 Task: Add Sprouts No Salt Added Cut Green Beans to the cart.
Action: Mouse moved to (23, 70)
Screenshot: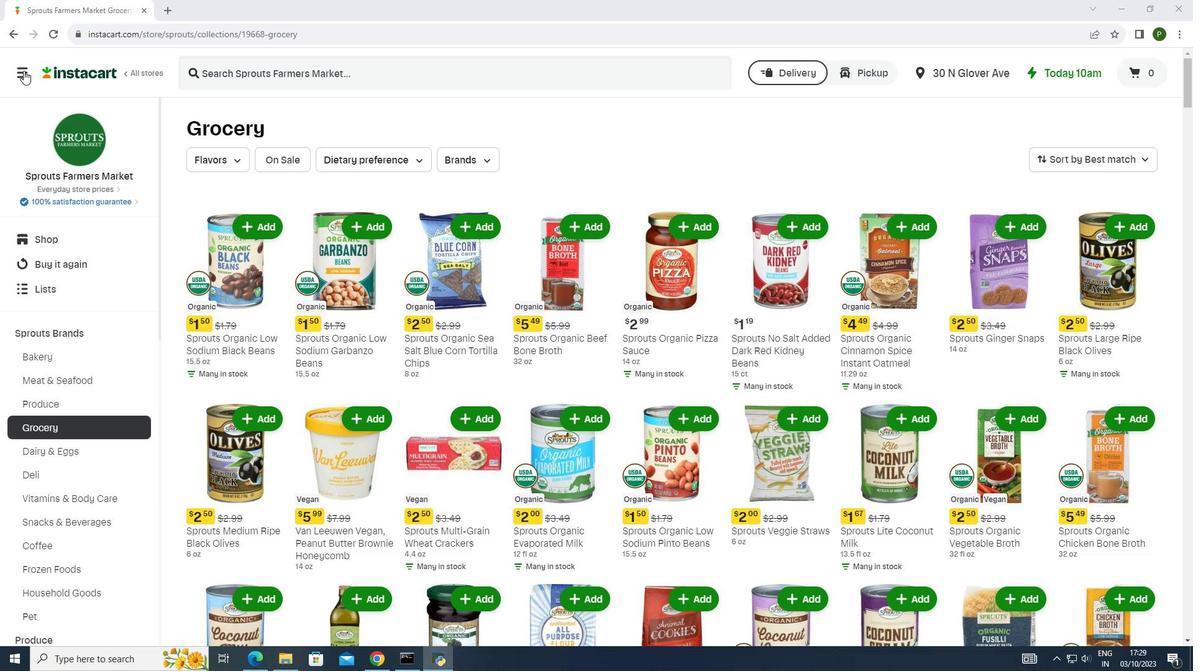 
Action: Mouse pressed left at (23, 70)
Screenshot: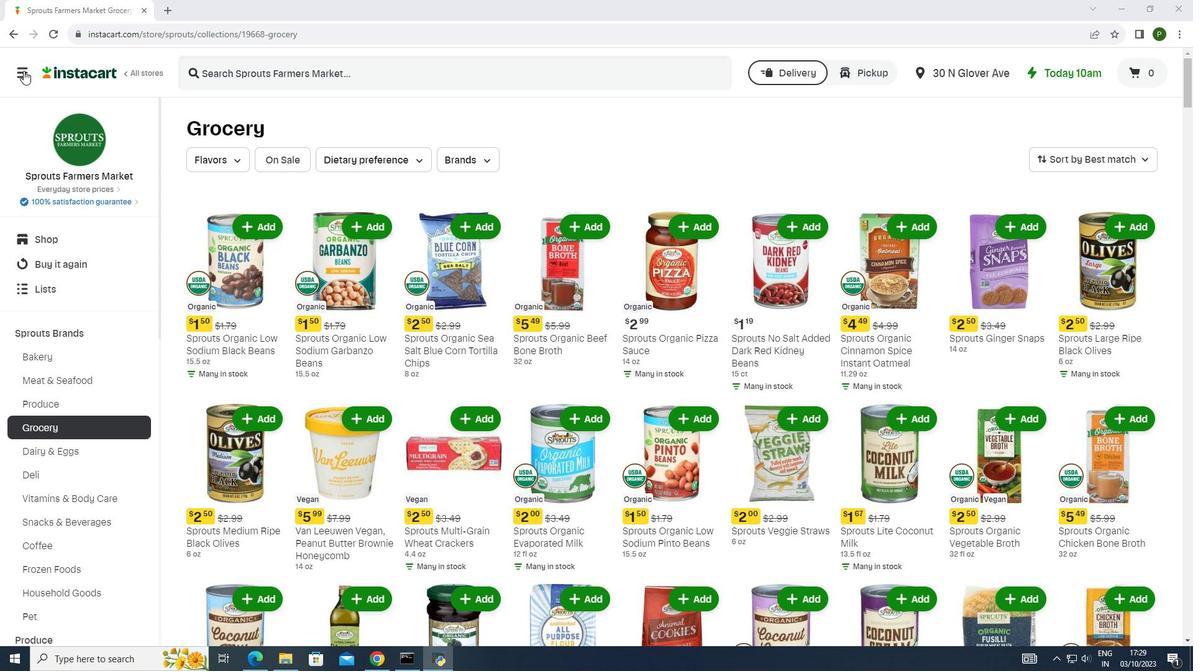 
Action: Mouse moved to (52, 328)
Screenshot: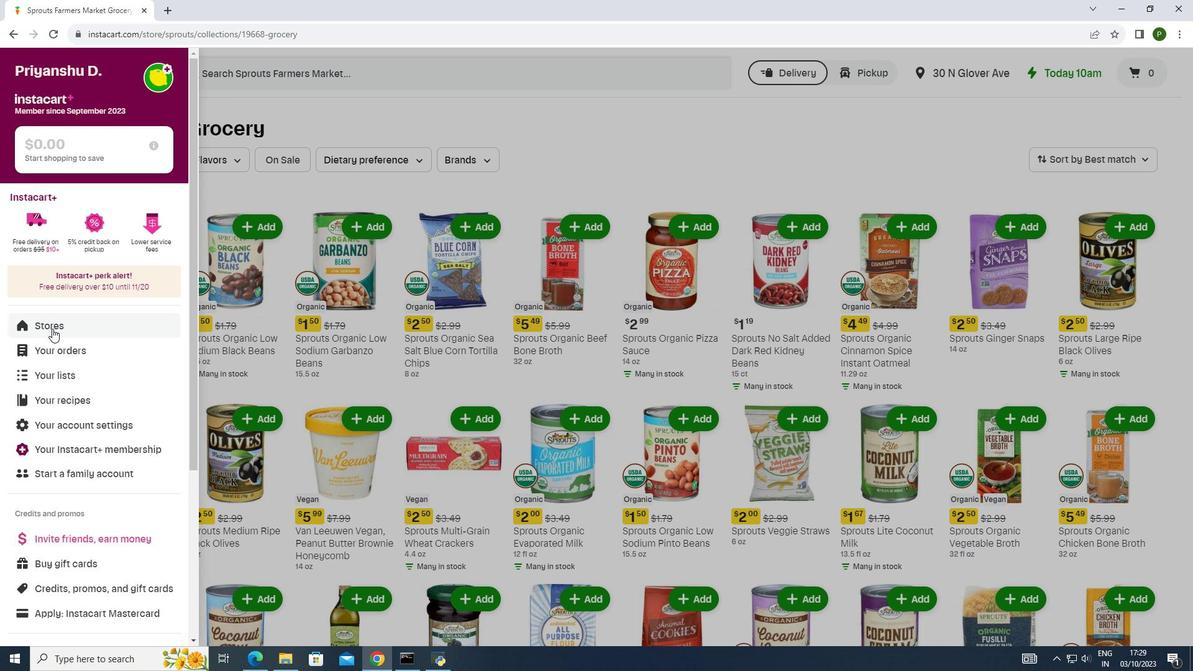 
Action: Mouse pressed left at (52, 328)
Screenshot: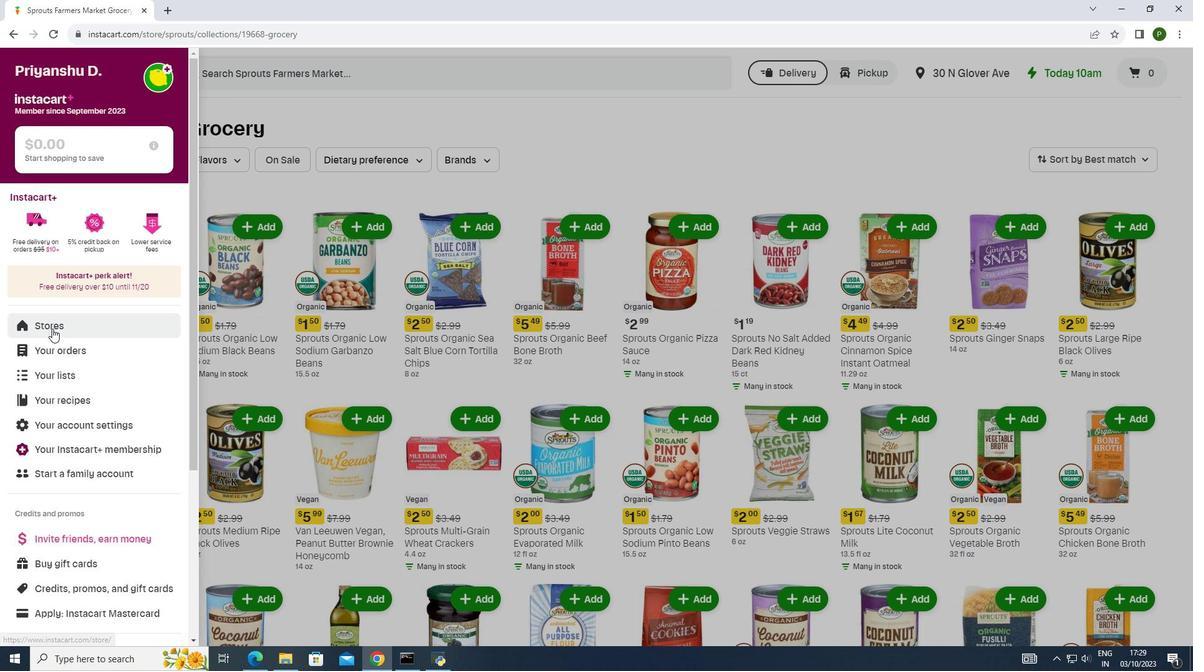
Action: Mouse moved to (289, 124)
Screenshot: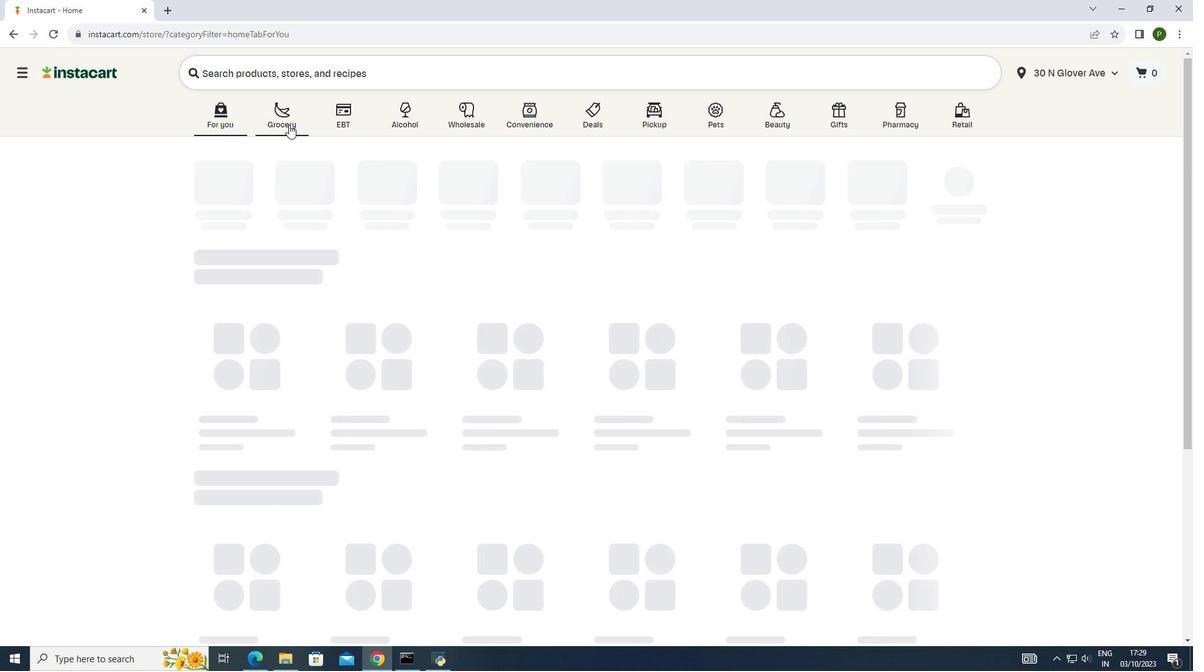 
Action: Mouse pressed left at (289, 124)
Screenshot: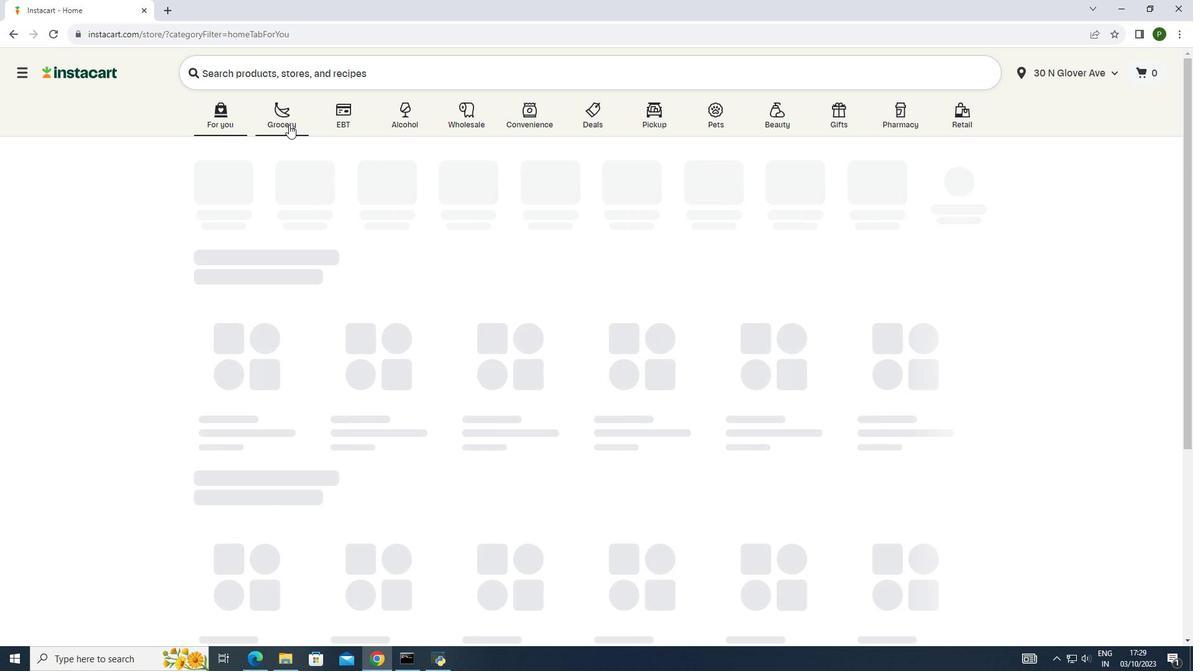 
Action: Mouse moved to (614, 184)
Screenshot: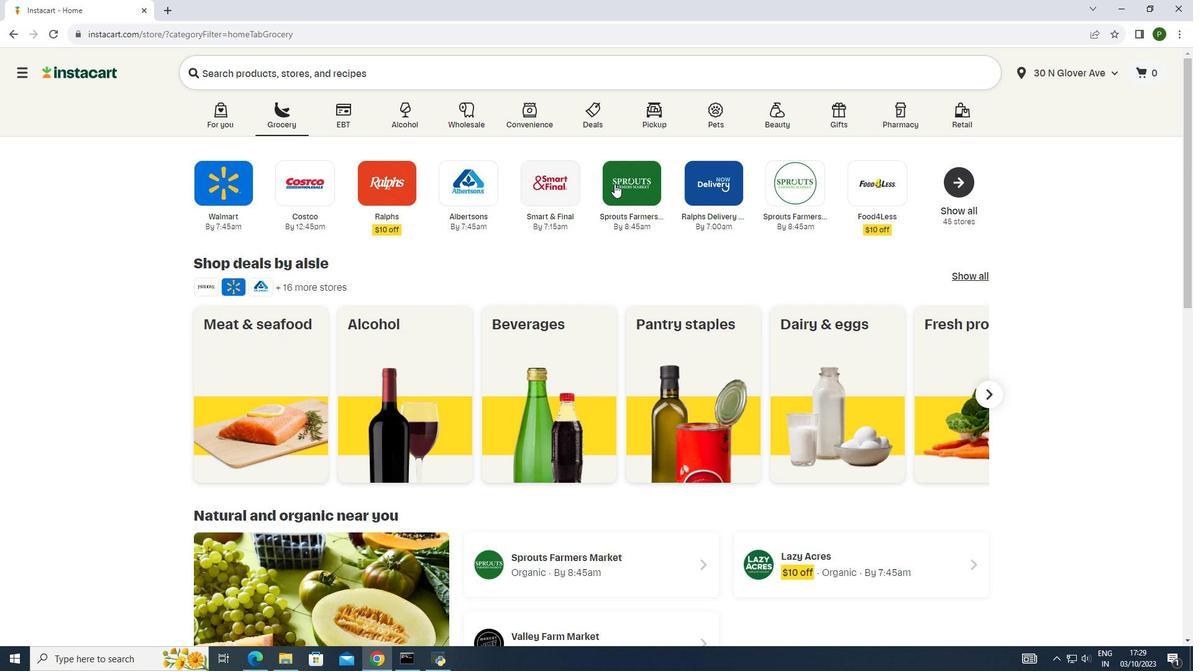 
Action: Mouse pressed left at (614, 184)
Screenshot: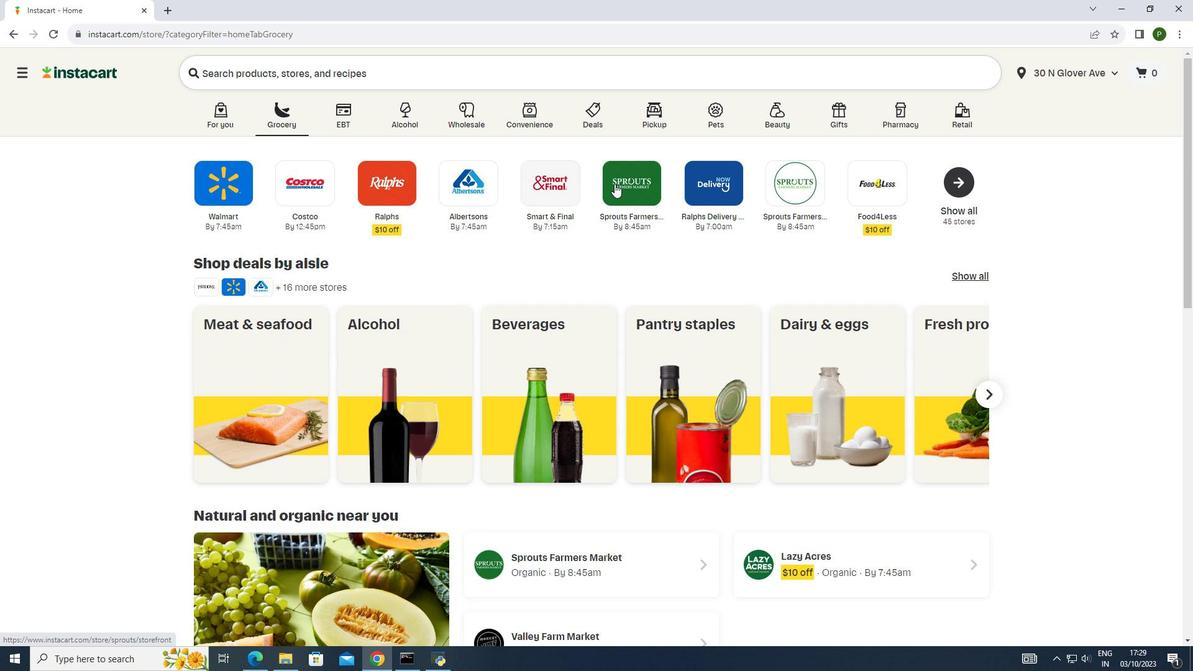 
Action: Mouse moved to (130, 323)
Screenshot: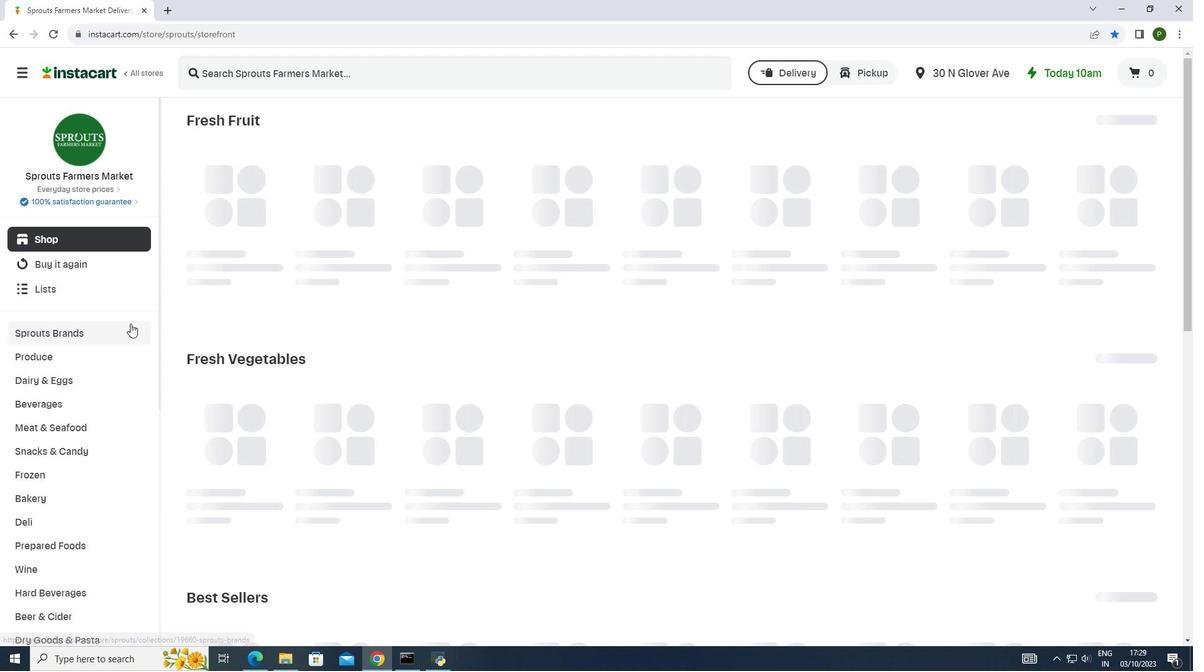 
Action: Mouse pressed left at (130, 323)
Screenshot: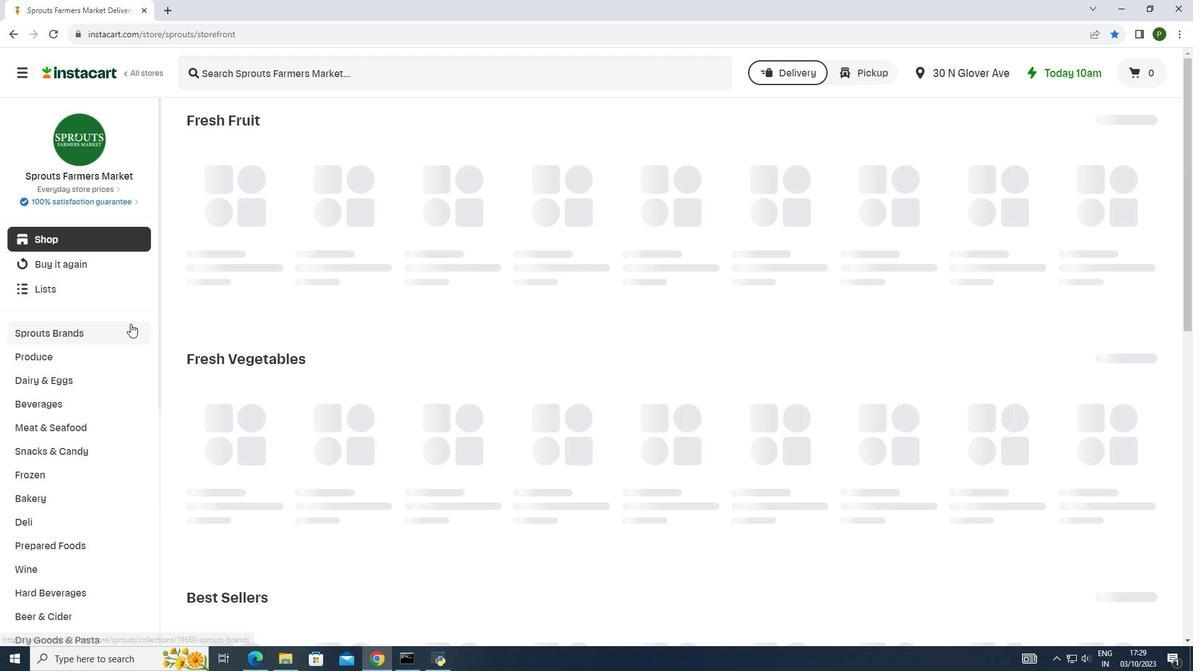 
Action: Mouse moved to (70, 423)
Screenshot: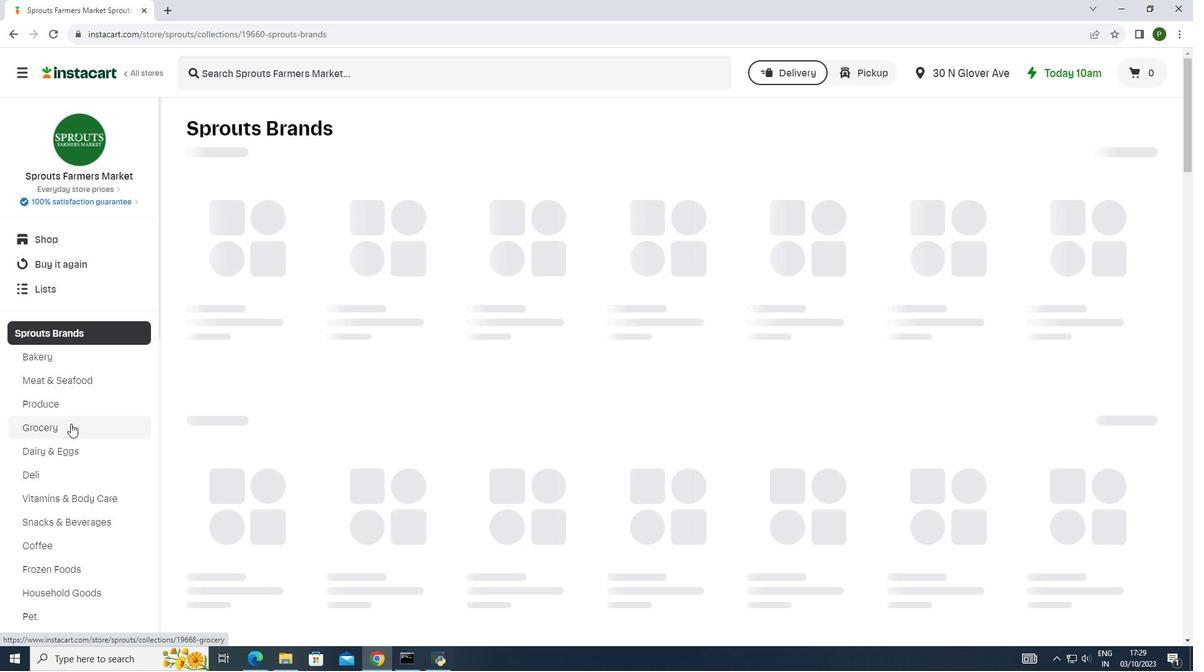 
Action: Mouse pressed left at (70, 423)
Screenshot: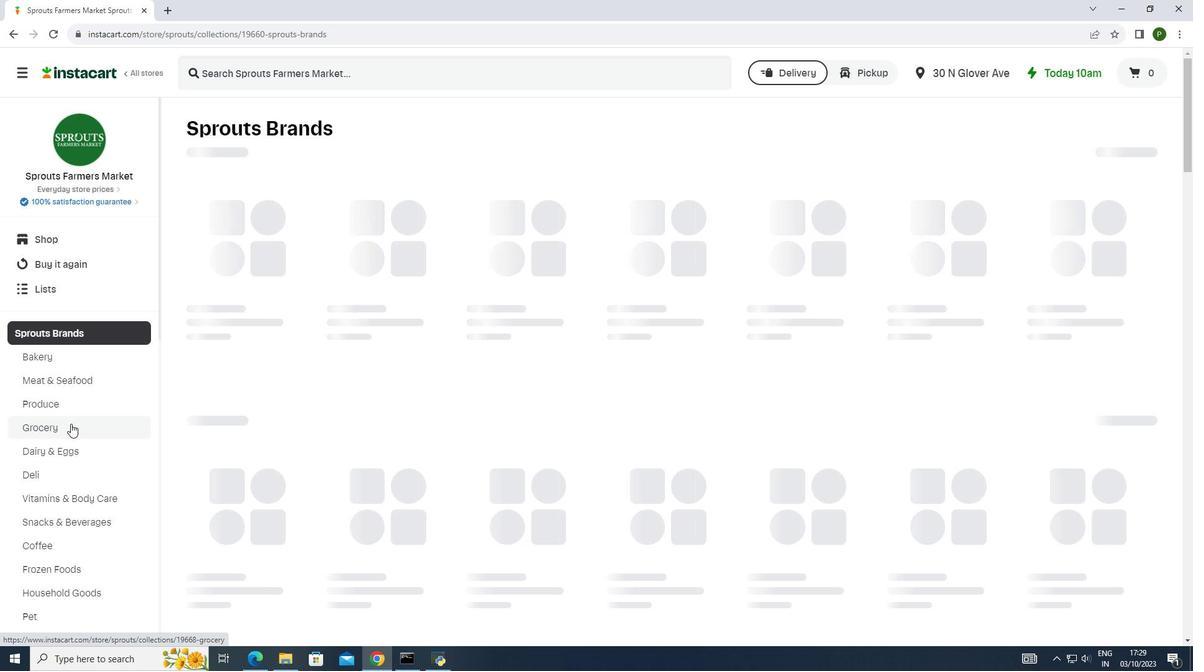 
Action: Mouse moved to (291, 245)
Screenshot: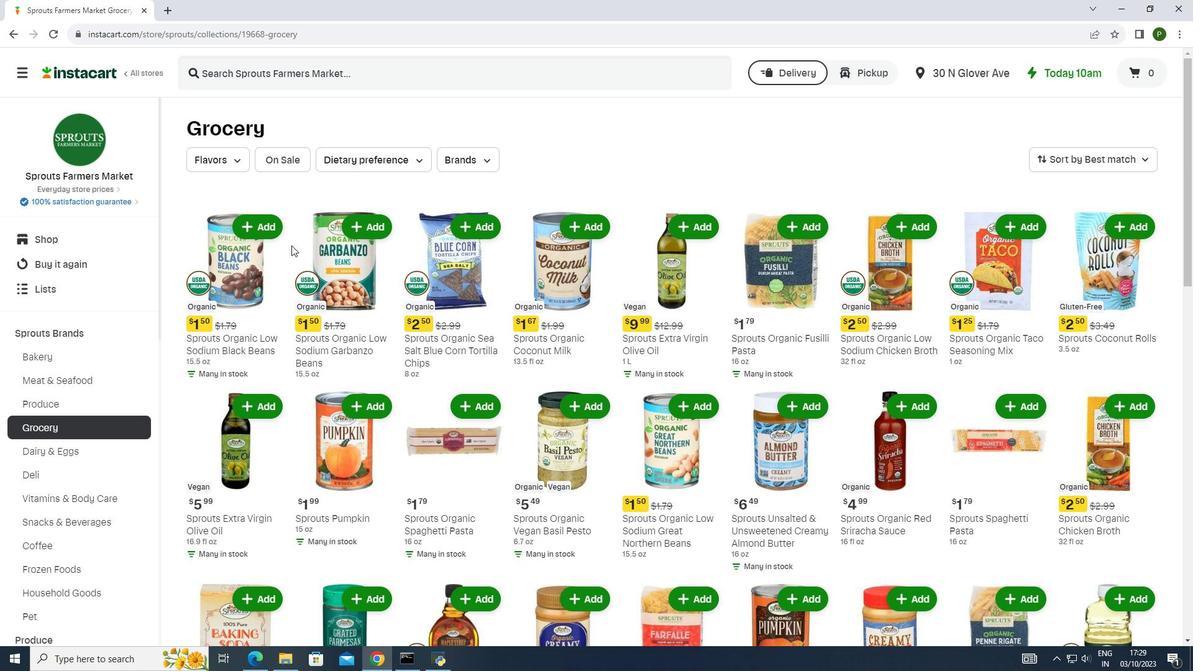 
Action: Mouse scrolled (291, 244) with delta (0, 0)
Screenshot: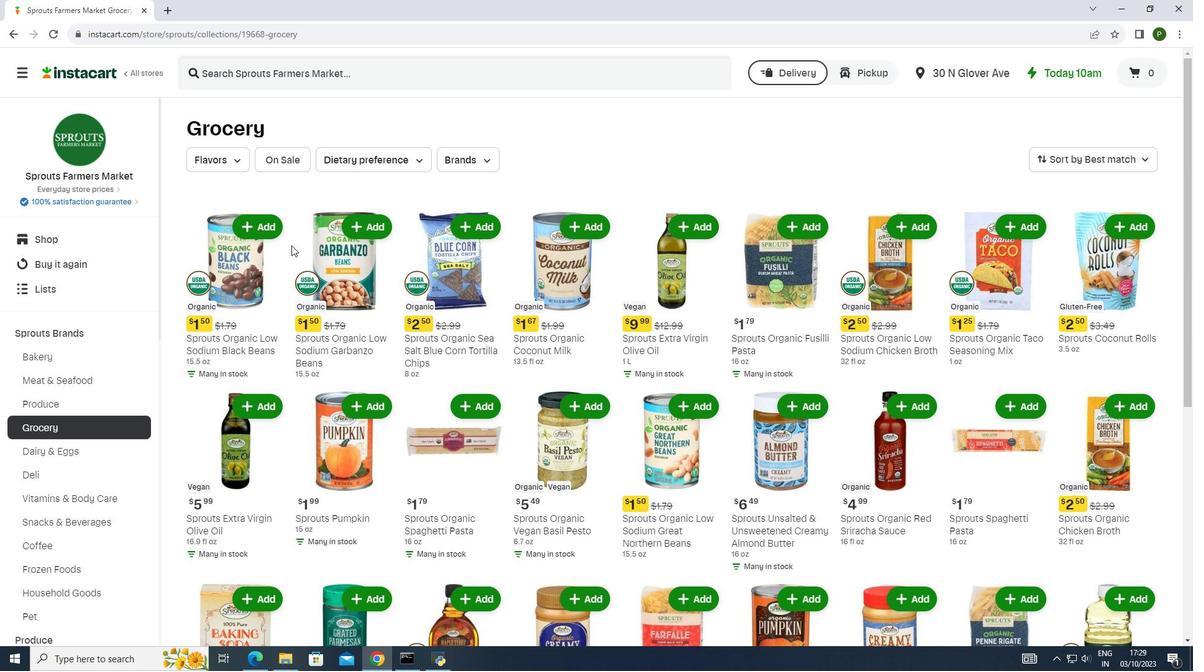 
Action: Mouse scrolled (291, 244) with delta (0, 0)
Screenshot: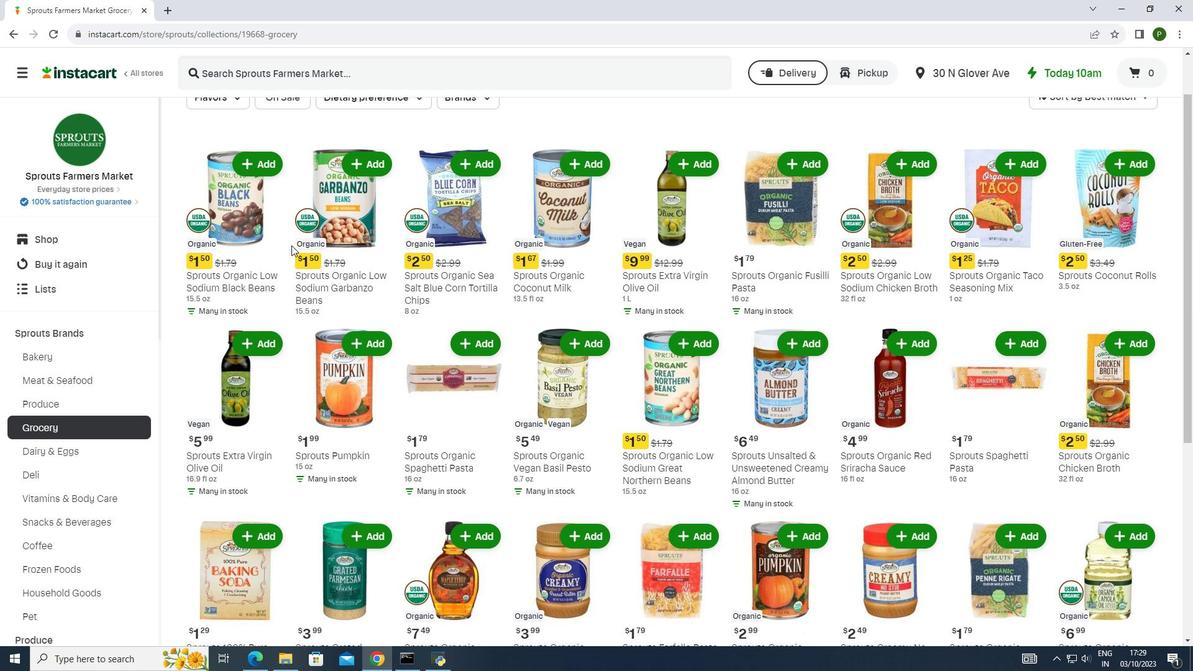 
Action: Mouse scrolled (291, 244) with delta (0, 0)
Screenshot: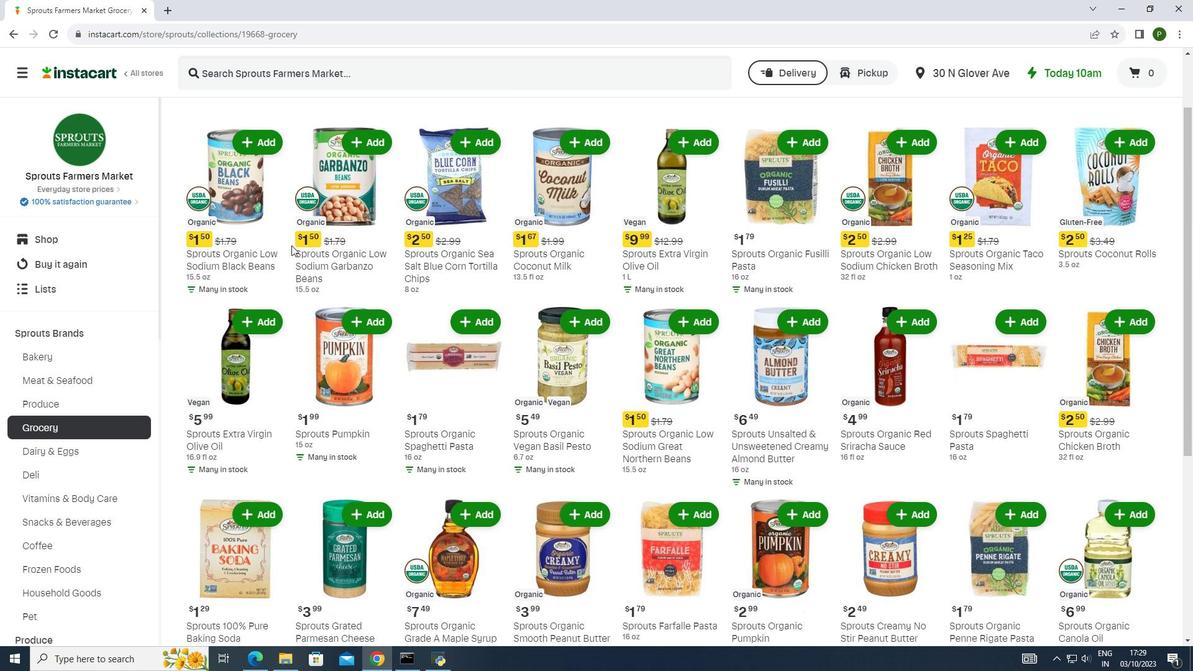 
Action: Mouse scrolled (291, 246) with delta (0, 0)
Screenshot: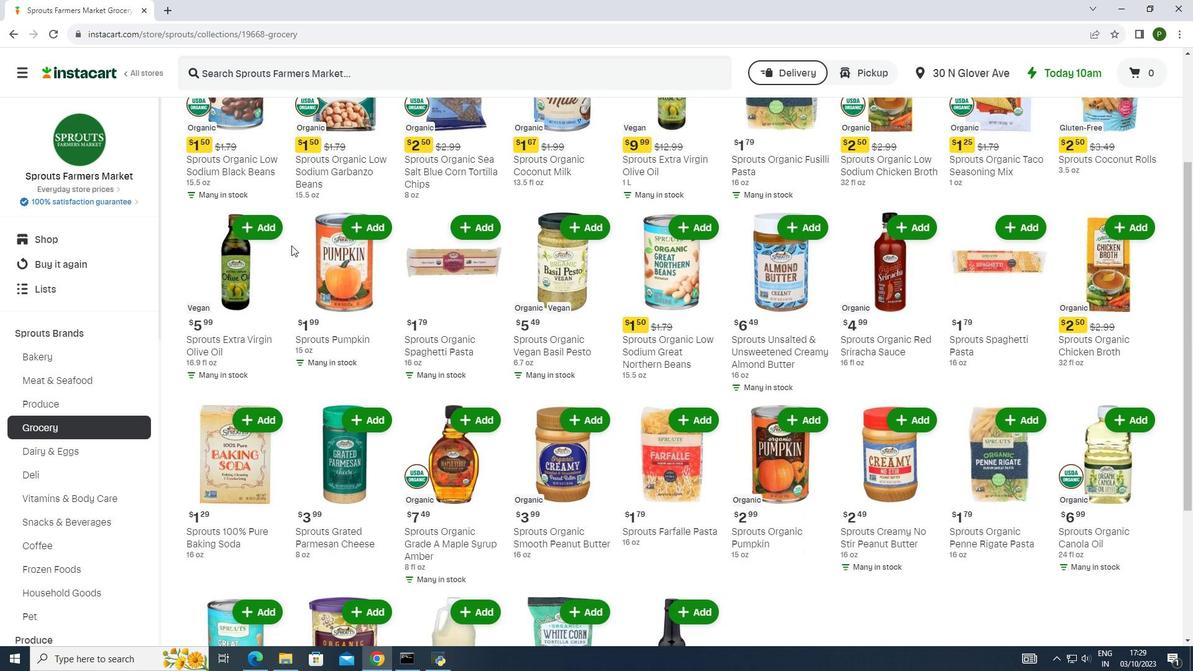 
Action: Mouse scrolled (291, 244) with delta (0, 0)
Screenshot: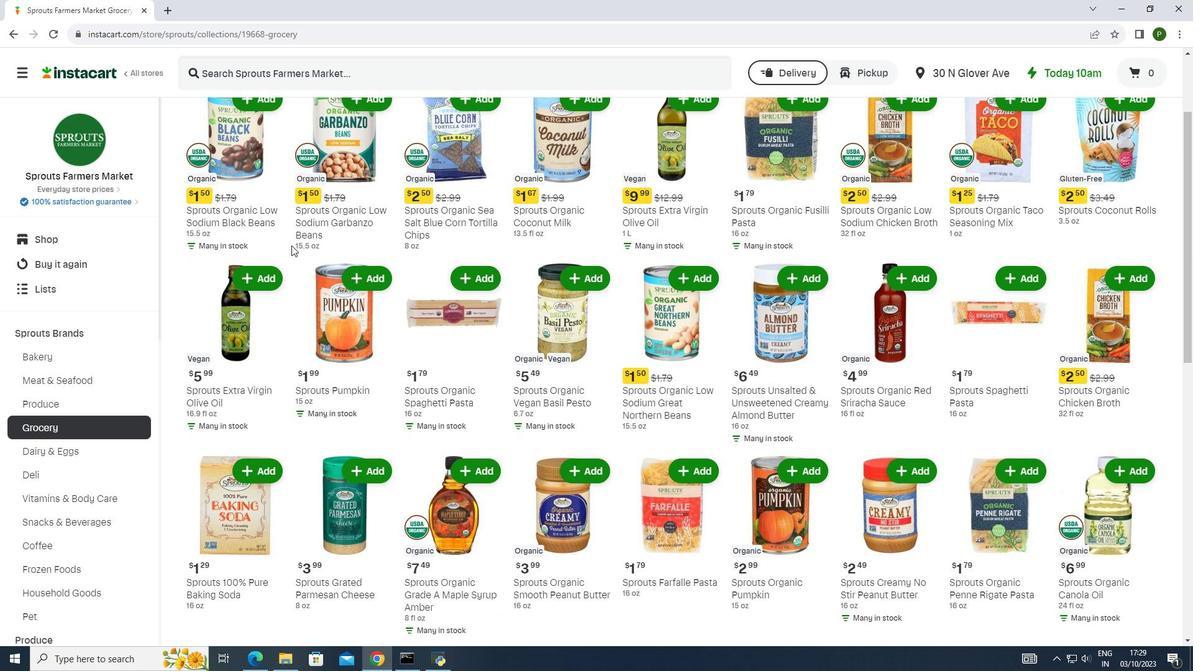 
Action: Mouse scrolled (291, 244) with delta (0, 0)
Screenshot: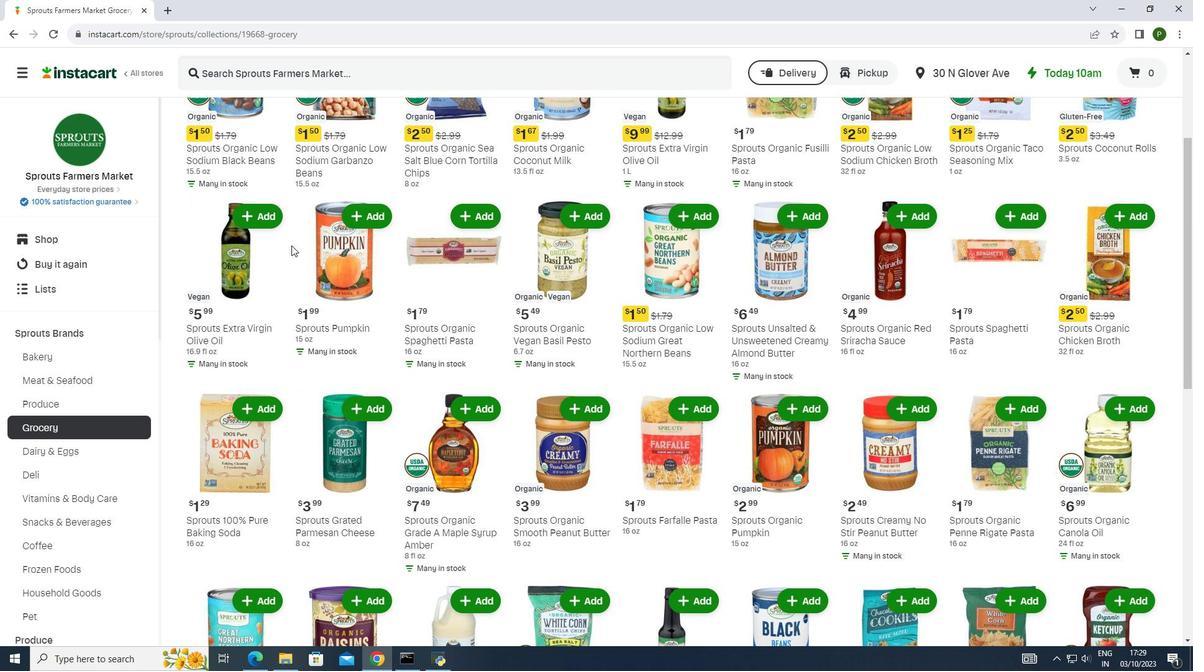 
Action: Mouse scrolled (291, 244) with delta (0, 0)
Screenshot: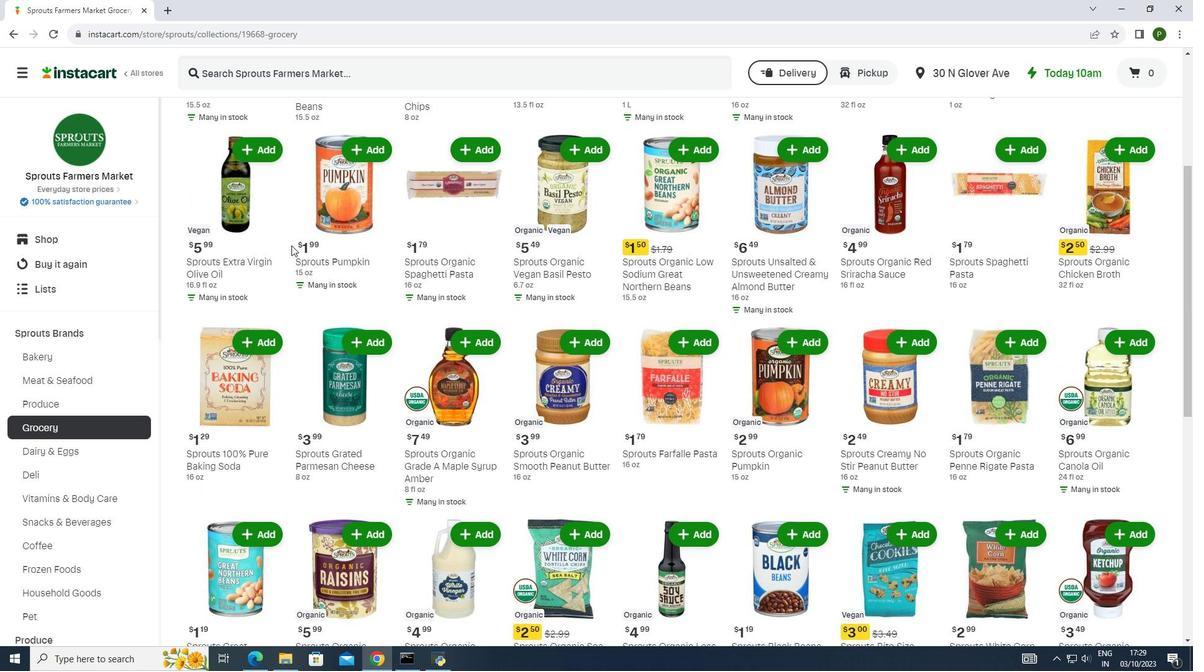 
Action: Mouse scrolled (291, 244) with delta (0, 0)
Screenshot: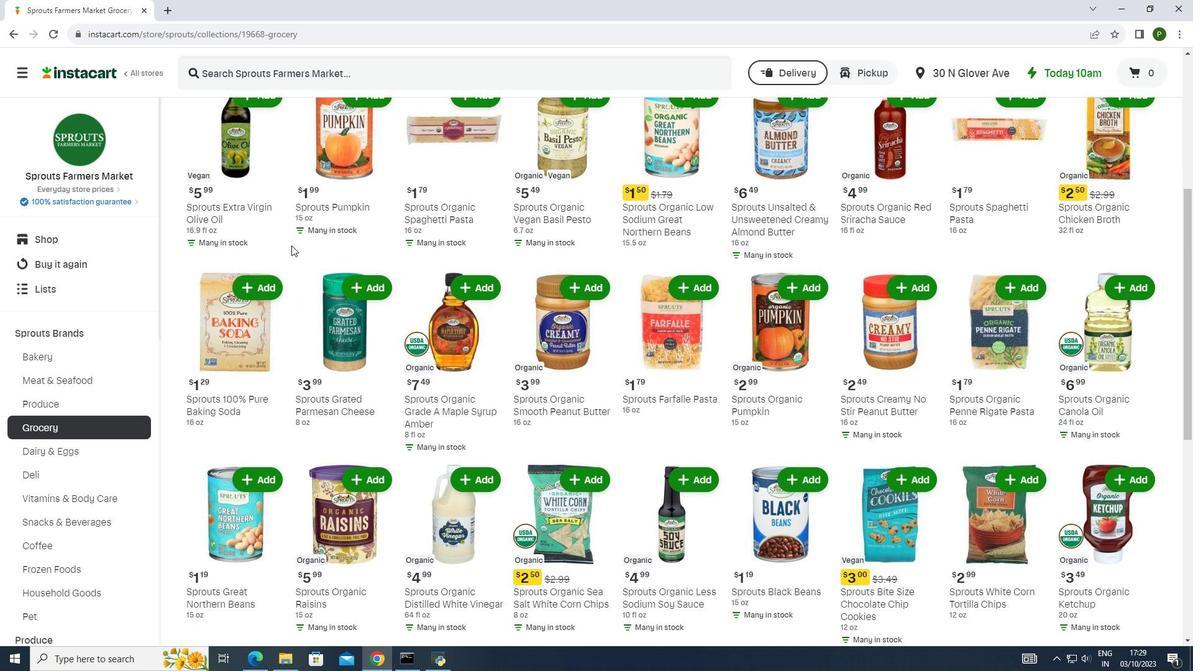 
Action: Mouse scrolled (291, 244) with delta (0, 0)
Screenshot: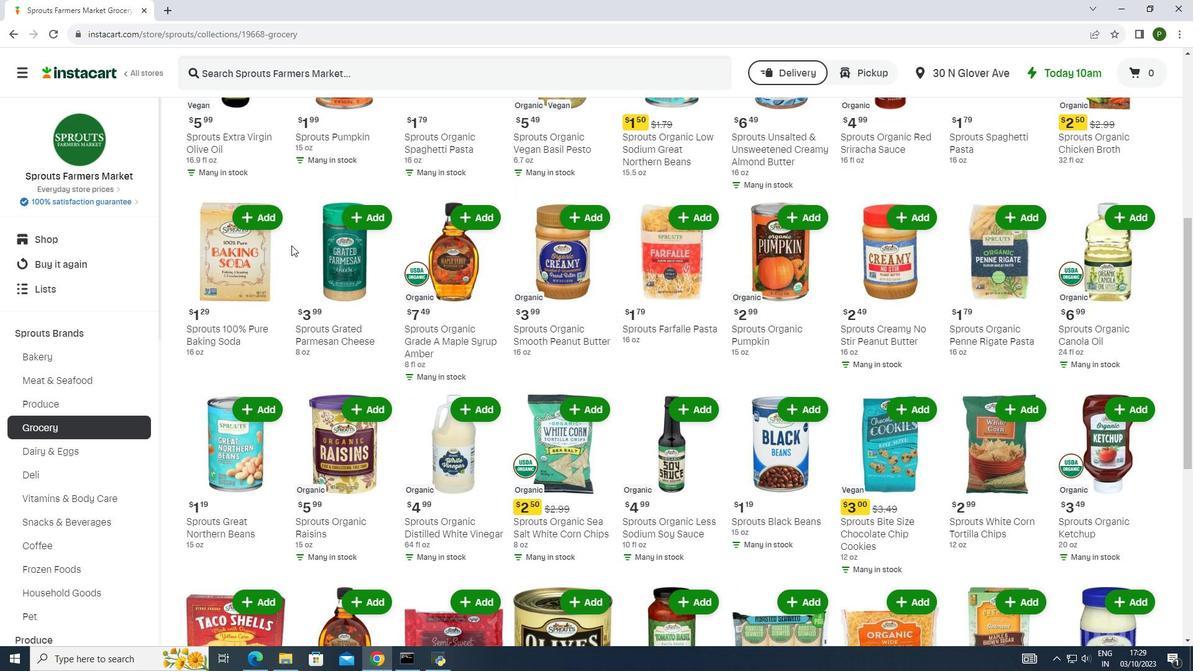 
Action: Mouse scrolled (291, 244) with delta (0, 0)
Screenshot: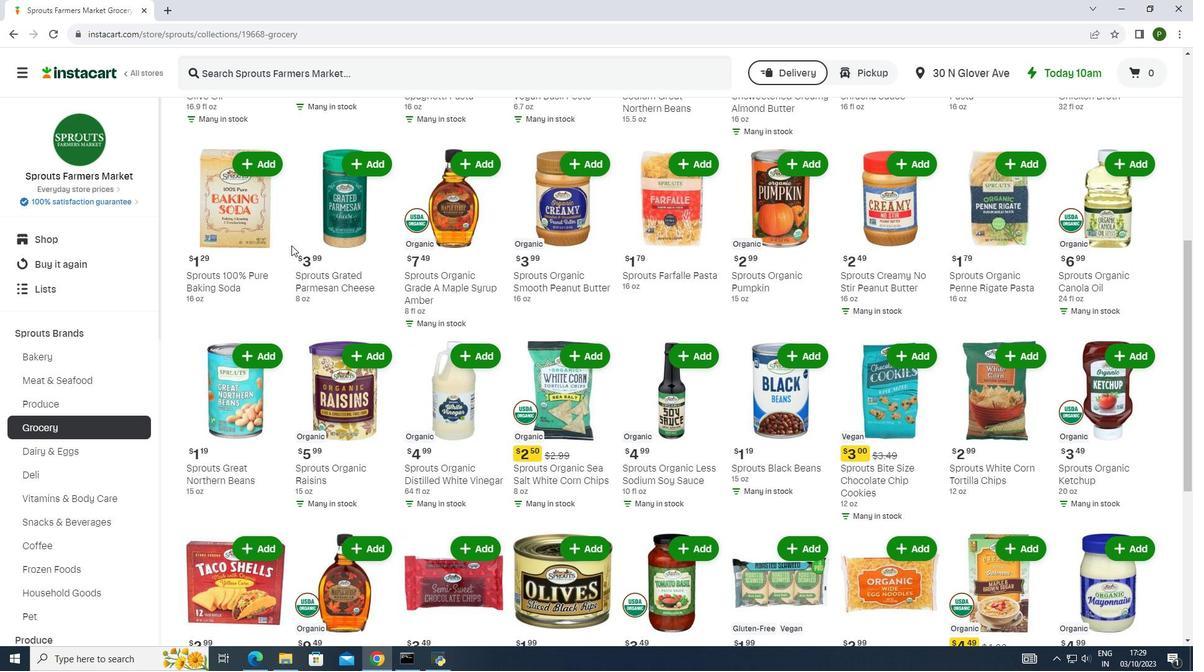 
Action: Mouse scrolled (291, 244) with delta (0, 0)
Screenshot: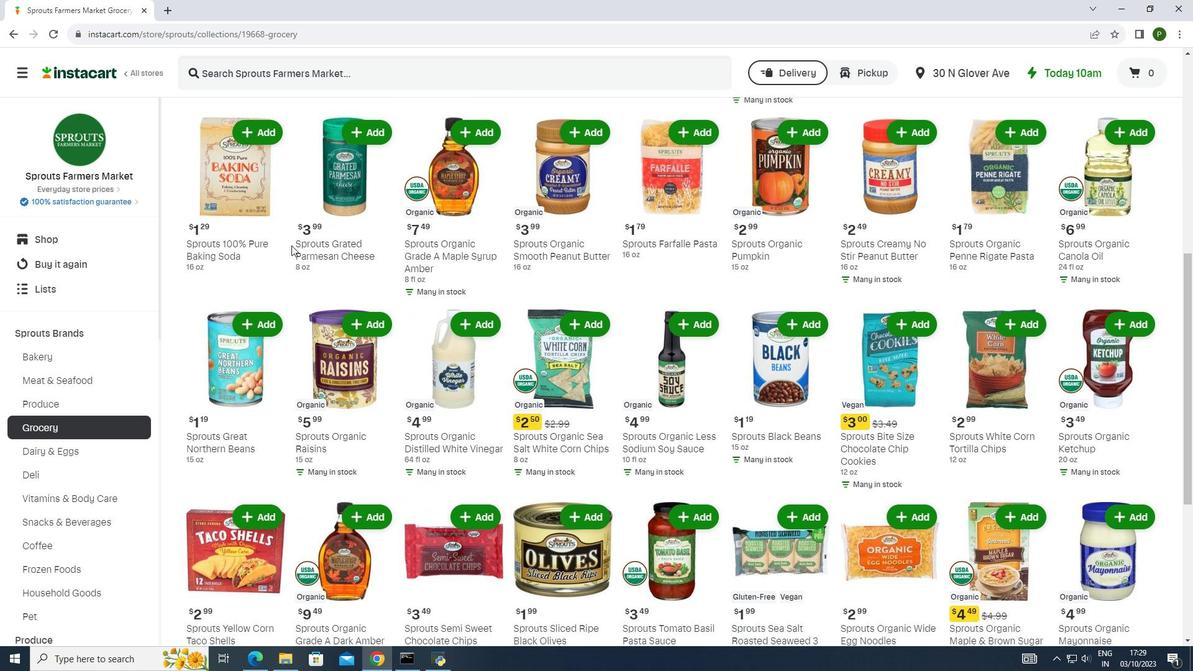 
Action: Mouse scrolled (291, 244) with delta (0, 0)
Screenshot: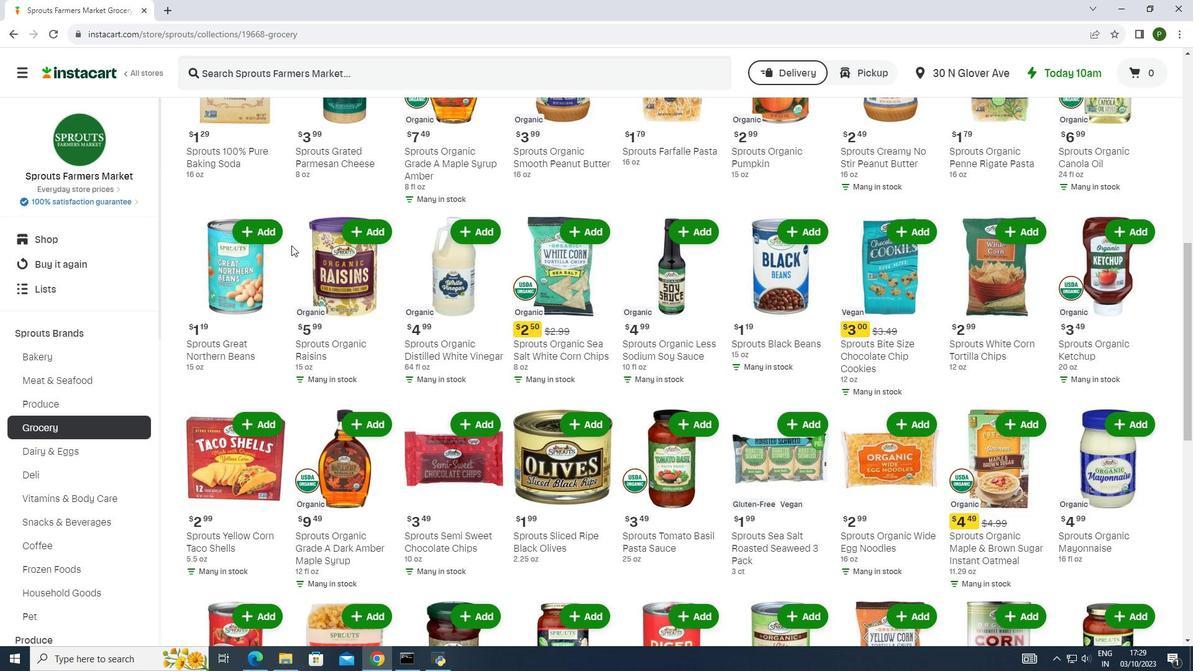 
Action: Mouse scrolled (291, 244) with delta (0, 0)
Screenshot: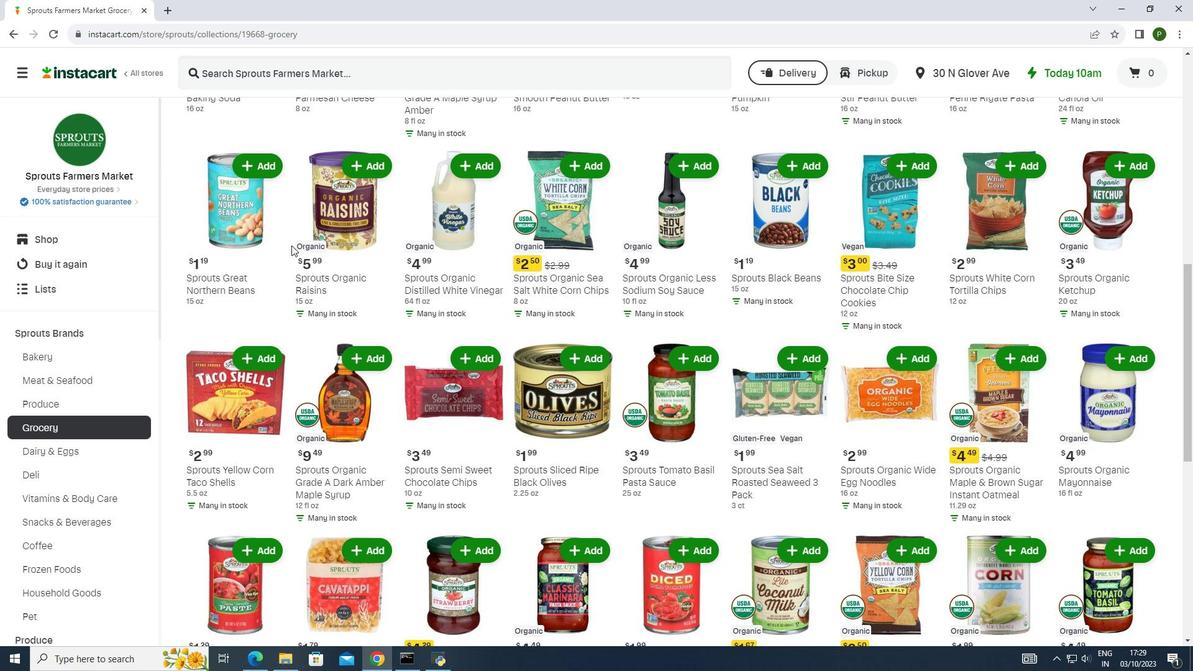 
Action: Mouse moved to (290, 245)
Screenshot: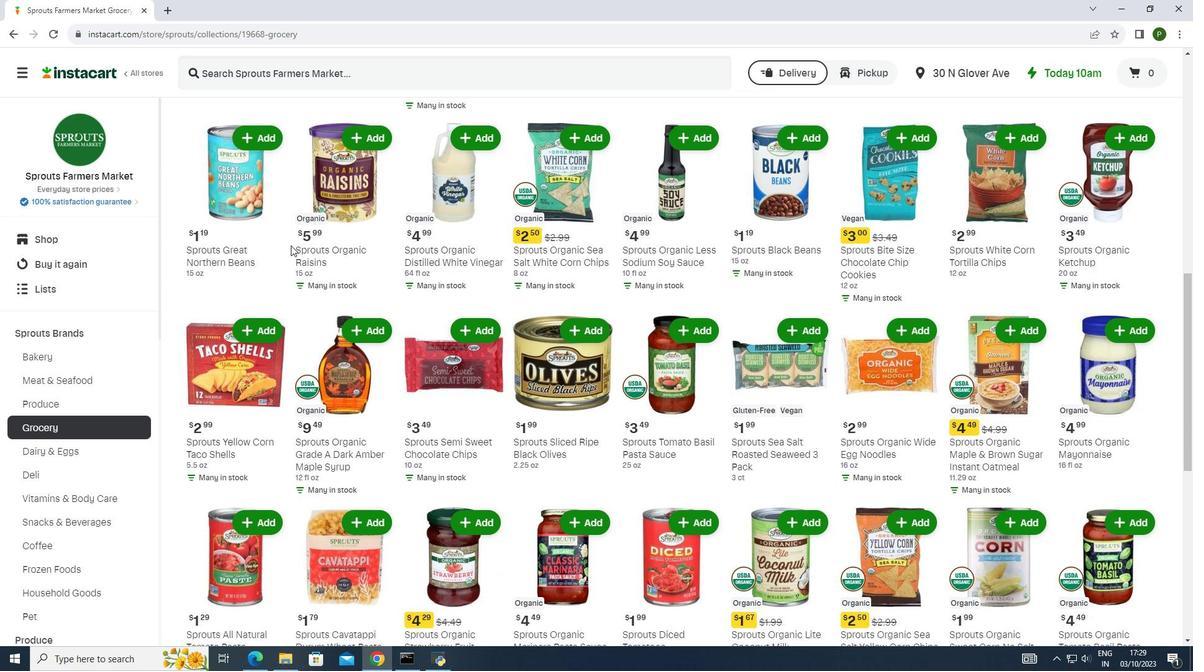 
Action: Mouse scrolled (290, 244) with delta (0, 0)
Screenshot: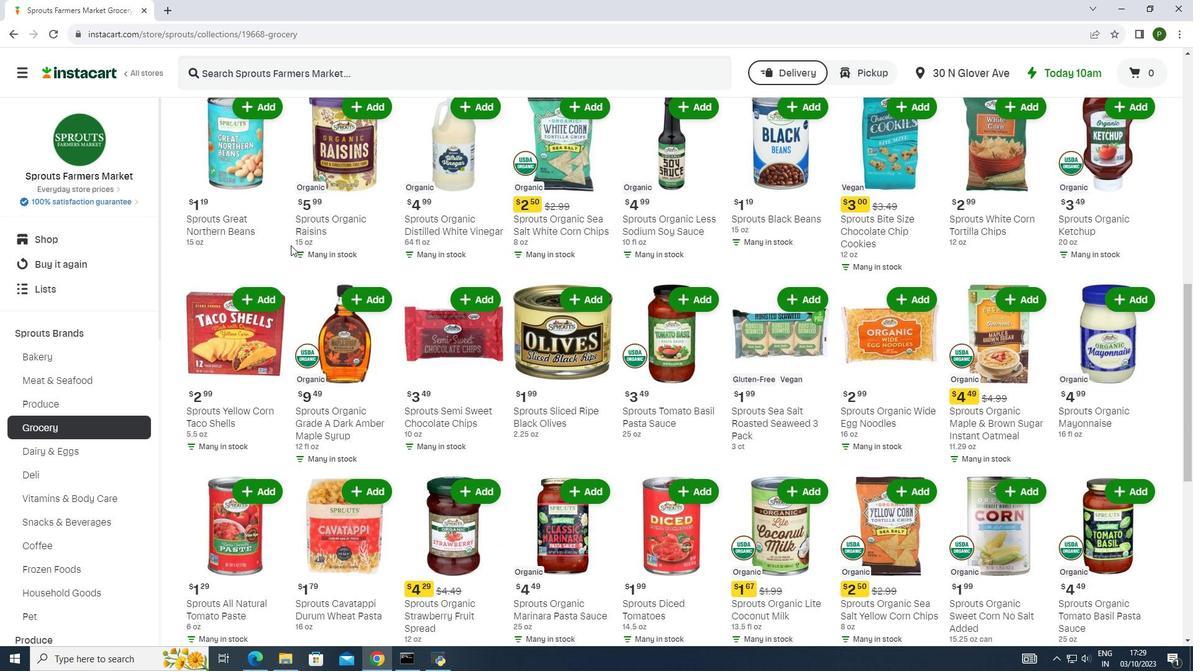 
Action: Mouse scrolled (290, 244) with delta (0, 0)
Screenshot: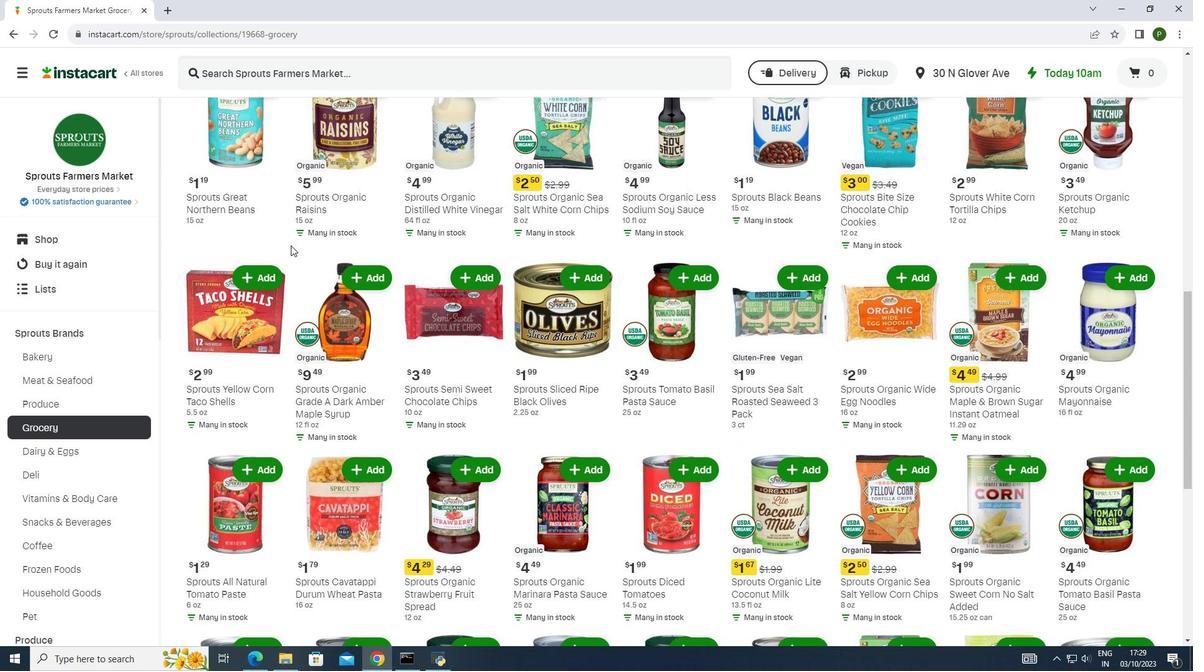 
Action: Mouse scrolled (290, 244) with delta (0, 0)
Screenshot: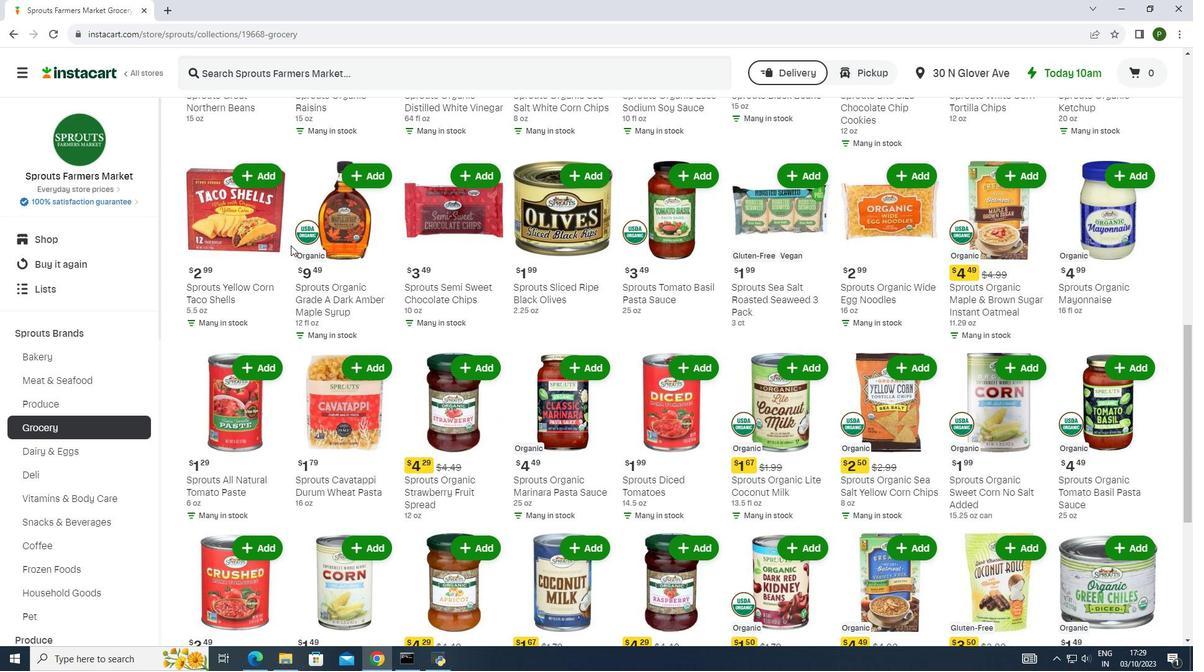 
Action: Mouse scrolled (290, 244) with delta (0, 0)
Screenshot: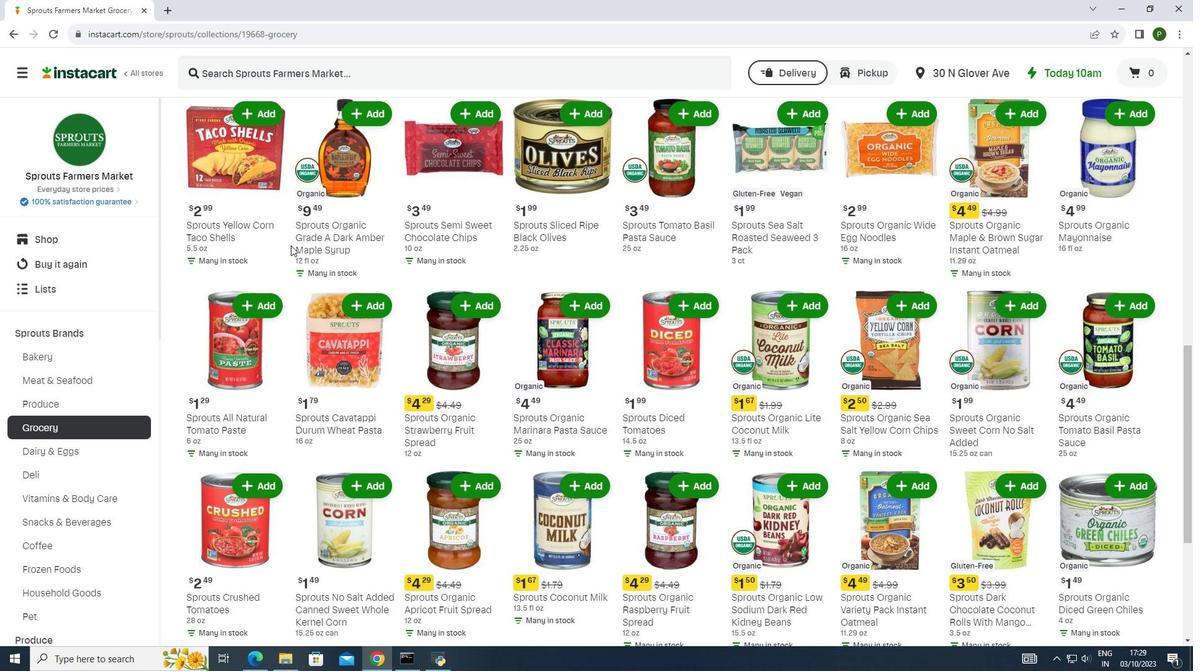 
Action: Mouse scrolled (290, 244) with delta (0, 0)
Screenshot: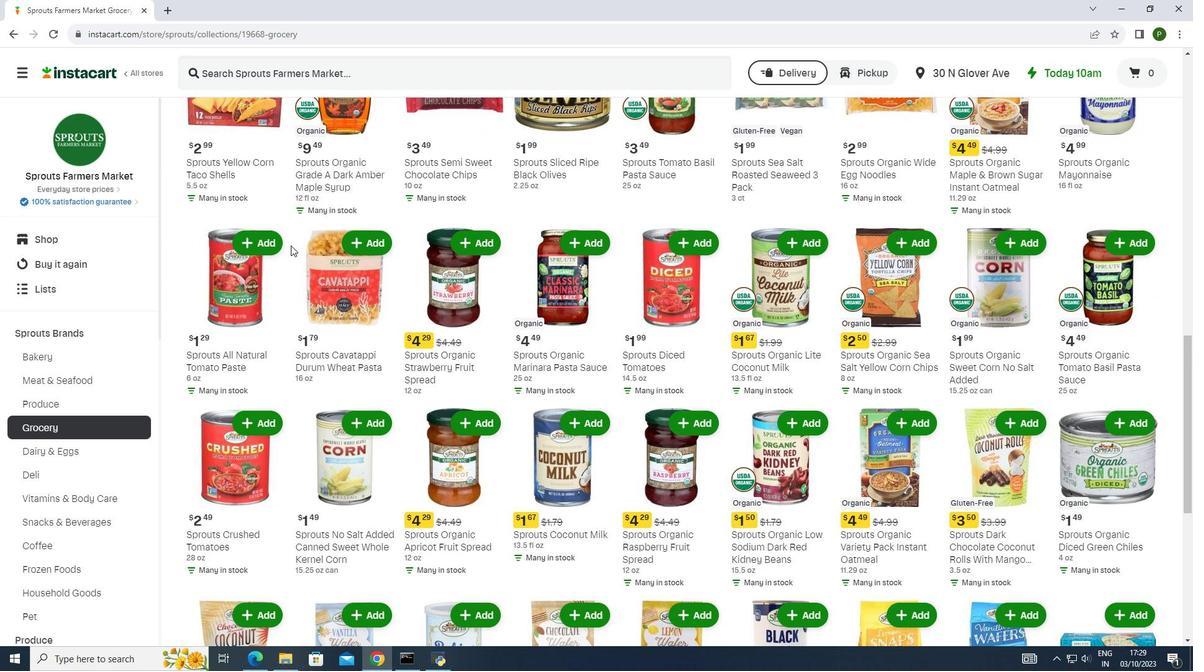 
Action: Mouse scrolled (290, 244) with delta (0, 0)
Screenshot: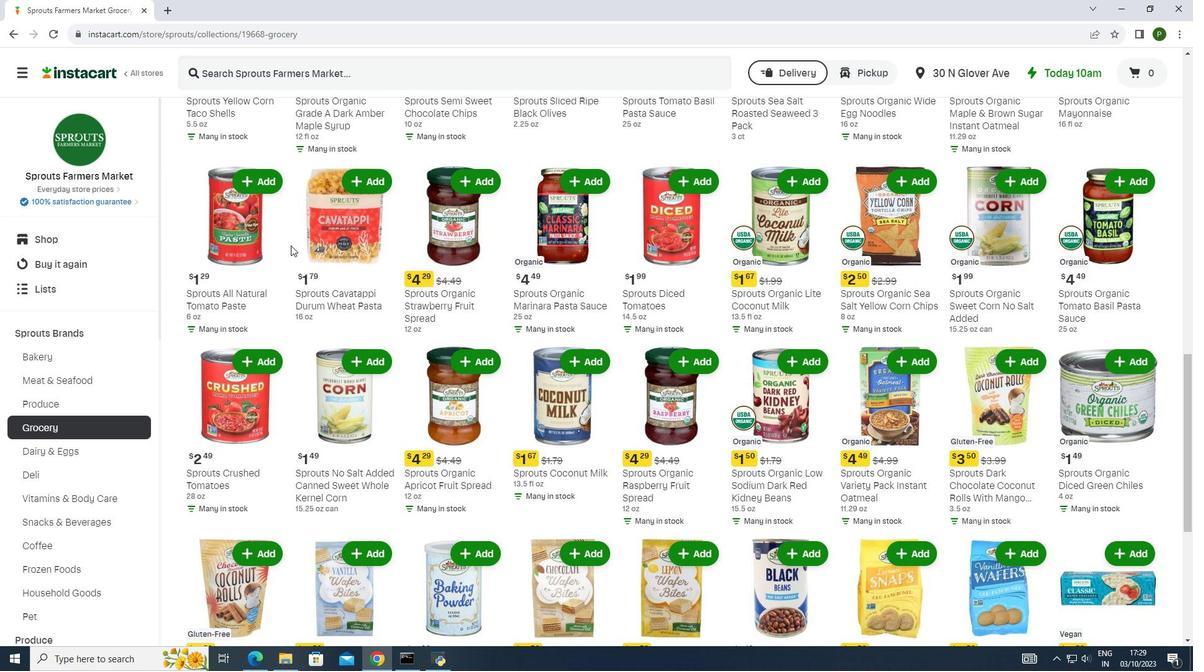 
Action: Mouse scrolled (290, 244) with delta (0, 0)
Screenshot: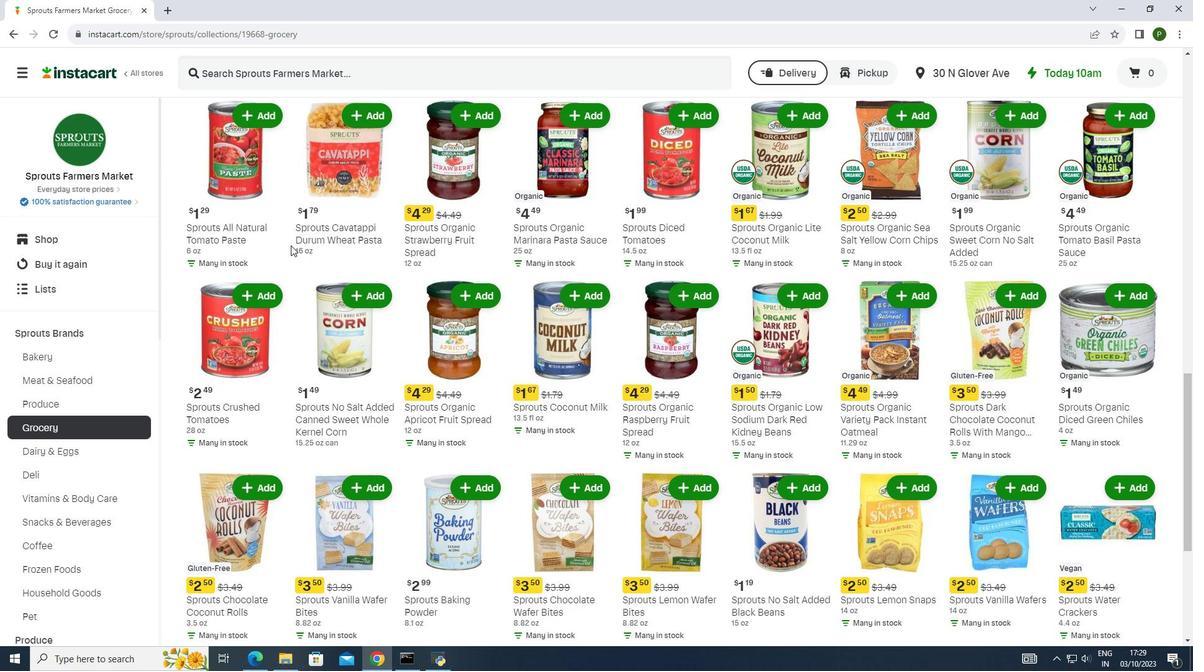 
Action: Mouse scrolled (290, 244) with delta (0, 0)
Screenshot: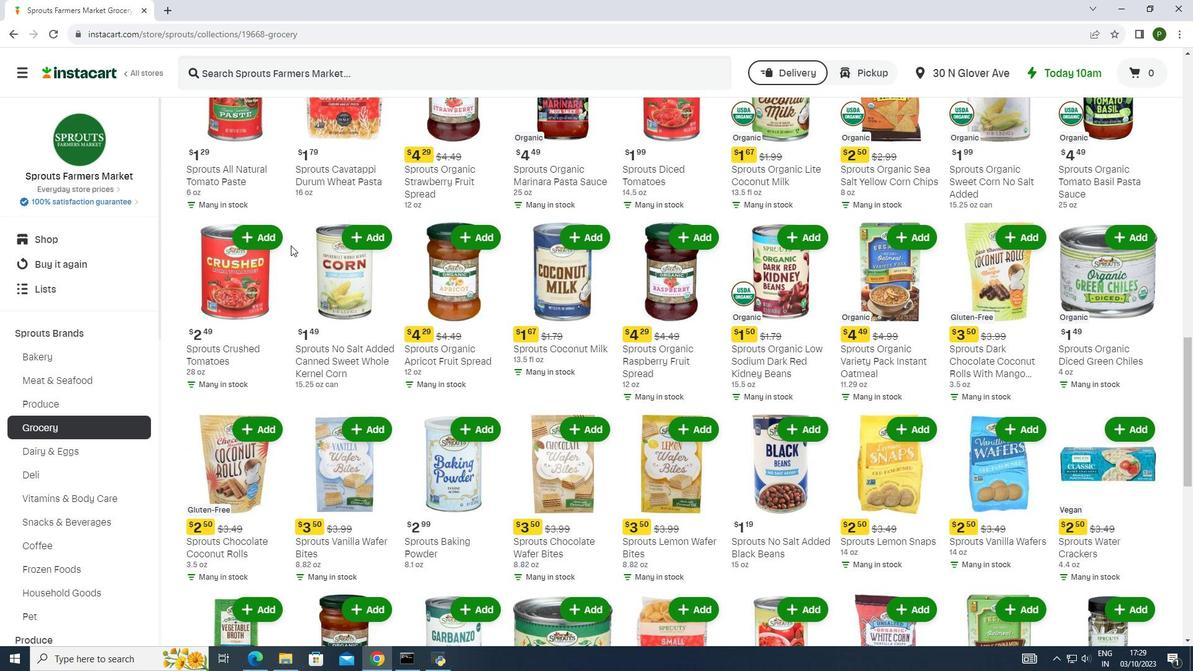 
Action: Mouse scrolled (290, 244) with delta (0, 0)
Screenshot: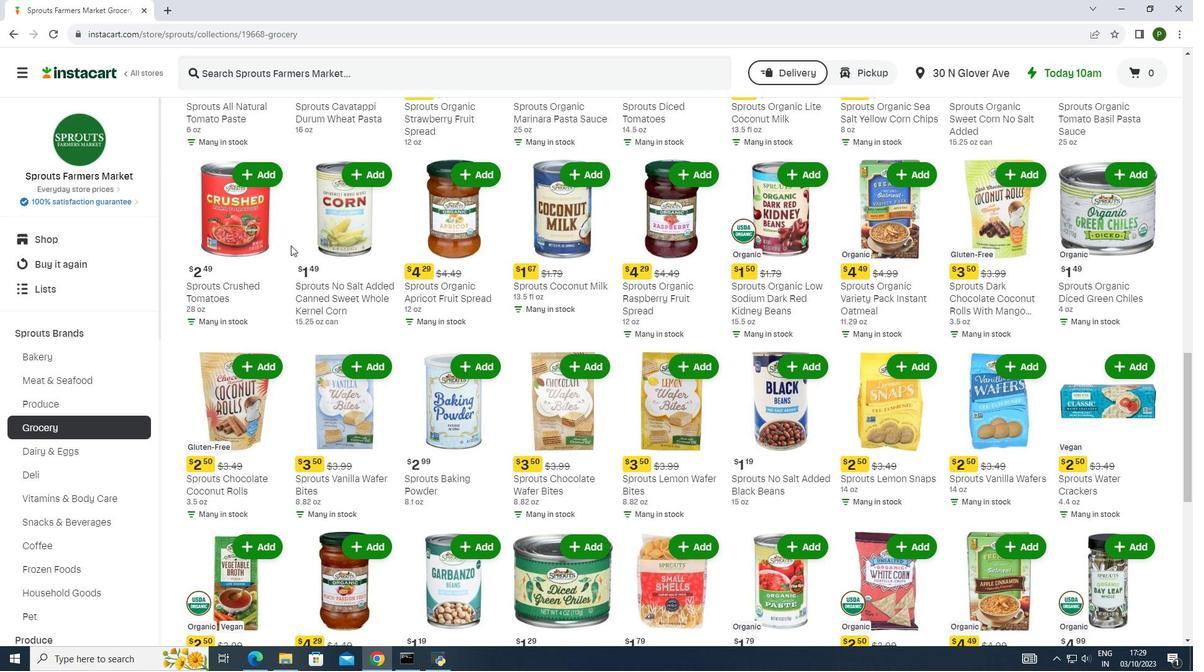 
Action: Mouse scrolled (290, 244) with delta (0, 0)
Screenshot: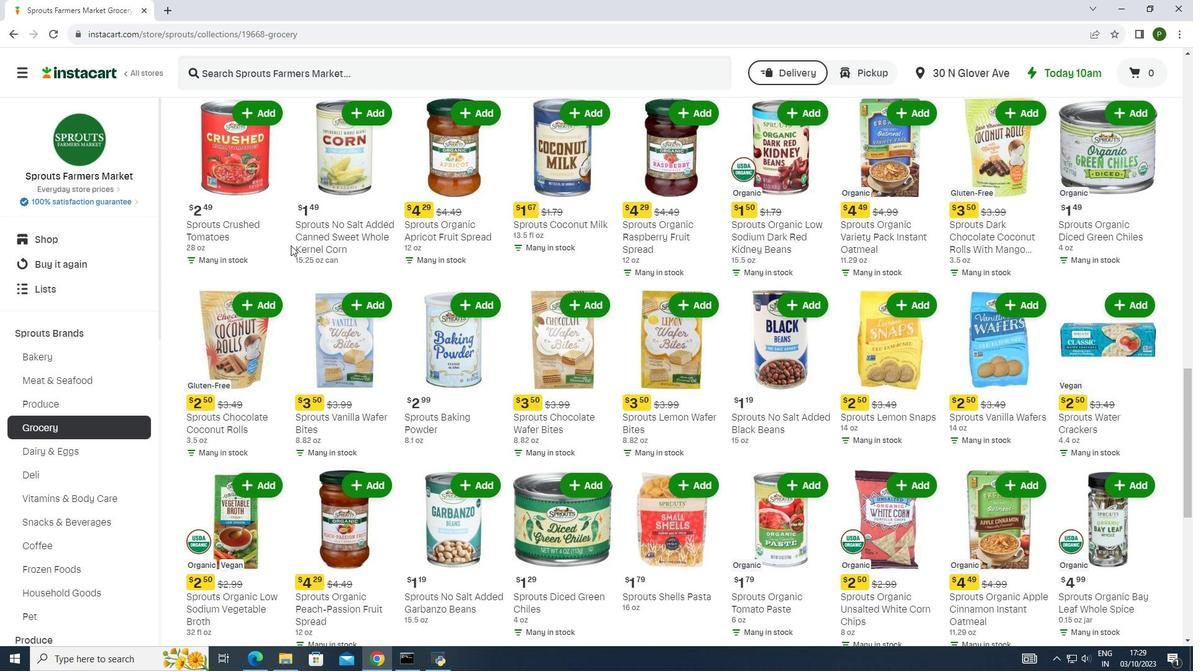 
Action: Mouse scrolled (290, 244) with delta (0, 0)
Screenshot: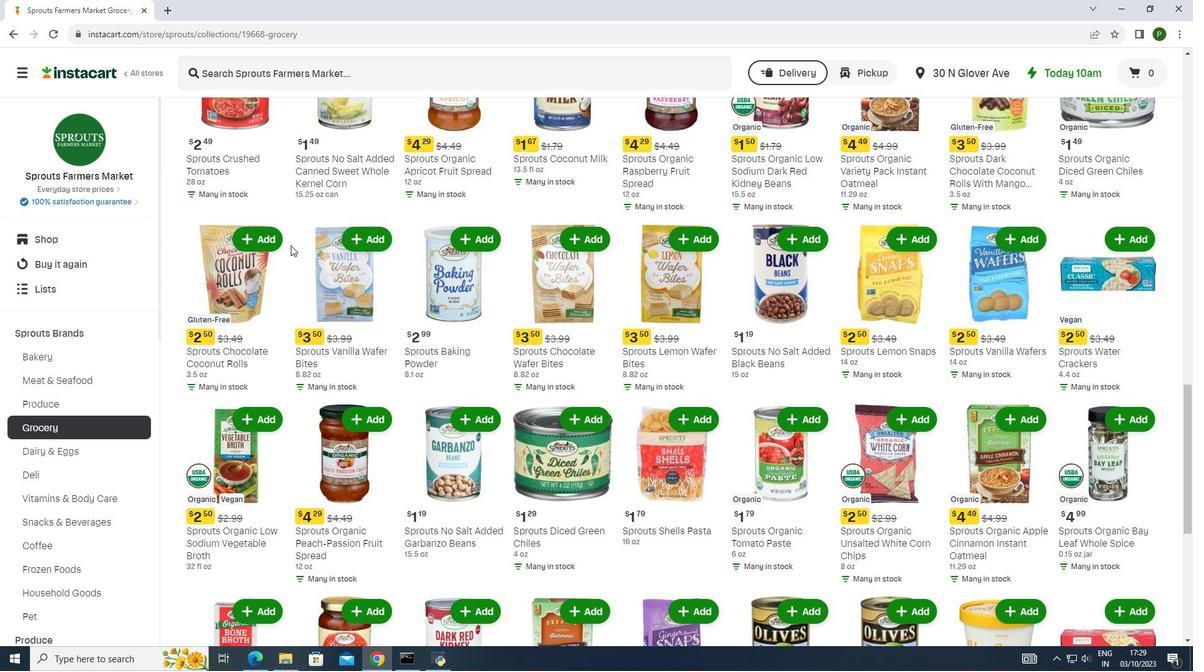 
Action: Mouse scrolled (290, 244) with delta (0, 0)
Screenshot: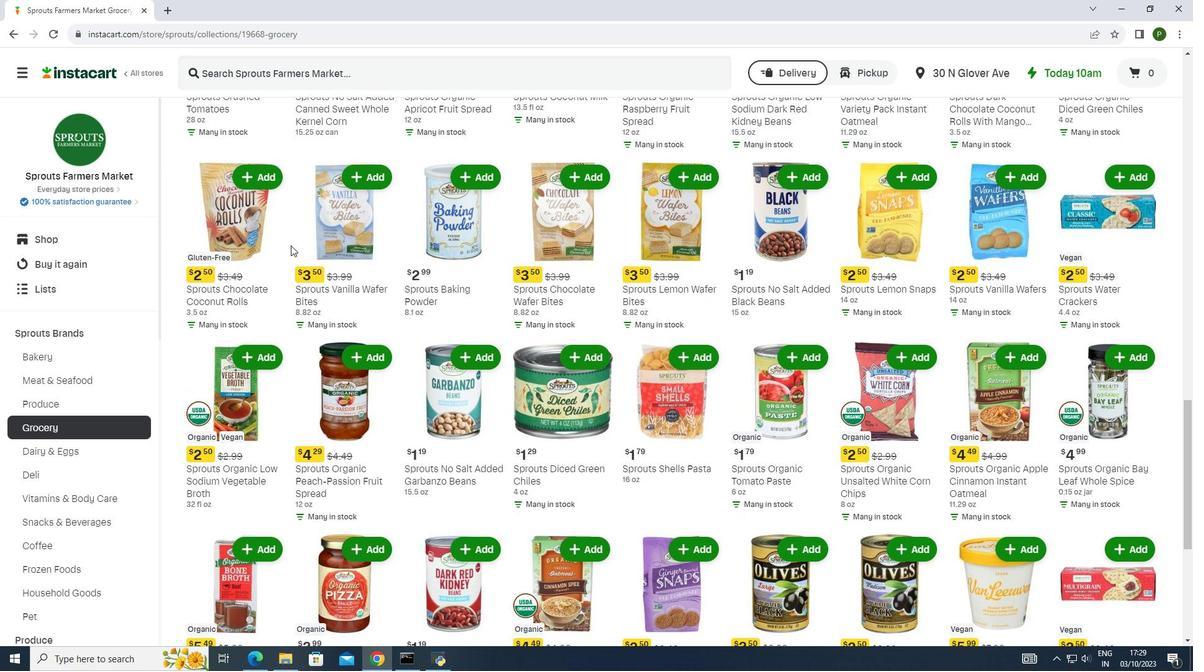 
Action: Mouse scrolled (290, 244) with delta (0, 0)
Screenshot: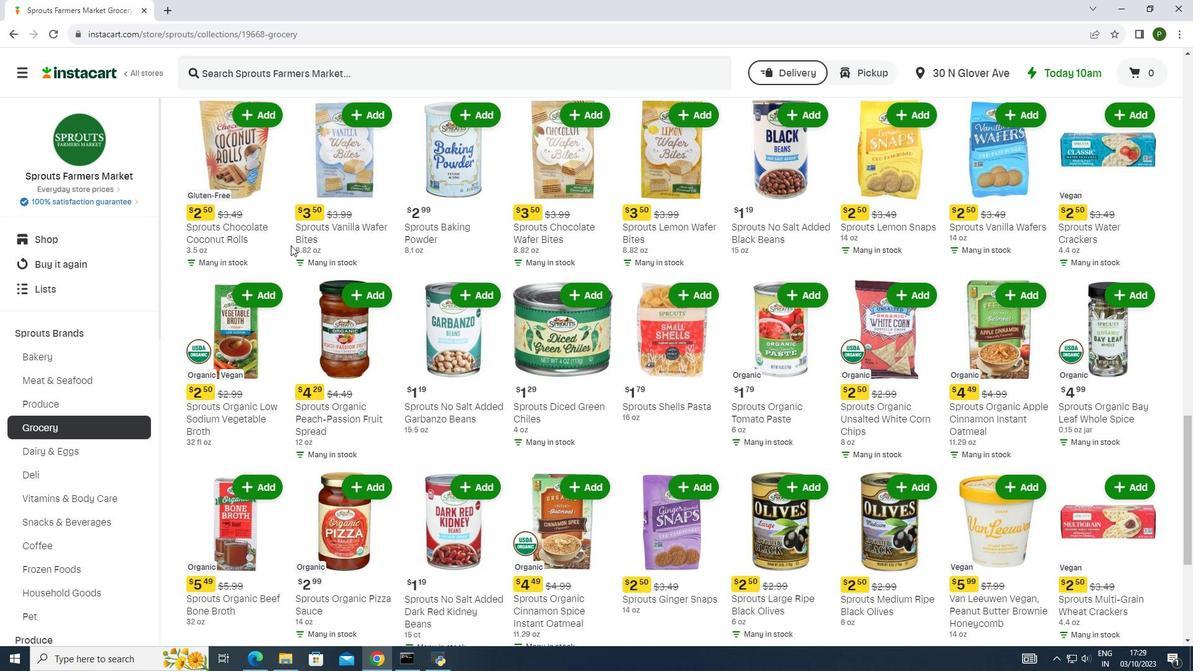 
Action: Mouse scrolled (290, 244) with delta (0, 0)
Screenshot: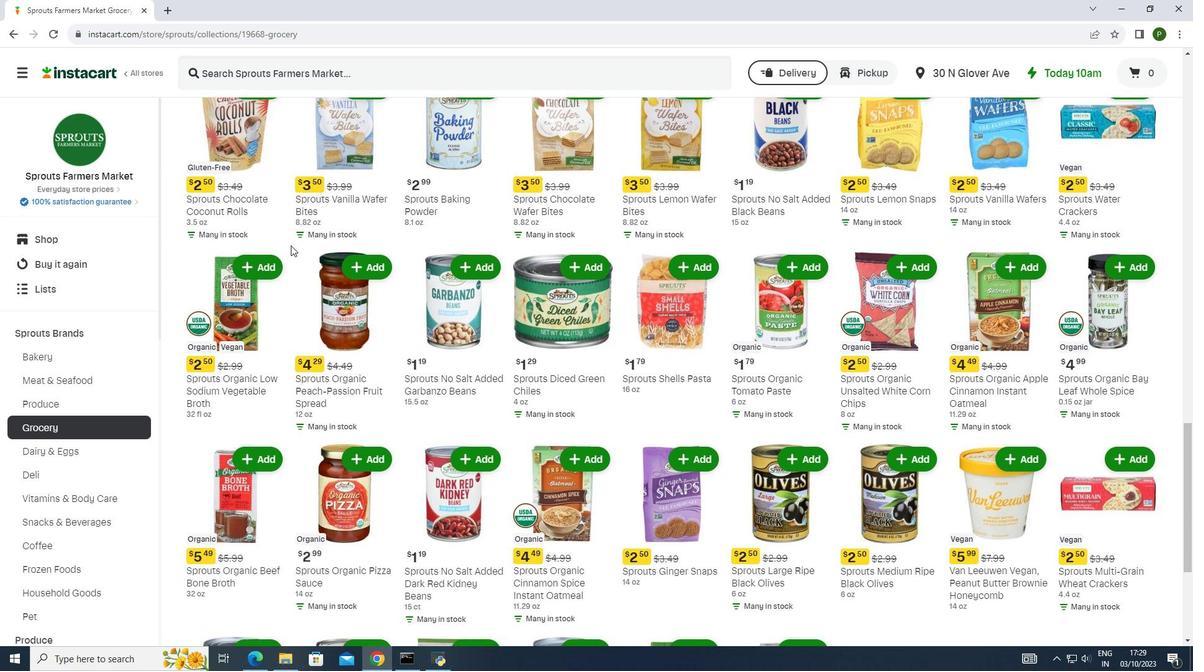 
Action: Mouse scrolled (290, 246) with delta (0, 0)
Screenshot: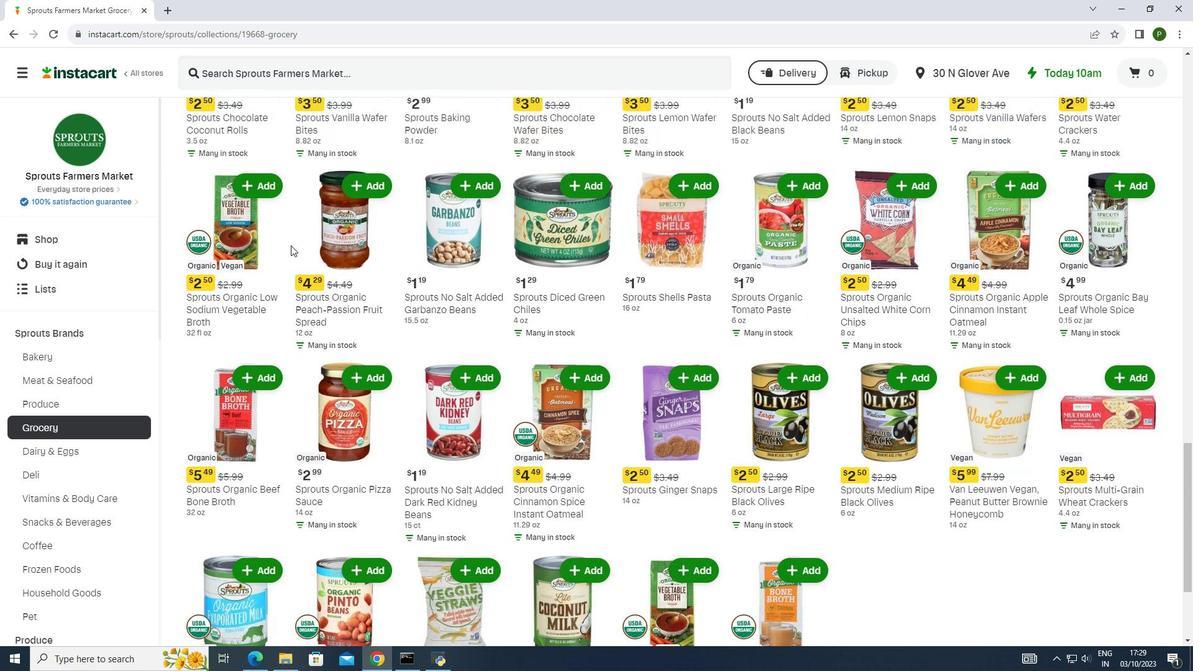 
Action: Mouse scrolled (290, 244) with delta (0, 0)
Screenshot: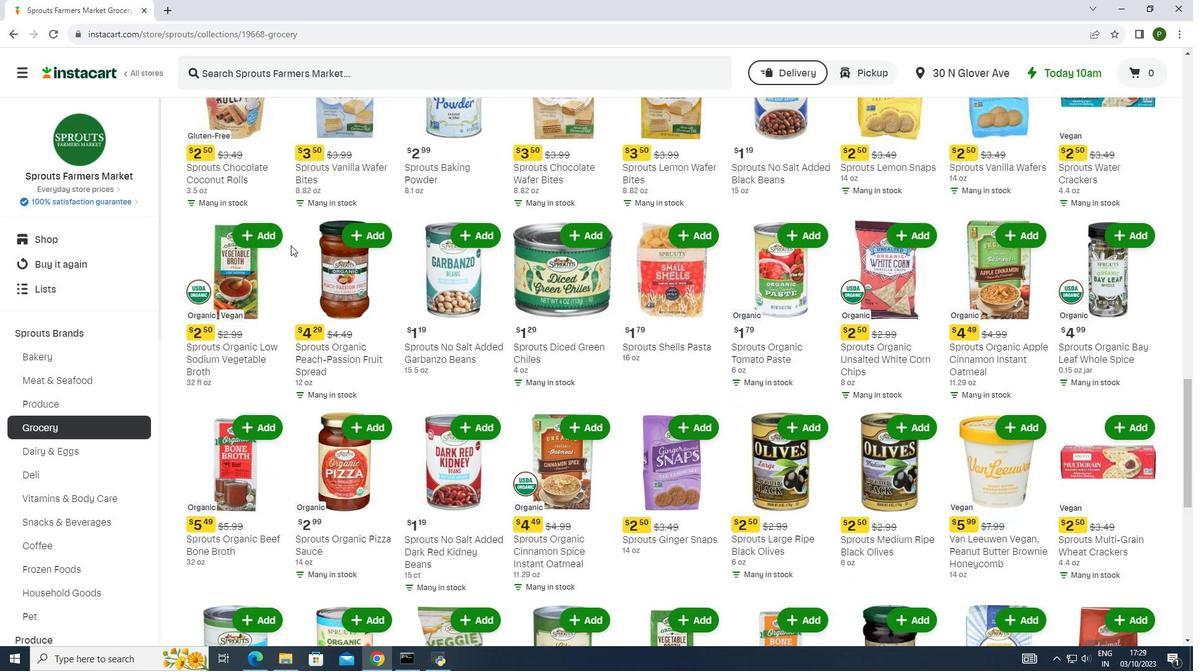 
Action: Mouse scrolled (290, 244) with delta (0, 0)
Screenshot: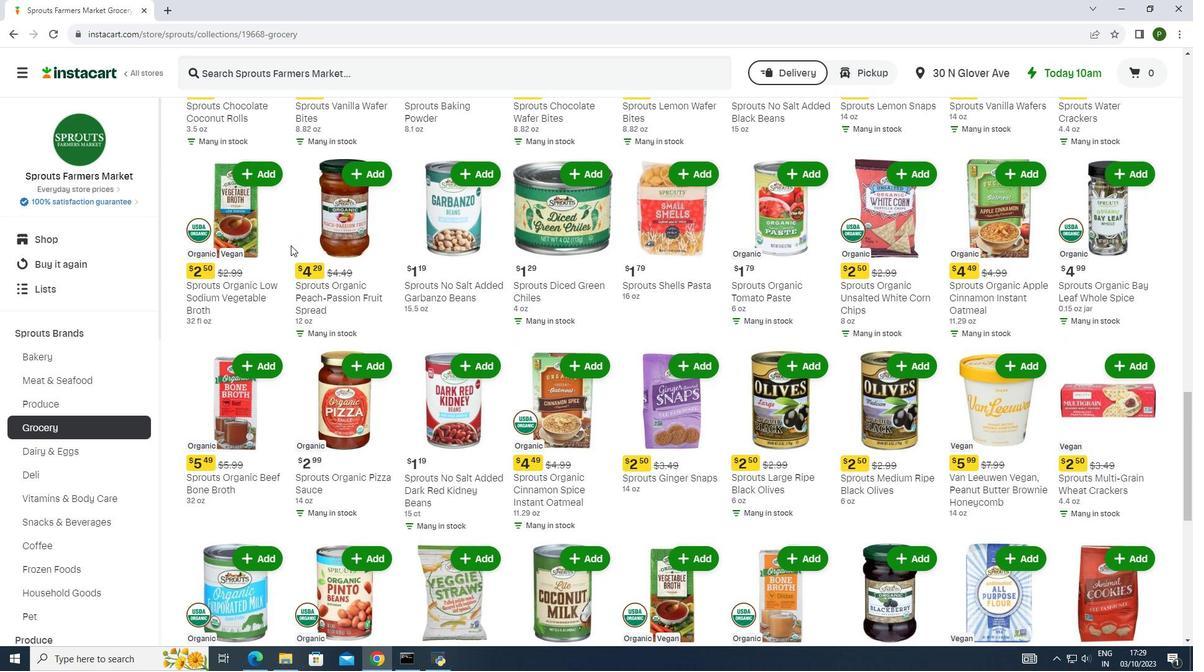 
Action: Mouse scrolled (290, 244) with delta (0, 0)
Screenshot: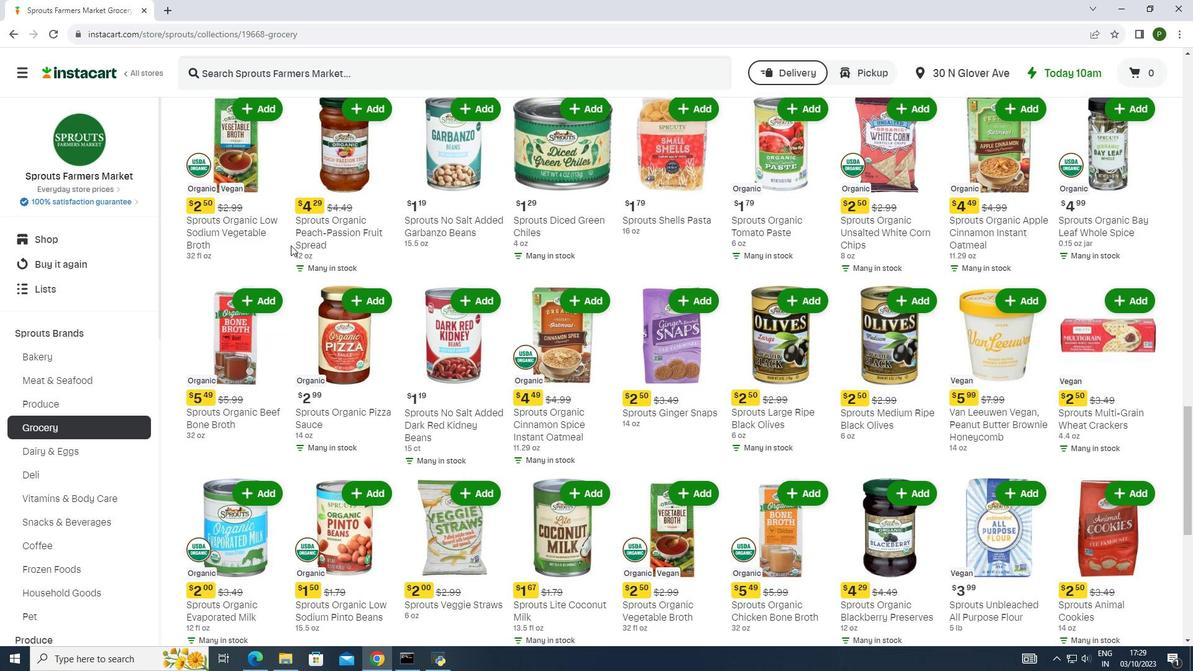 
Action: Mouse scrolled (290, 244) with delta (0, 0)
Screenshot: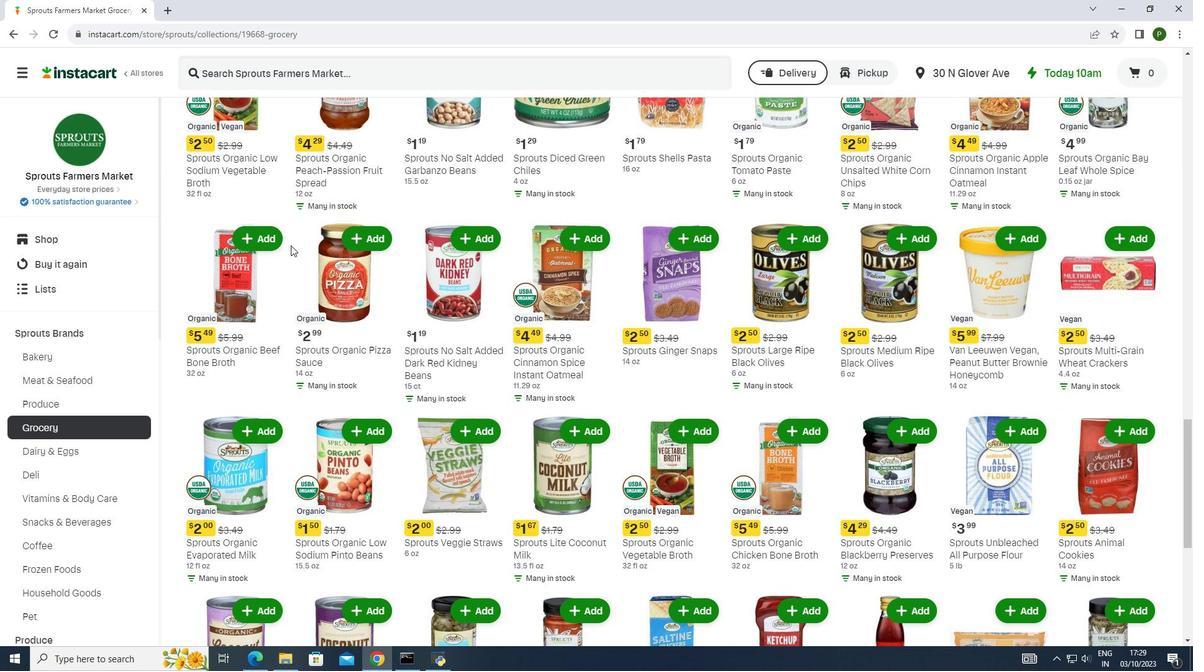 
Action: Mouse scrolled (290, 244) with delta (0, 0)
Screenshot: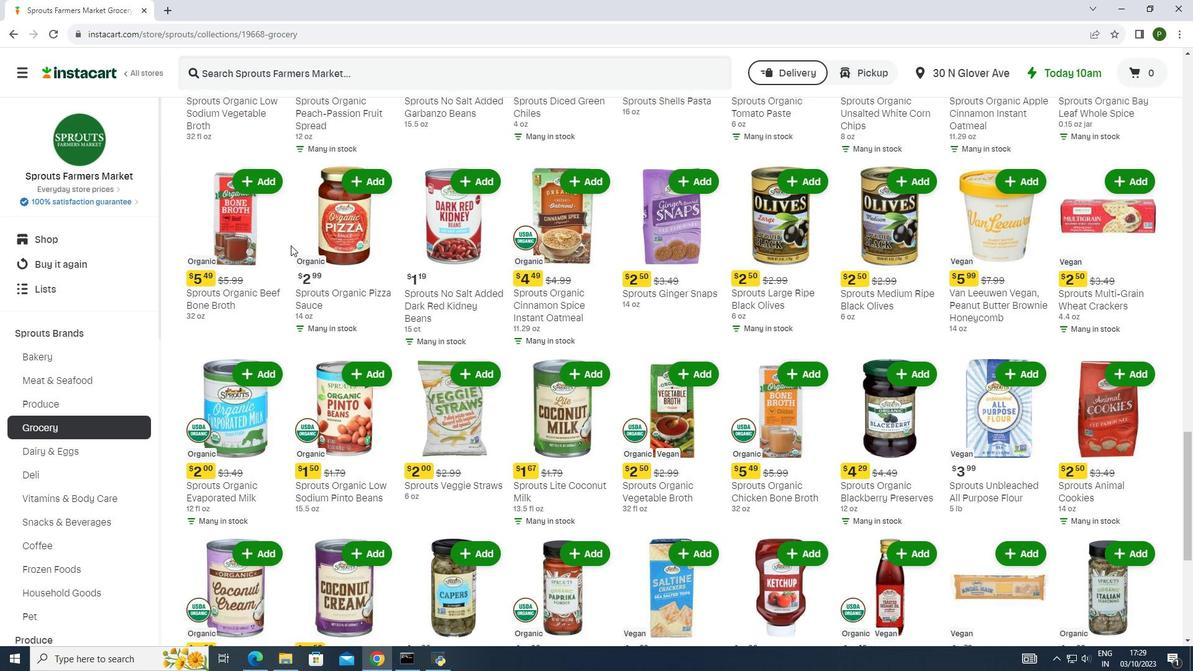 
Action: Mouse scrolled (290, 244) with delta (0, 0)
Screenshot: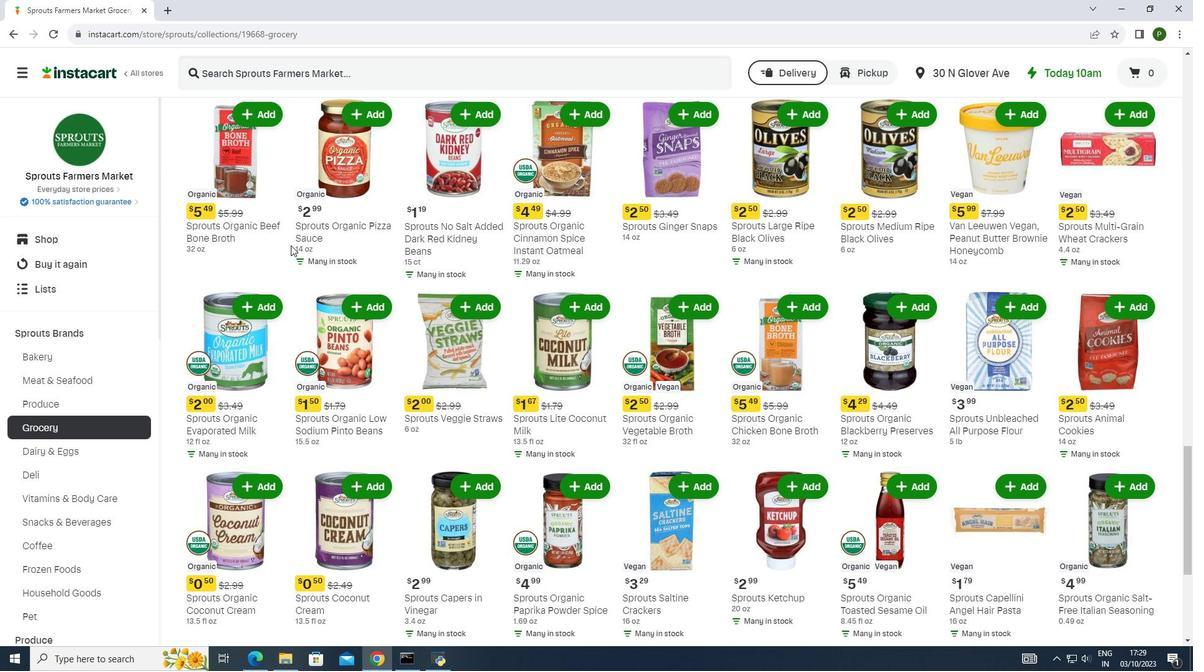 
Action: Mouse scrolled (290, 244) with delta (0, 0)
Screenshot: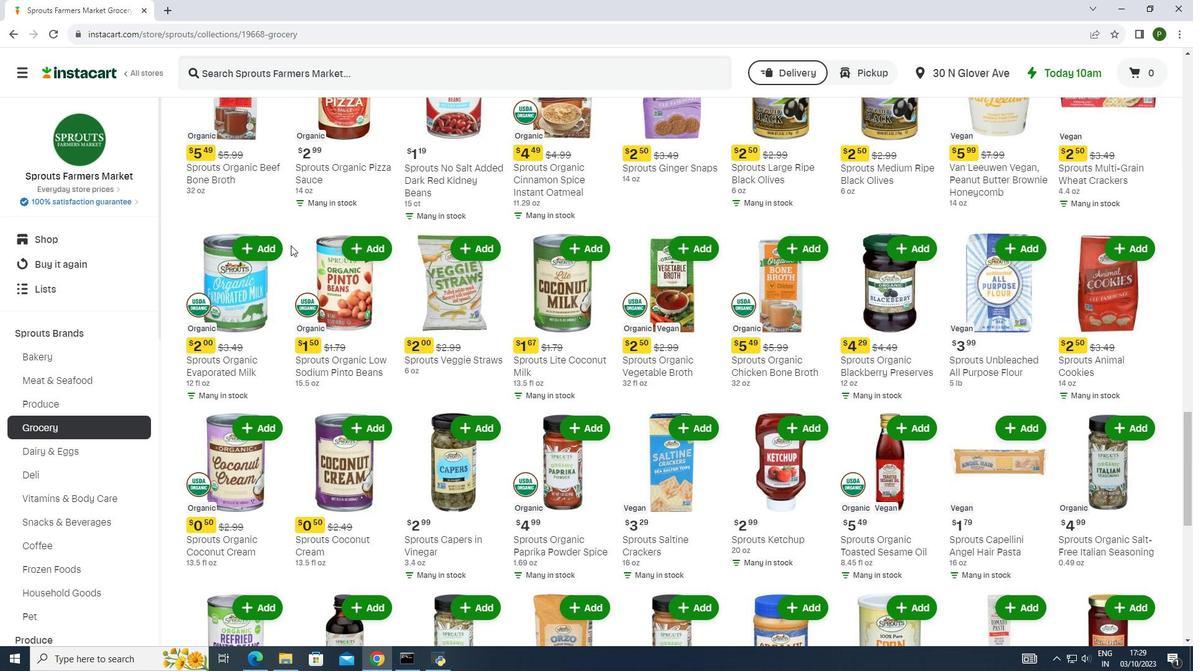 
Action: Mouse scrolled (290, 244) with delta (0, 0)
Screenshot: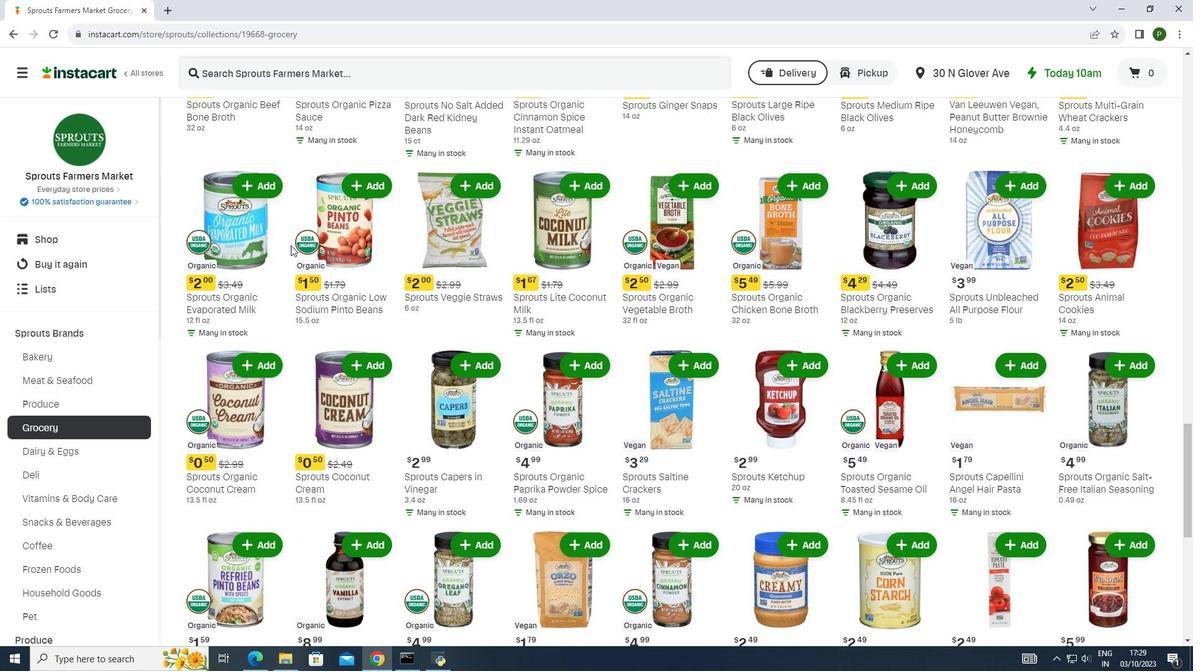 
Action: Mouse scrolled (290, 244) with delta (0, 0)
Screenshot: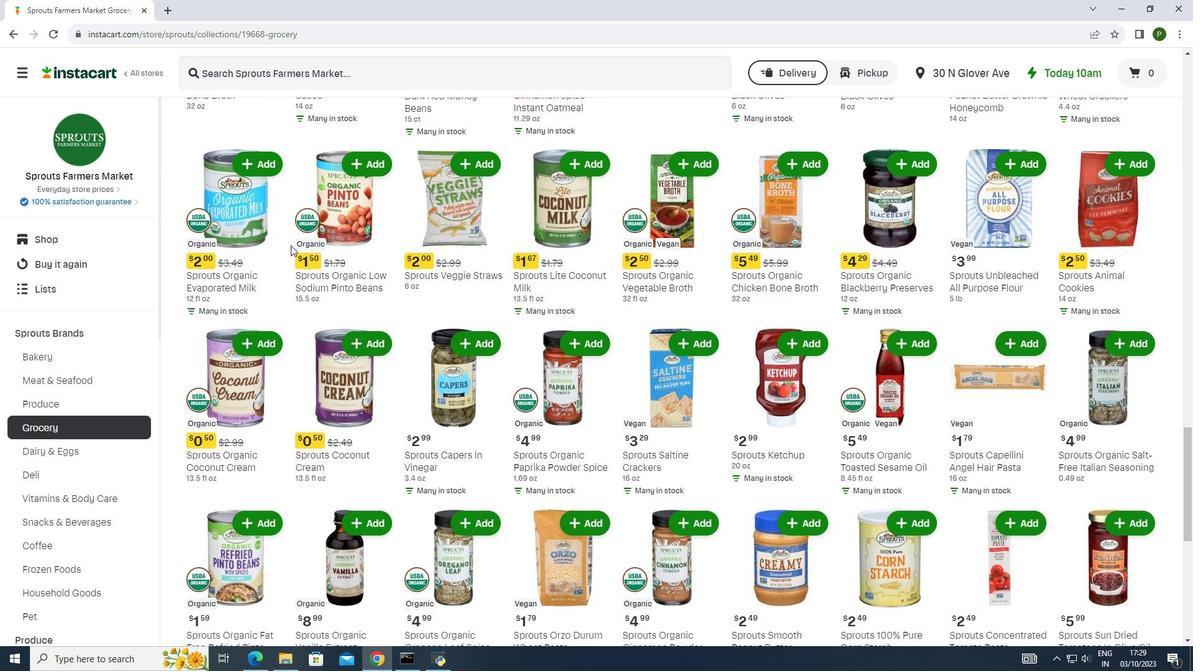 
Action: Mouse scrolled (290, 244) with delta (0, 0)
Screenshot: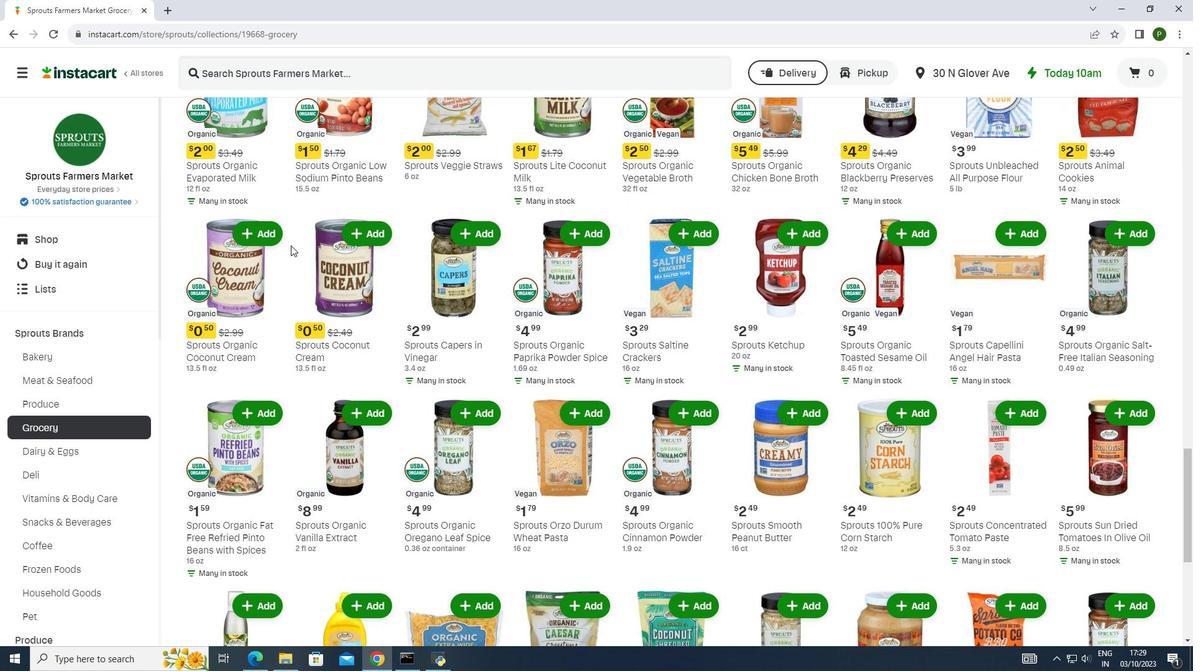 
Action: Mouse scrolled (290, 246) with delta (0, 0)
Screenshot: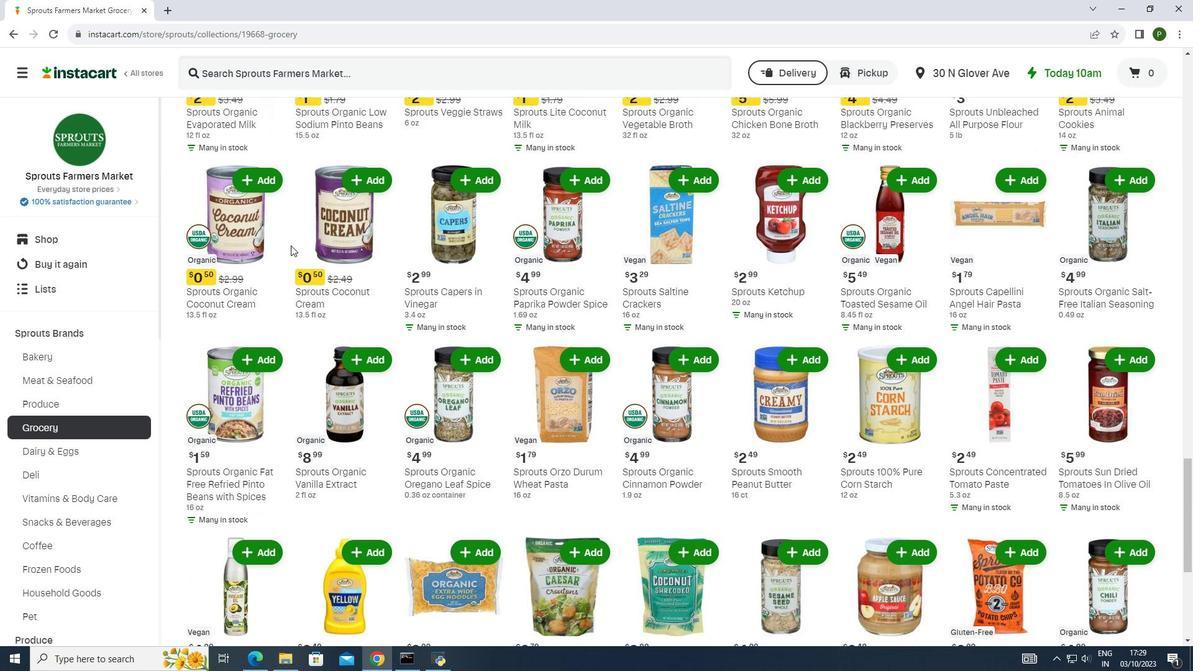 
Action: Mouse scrolled (290, 244) with delta (0, 0)
Screenshot: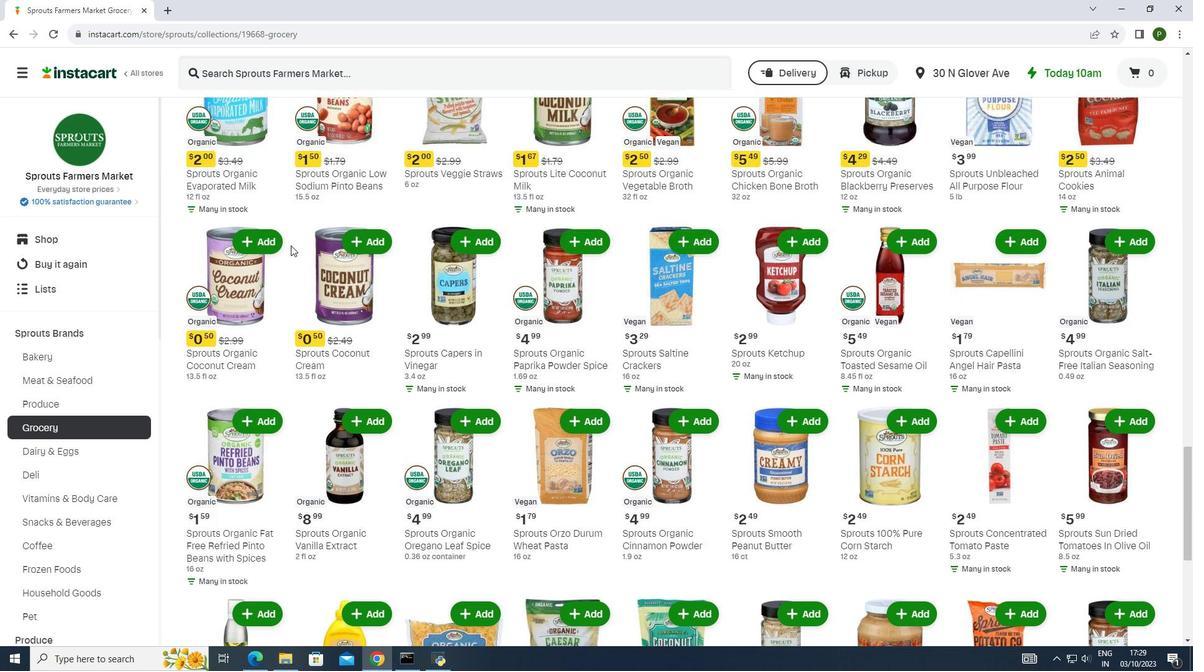 
Action: Mouse scrolled (290, 244) with delta (0, 0)
Screenshot: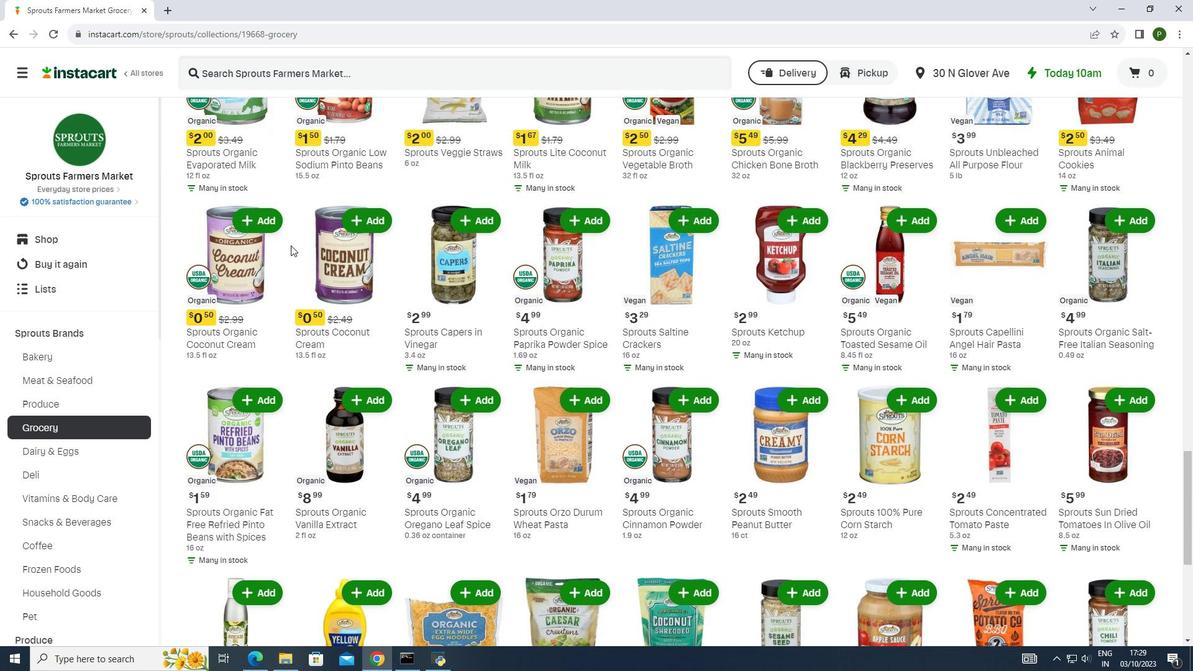 
Action: Mouse scrolled (290, 244) with delta (0, 0)
Screenshot: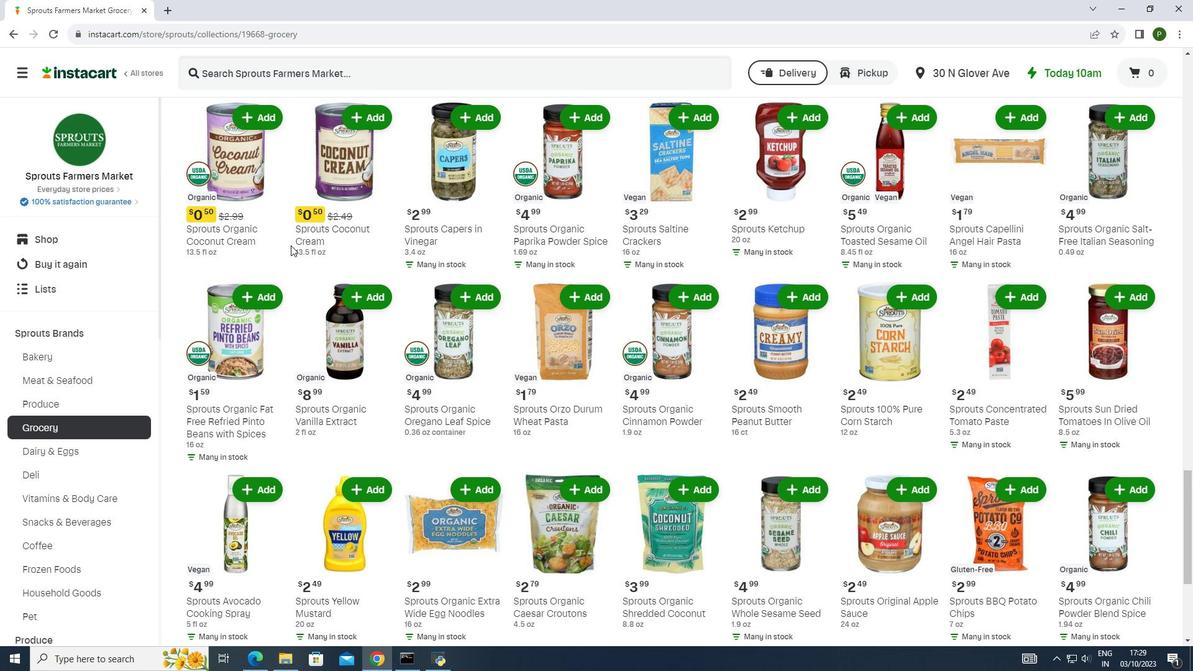 
Action: Mouse scrolled (290, 244) with delta (0, 0)
Screenshot: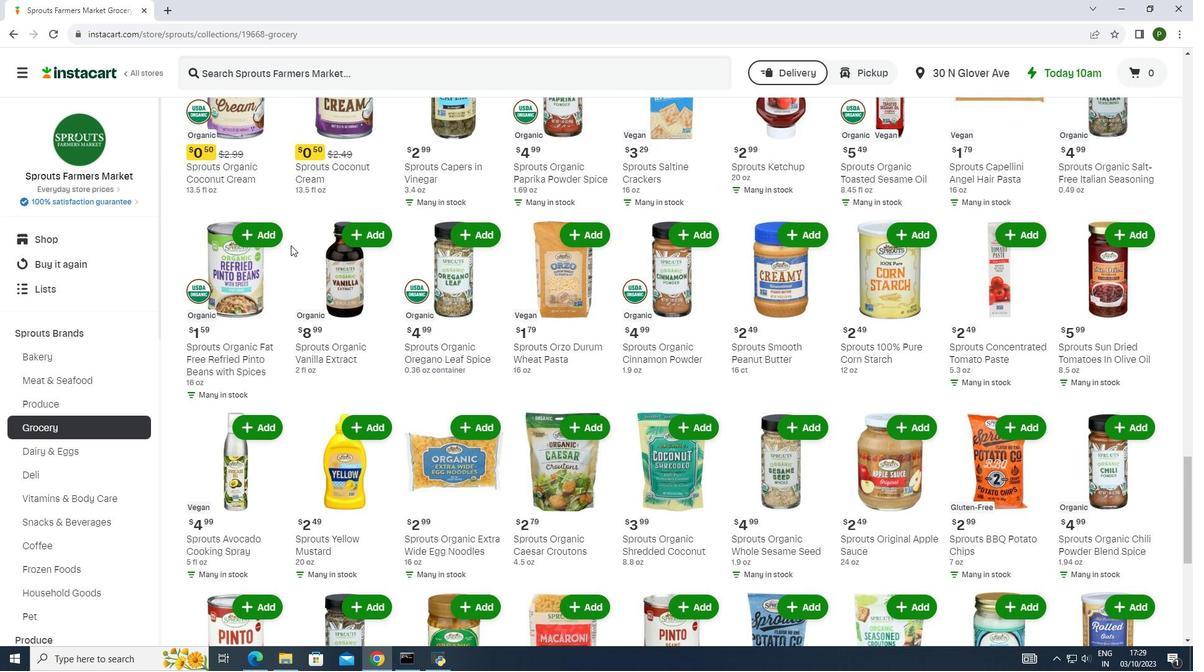 
Action: Mouse scrolled (290, 244) with delta (0, 0)
Screenshot: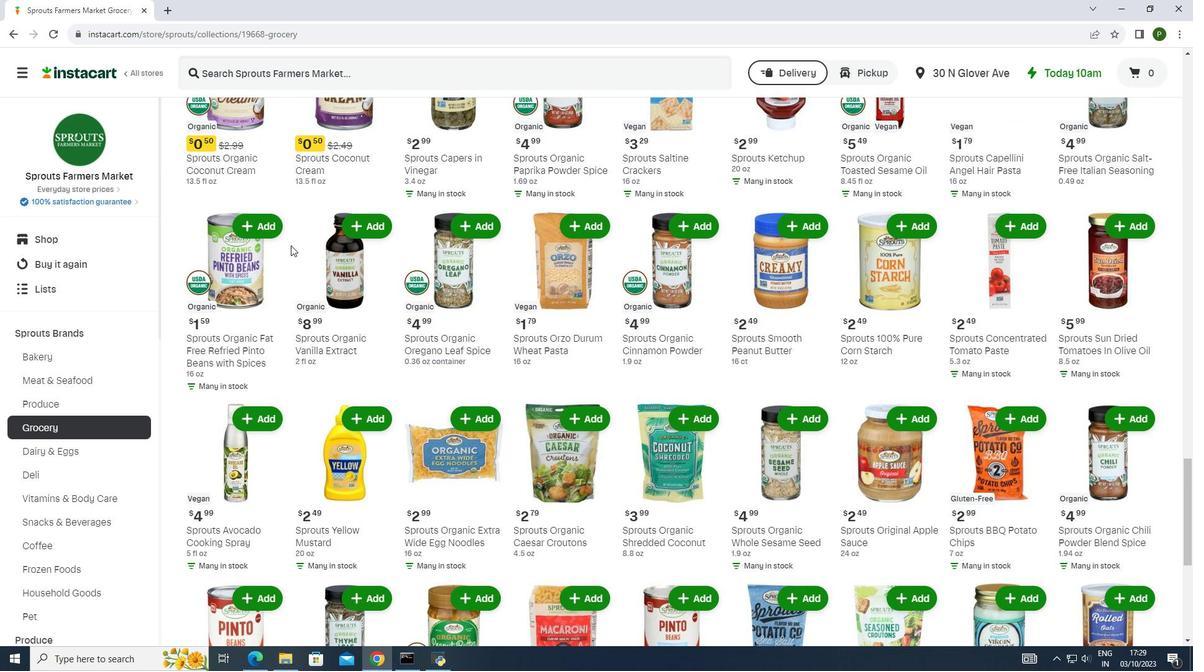 
Action: Mouse scrolled (290, 244) with delta (0, 0)
Screenshot: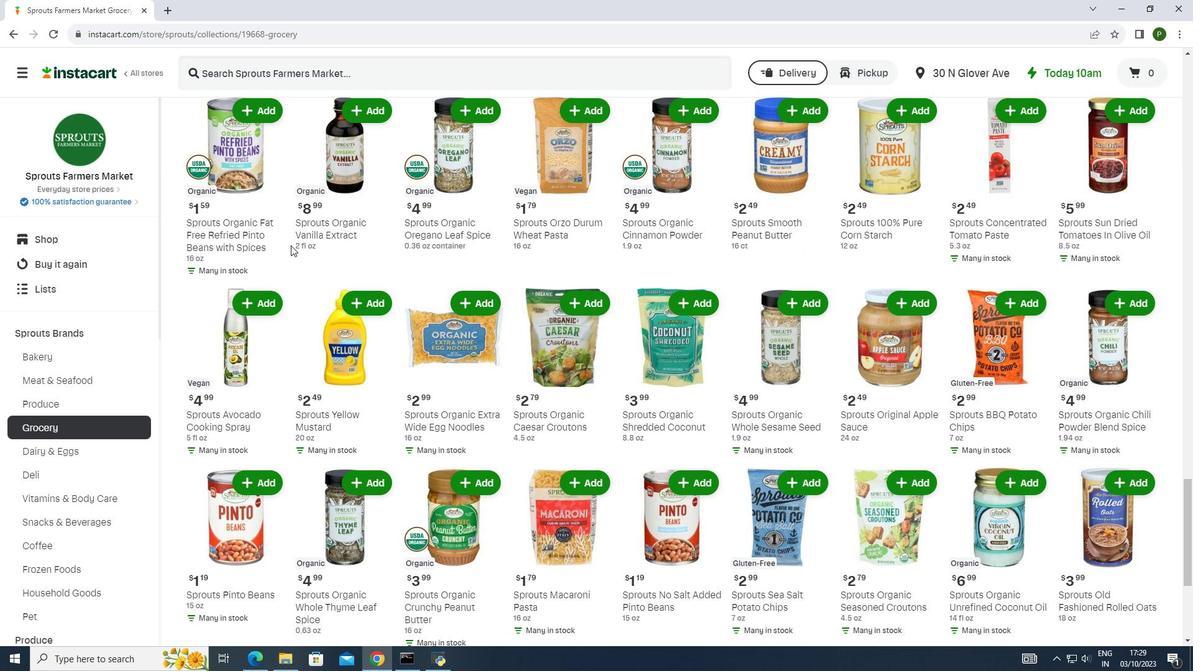 
Action: Mouse scrolled (290, 244) with delta (0, 0)
Screenshot: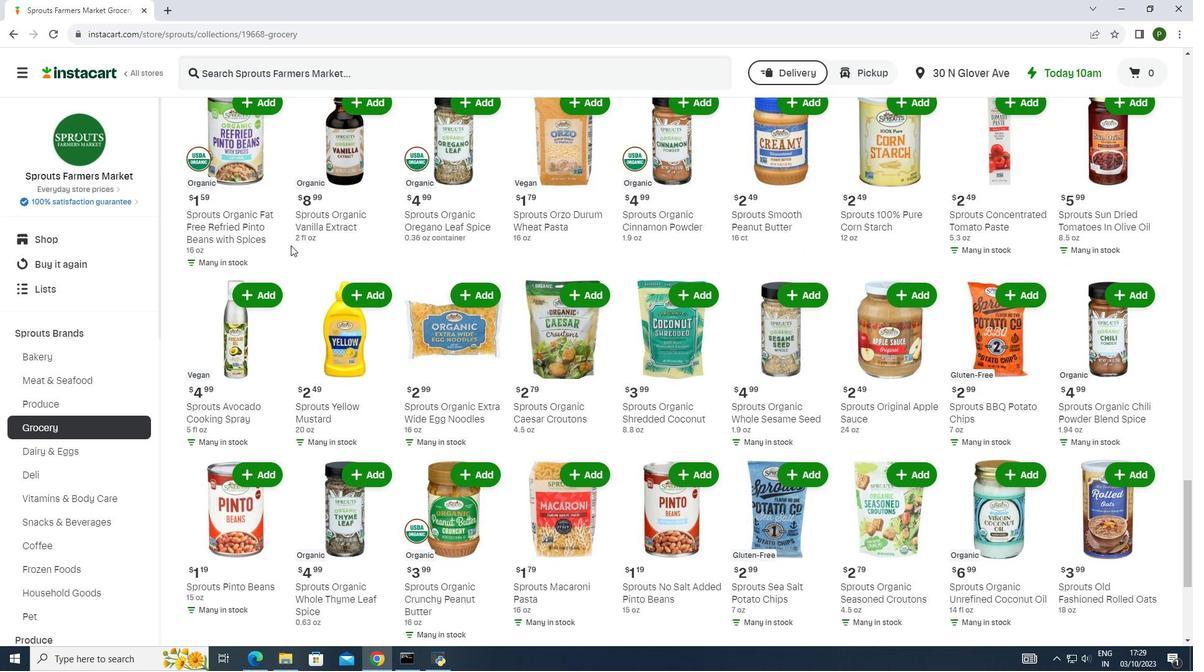 
Action: Mouse scrolled (290, 244) with delta (0, 0)
Screenshot: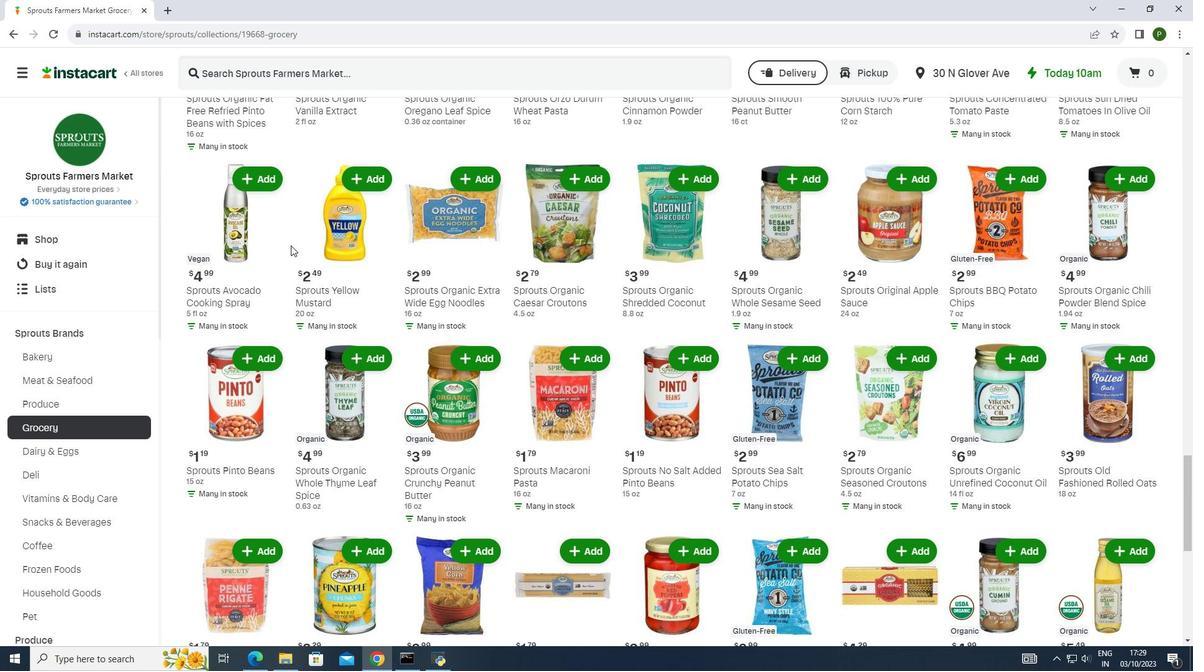 
Action: Mouse scrolled (290, 244) with delta (0, 0)
Screenshot: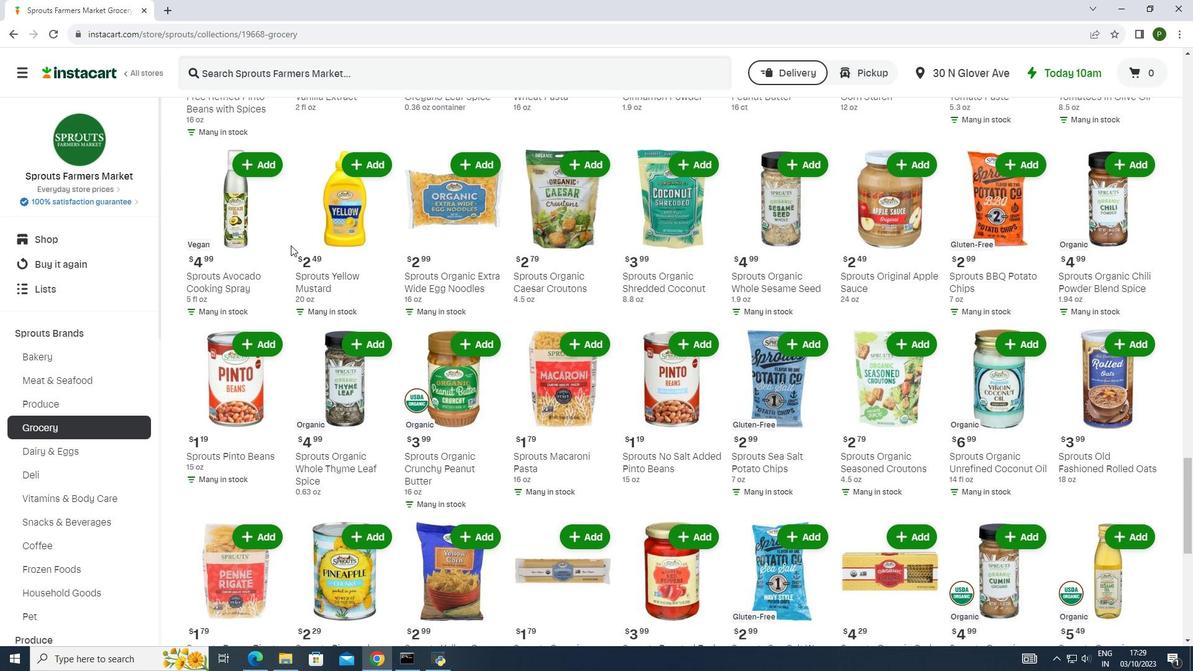 
Action: Mouse scrolled (290, 244) with delta (0, 0)
Screenshot: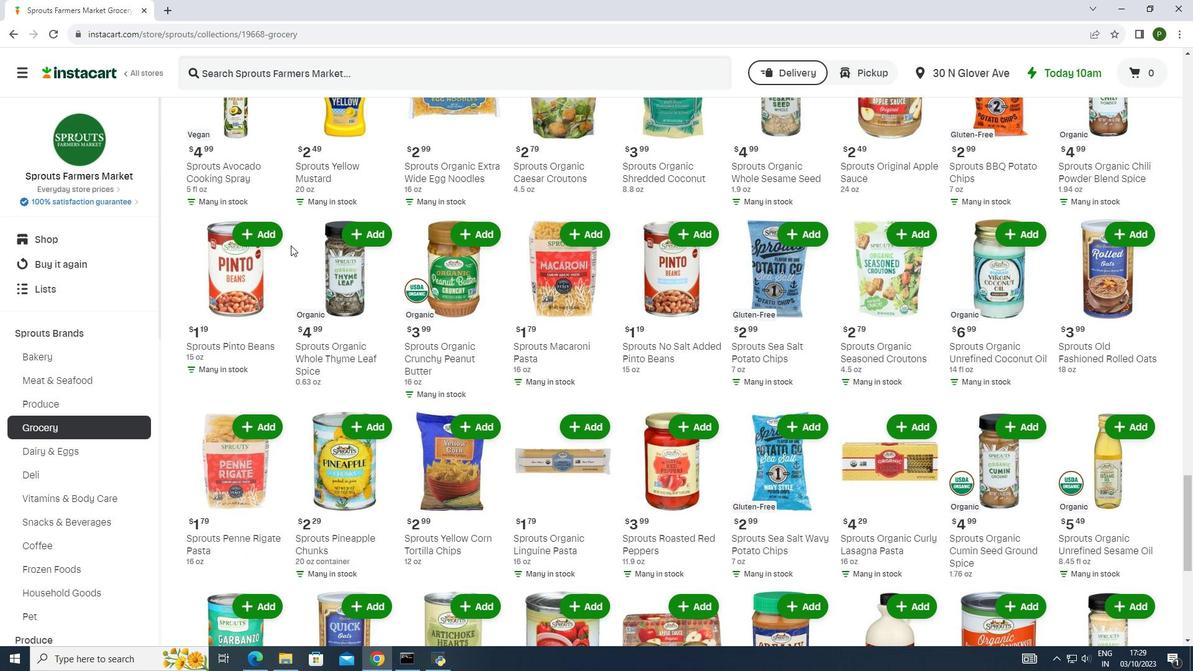 
Action: Mouse scrolled (290, 244) with delta (0, 0)
Screenshot: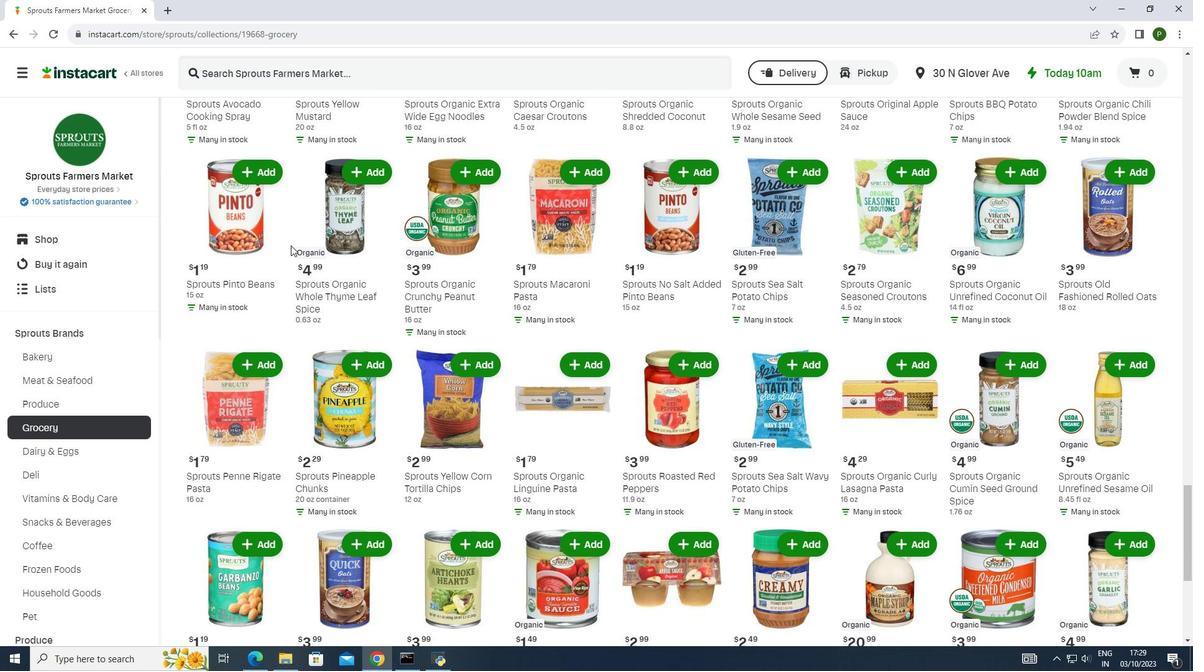 
Action: Mouse scrolled (290, 244) with delta (0, 0)
Screenshot: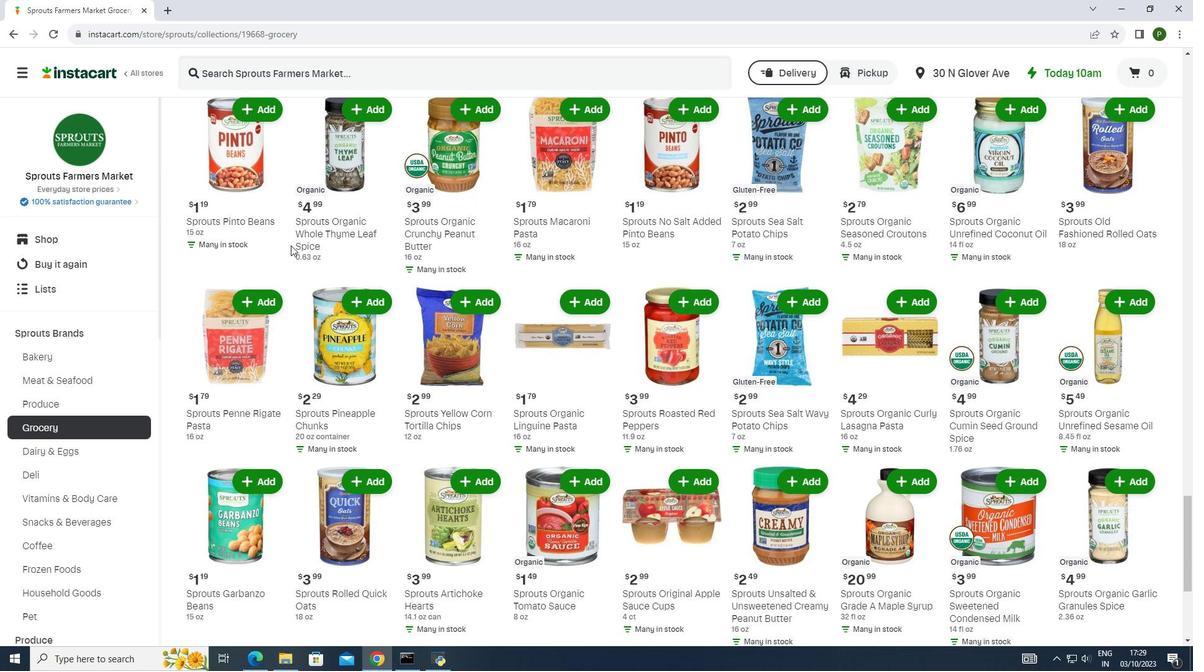
Action: Mouse scrolled (290, 244) with delta (0, 0)
Screenshot: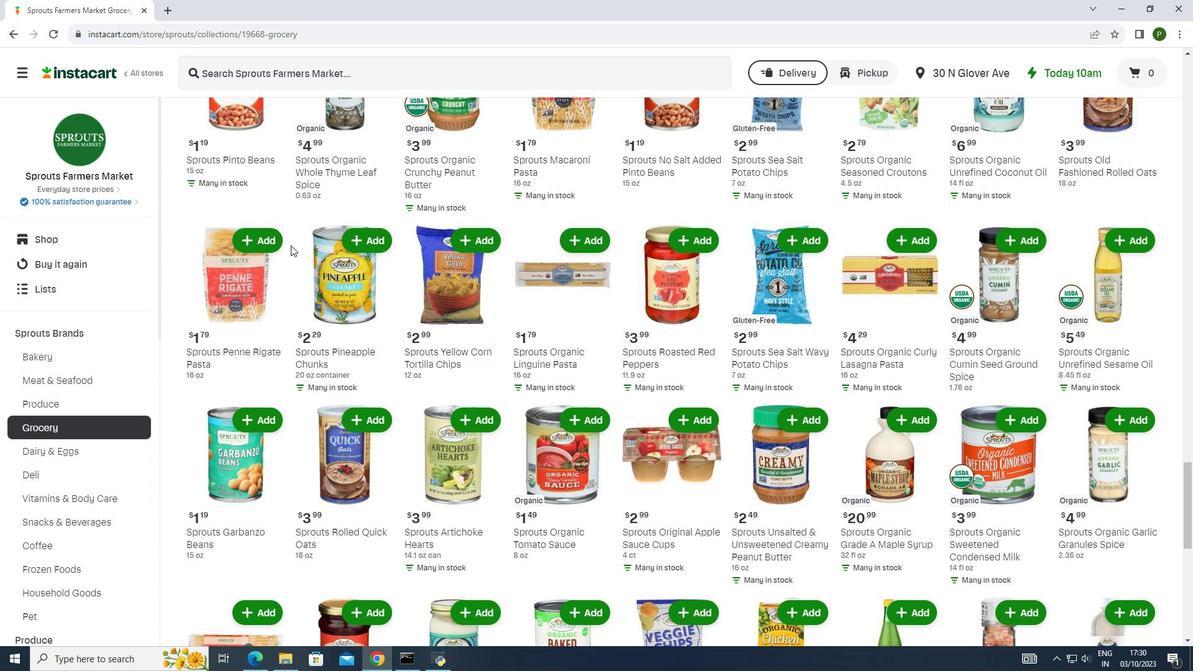 
Action: Mouse scrolled (290, 244) with delta (0, 0)
Screenshot: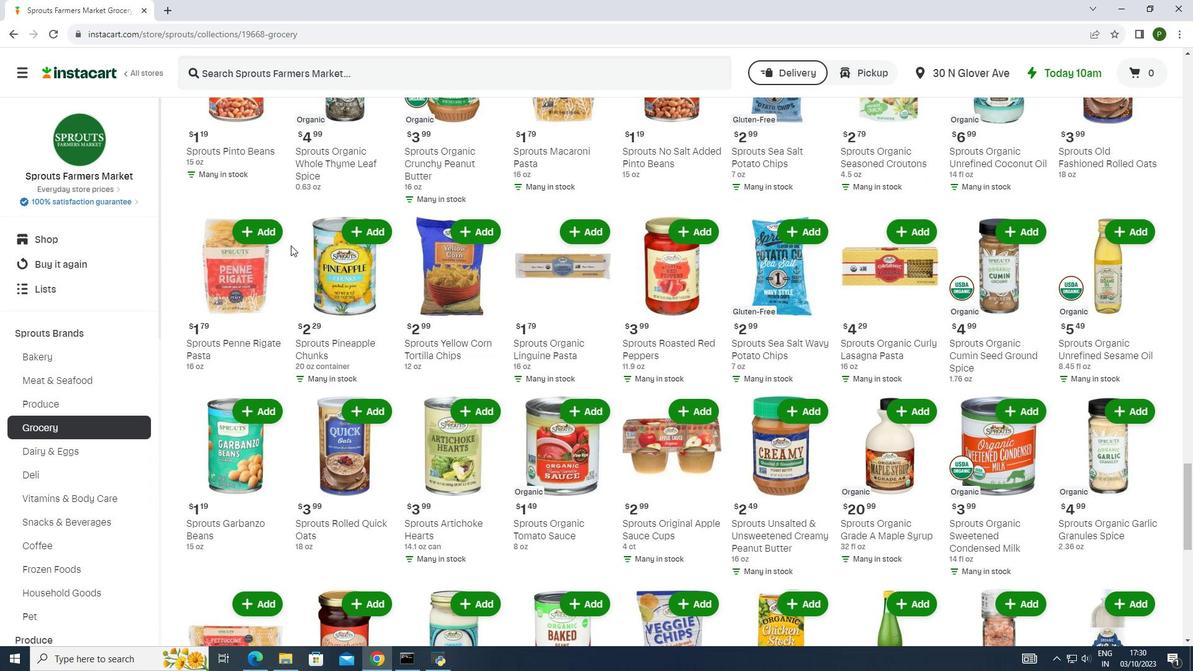 
Action: Mouse scrolled (290, 246) with delta (0, 0)
Screenshot: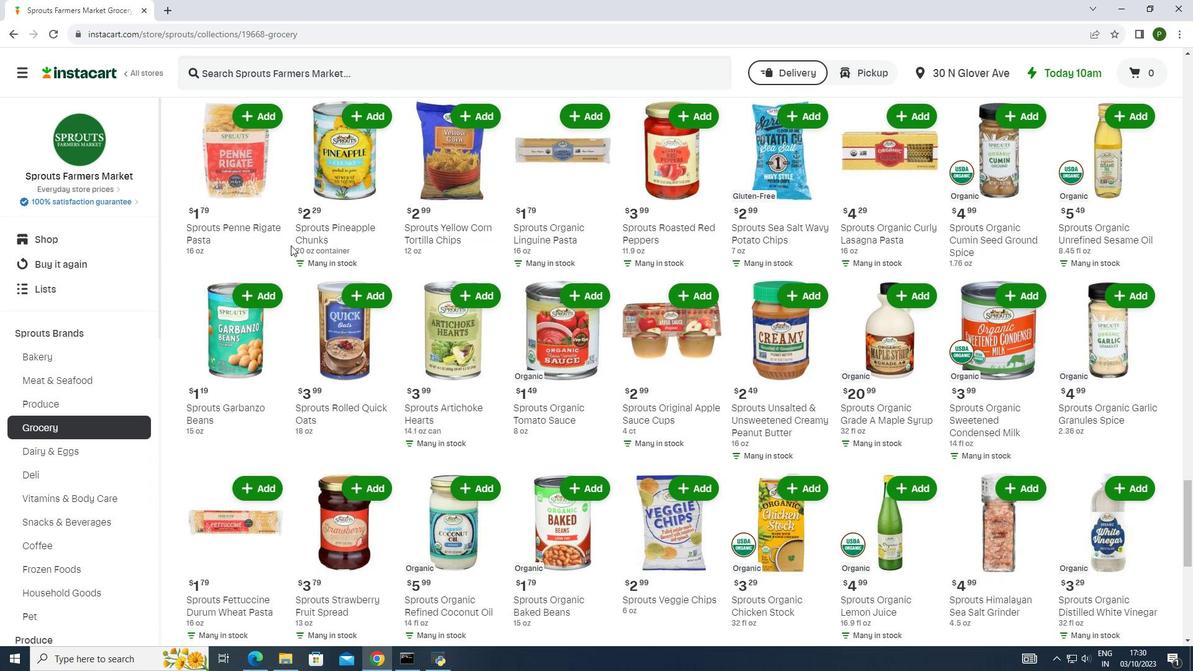
Action: Mouse scrolled (290, 244) with delta (0, 0)
Screenshot: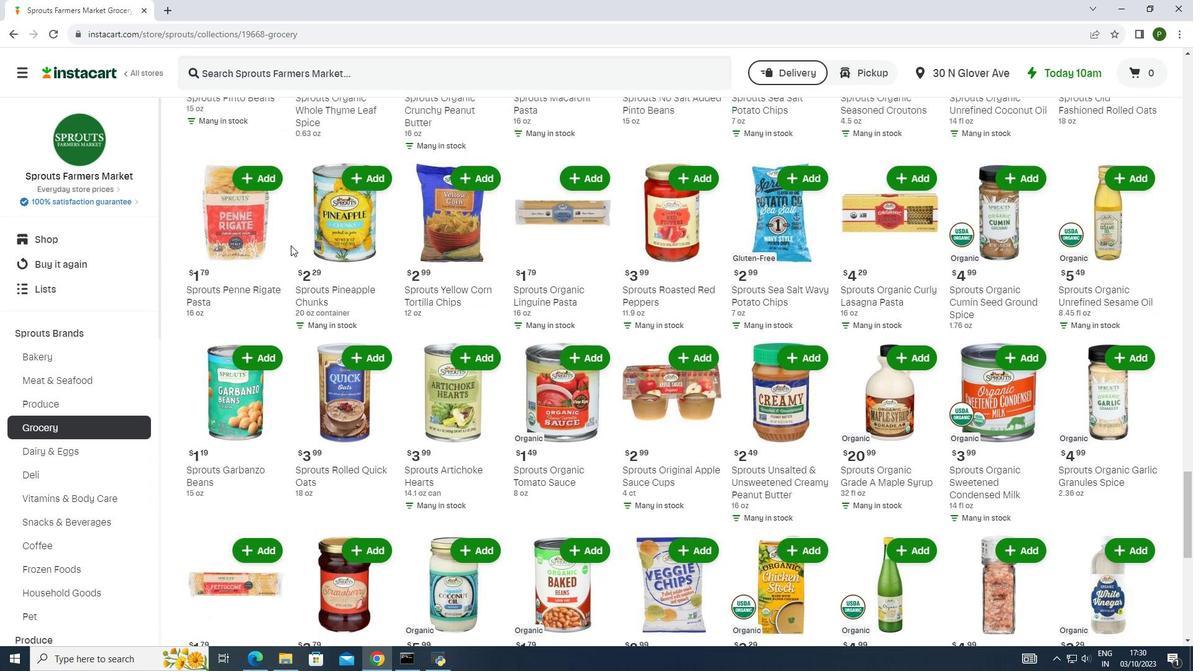 
Action: Mouse scrolled (290, 244) with delta (0, 0)
Screenshot: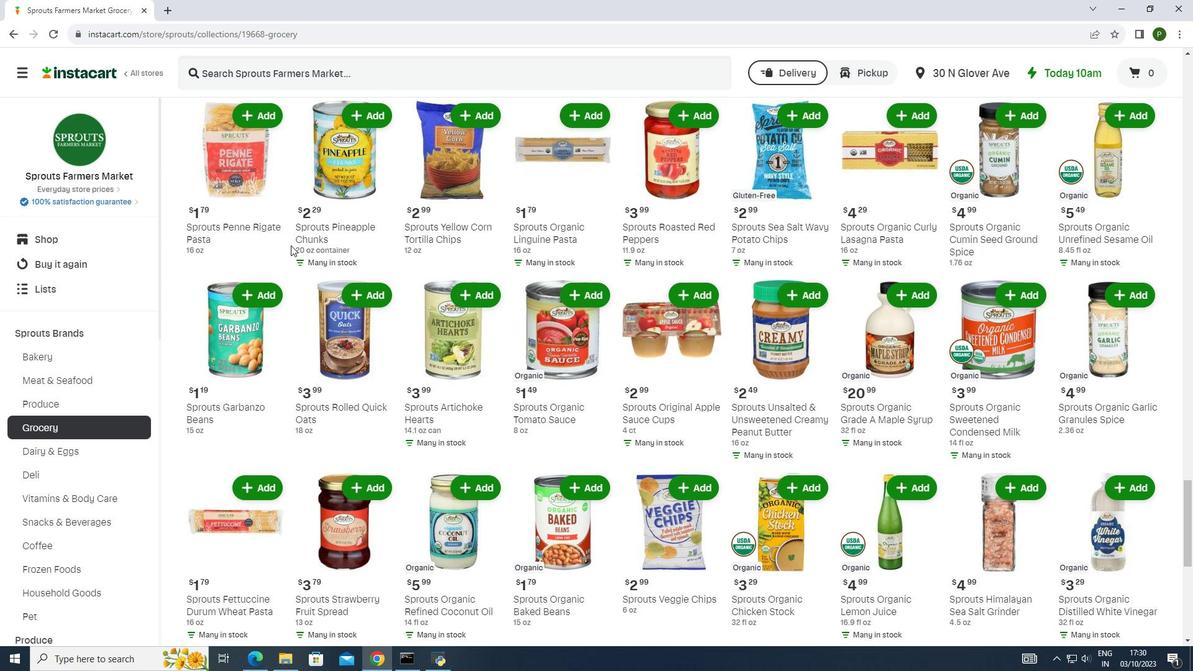 
Action: Mouse scrolled (290, 244) with delta (0, 0)
Screenshot: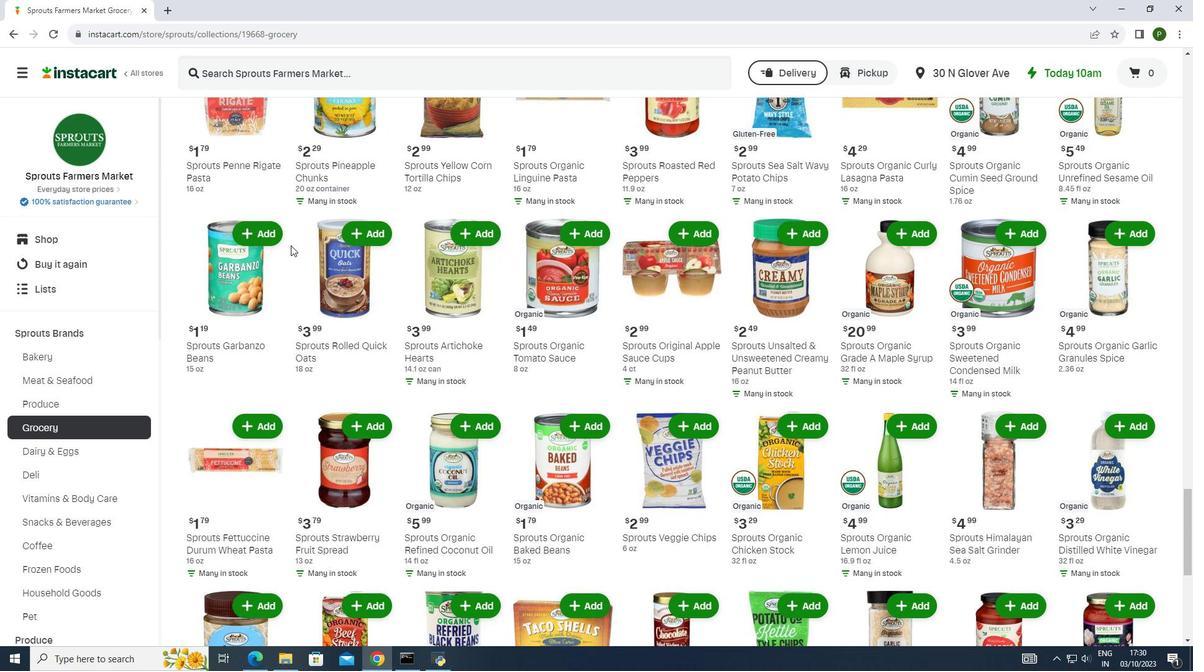 
Action: Mouse scrolled (290, 244) with delta (0, 0)
Screenshot: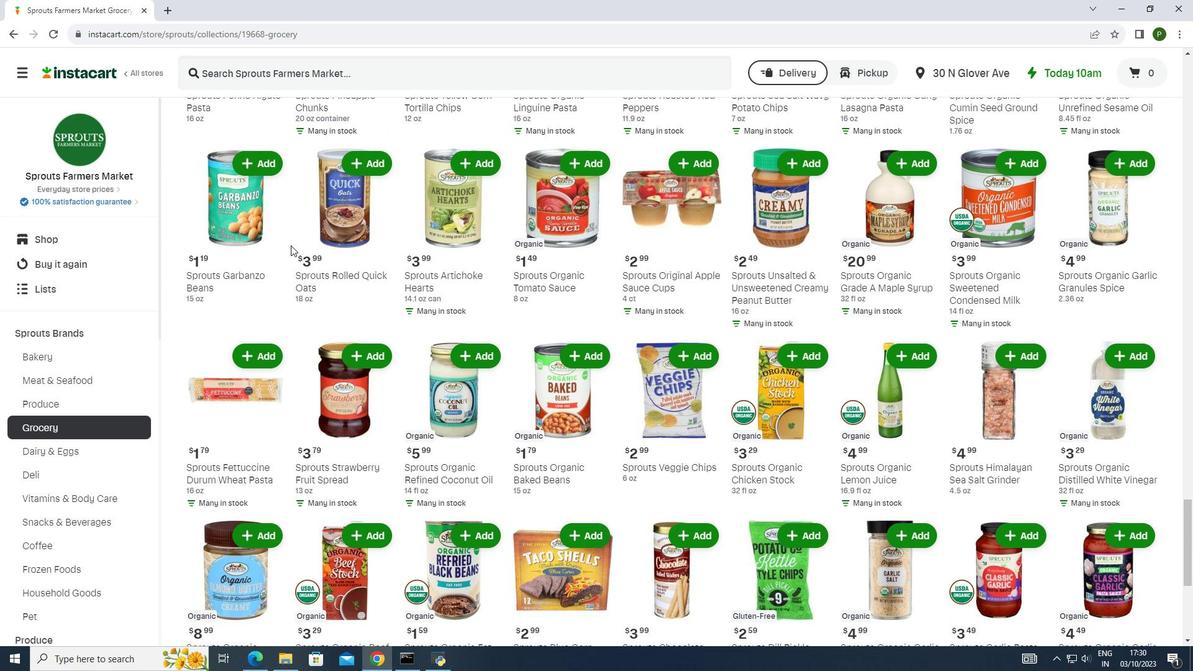 
Action: Mouse scrolled (290, 244) with delta (0, 0)
Screenshot: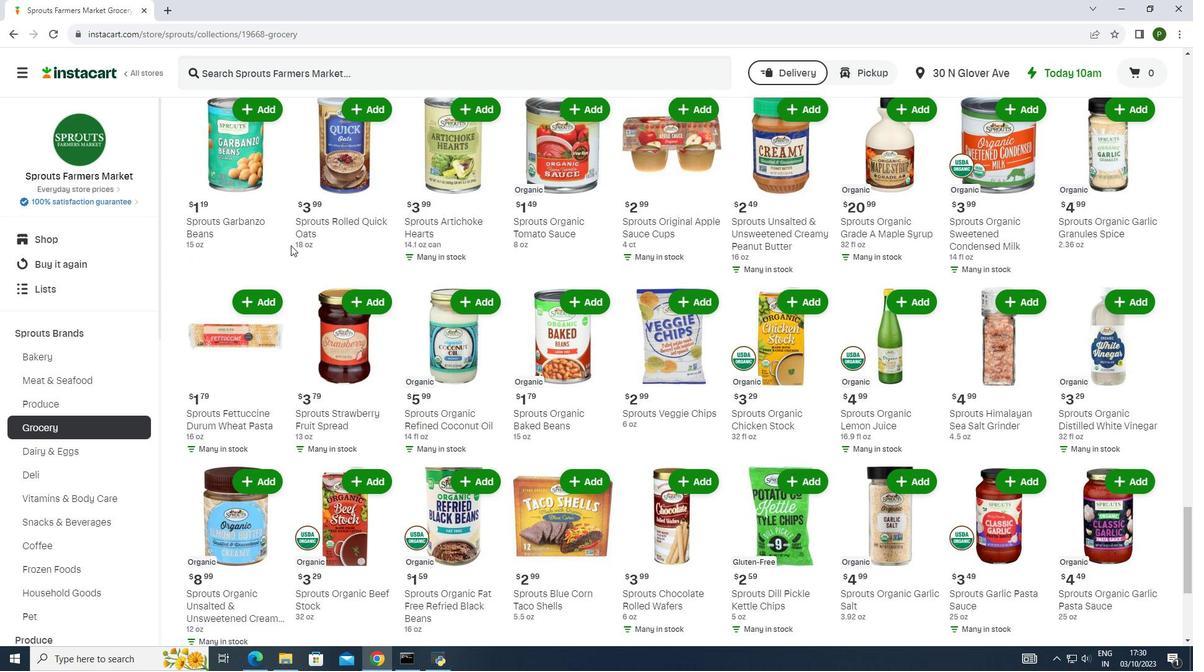 
Action: Mouse scrolled (290, 244) with delta (0, 0)
Screenshot: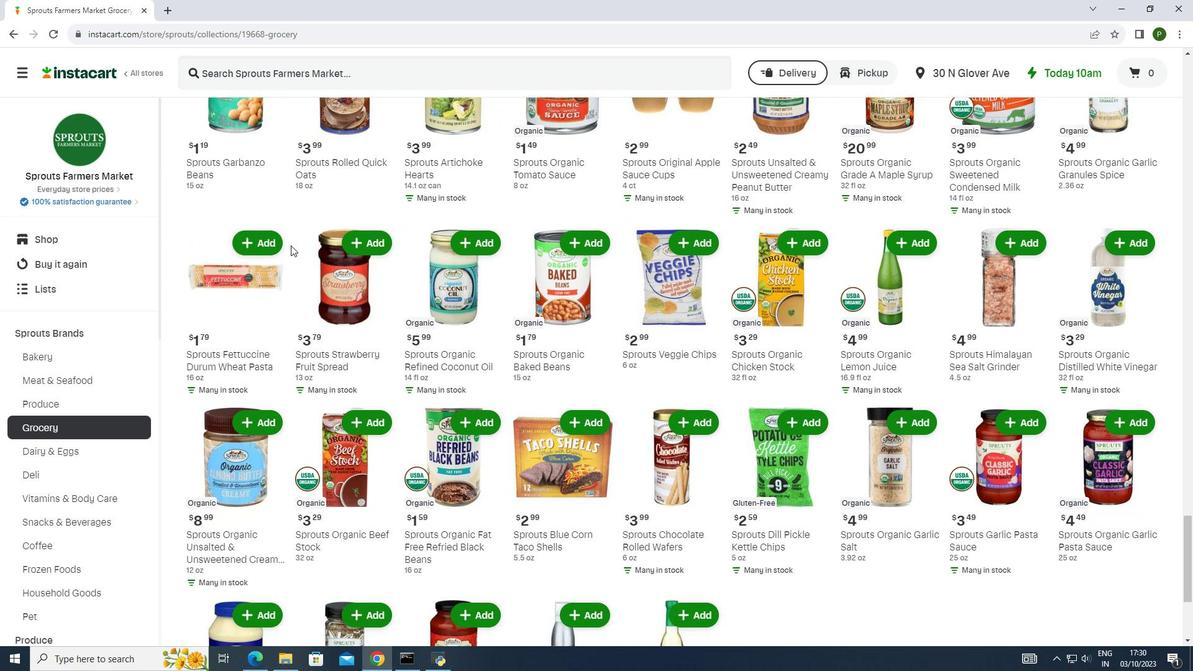 
Action: Mouse scrolled (290, 244) with delta (0, 0)
Screenshot: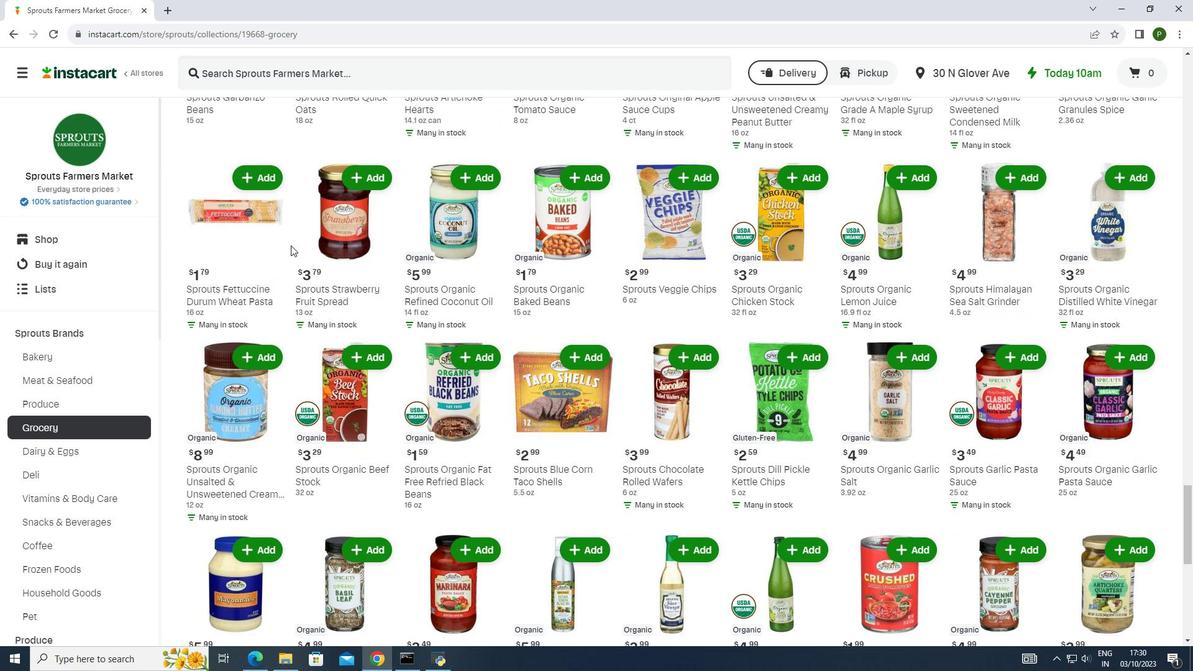 
Action: Mouse scrolled (290, 246) with delta (0, 0)
Screenshot: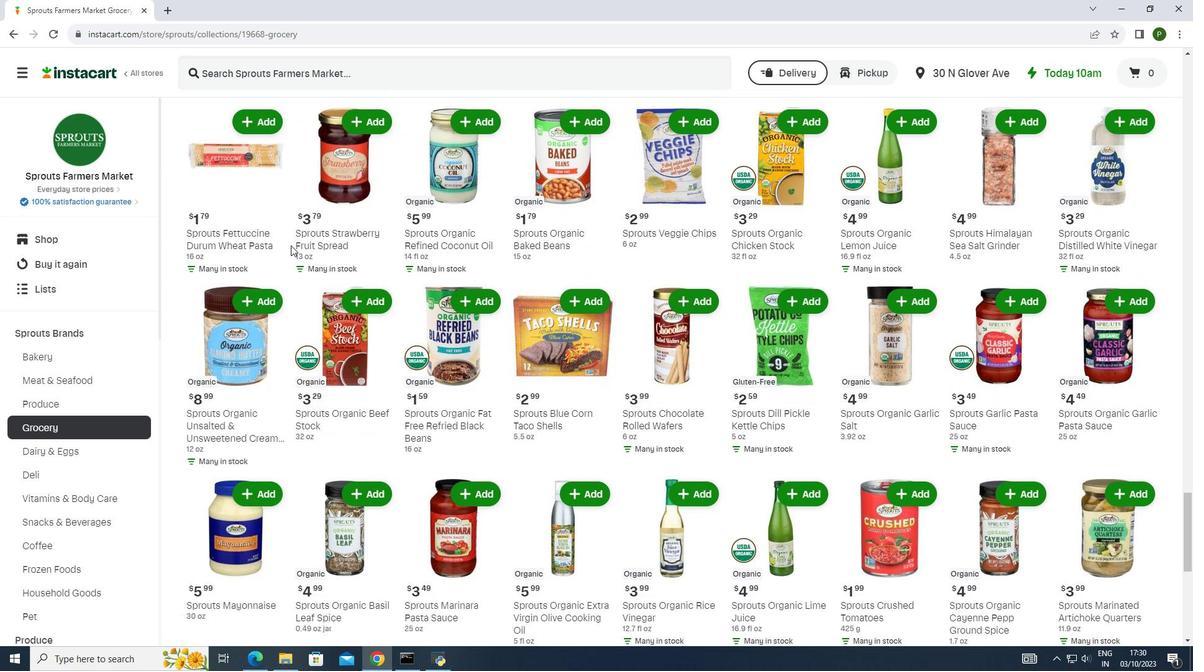
Action: Mouse scrolled (290, 244) with delta (0, 0)
Screenshot: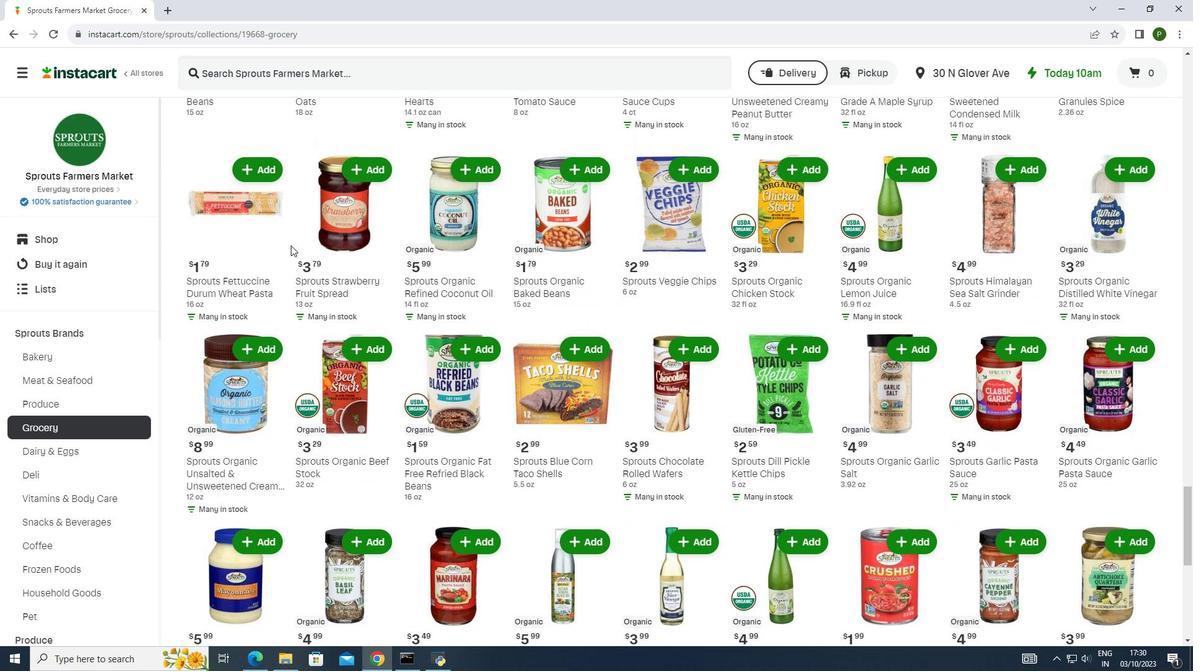 
Action: Mouse scrolled (290, 244) with delta (0, 0)
Screenshot: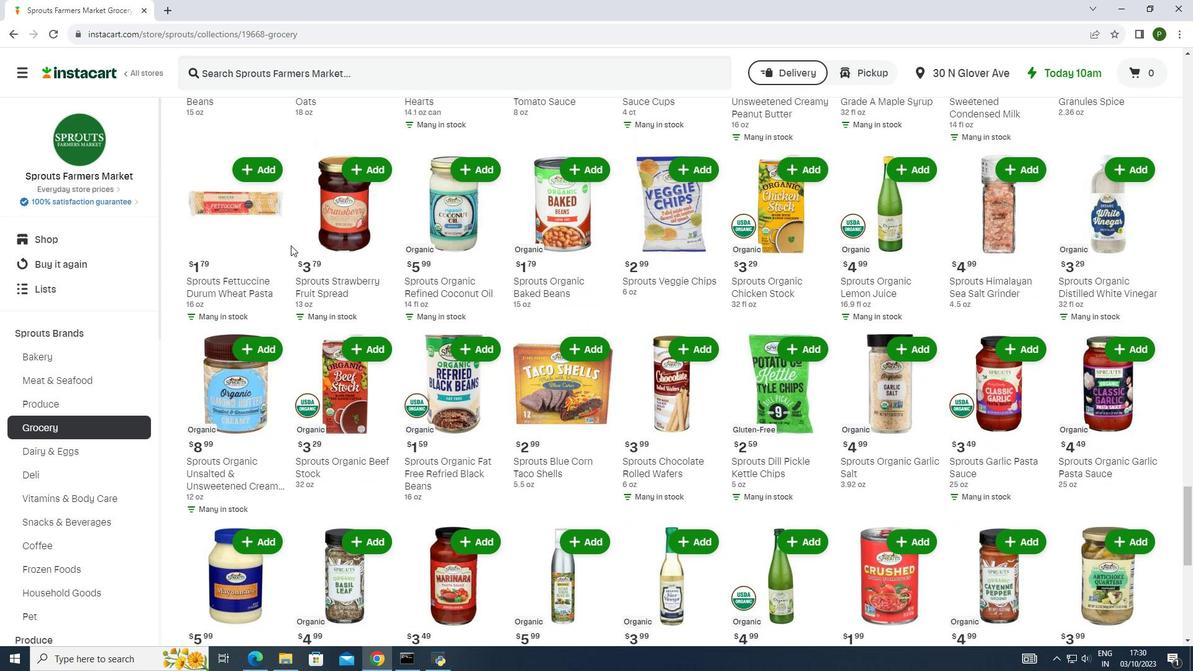 
Action: Mouse scrolled (290, 244) with delta (0, 0)
Screenshot: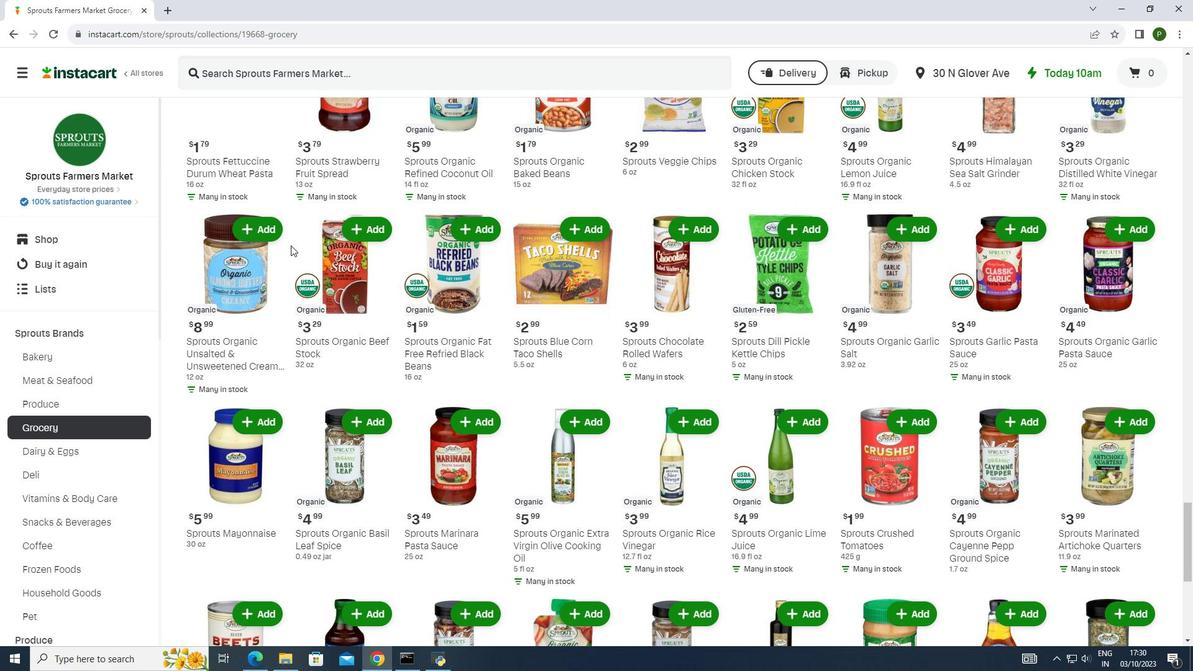 
Action: Mouse scrolled (290, 244) with delta (0, 0)
Screenshot: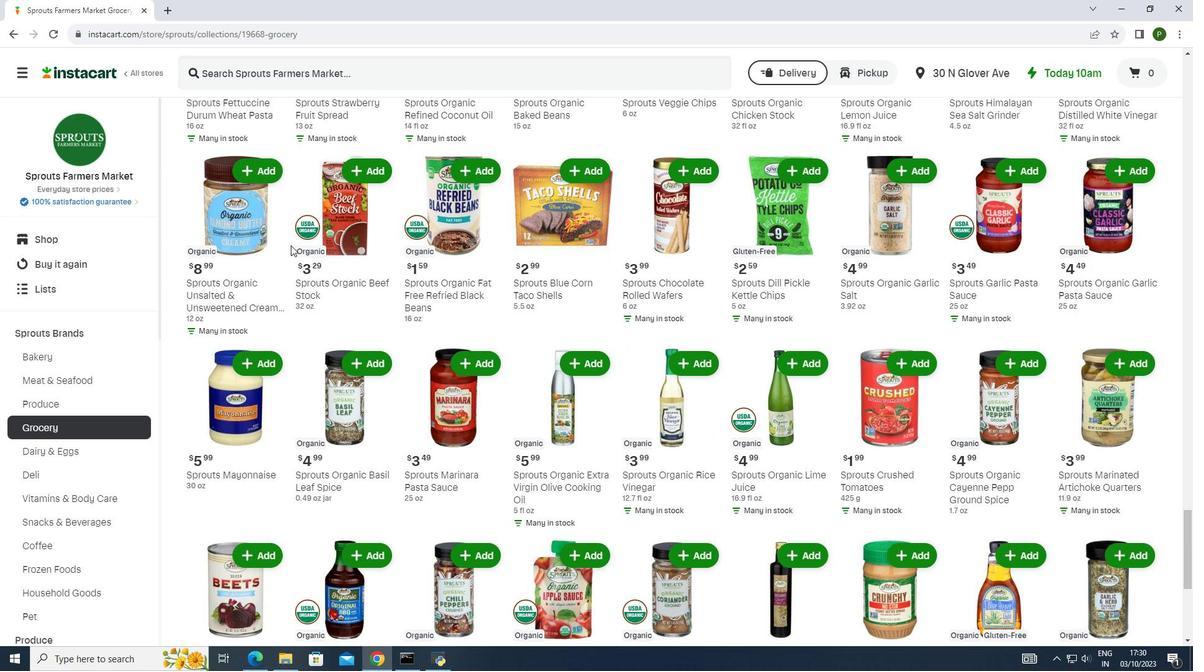 
Action: Mouse scrolled (290, 244) with delta (0, 0)
Screenshot: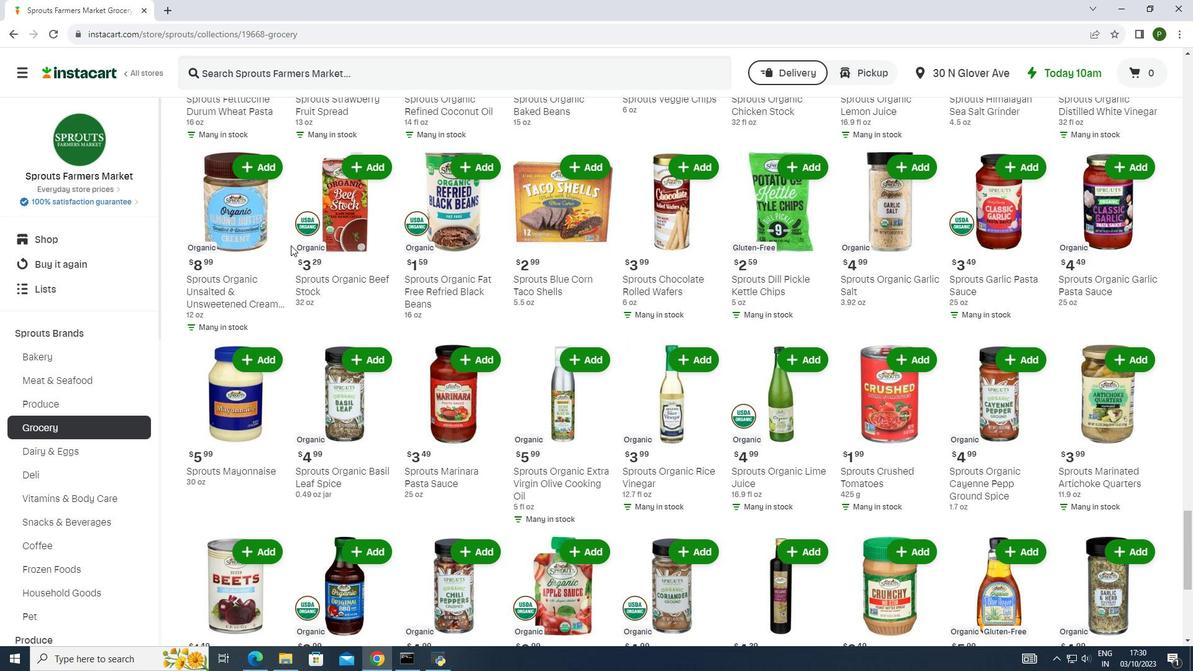
Action: Mouse scrolled (290, 244) with delta (0, 0)
Screenshot: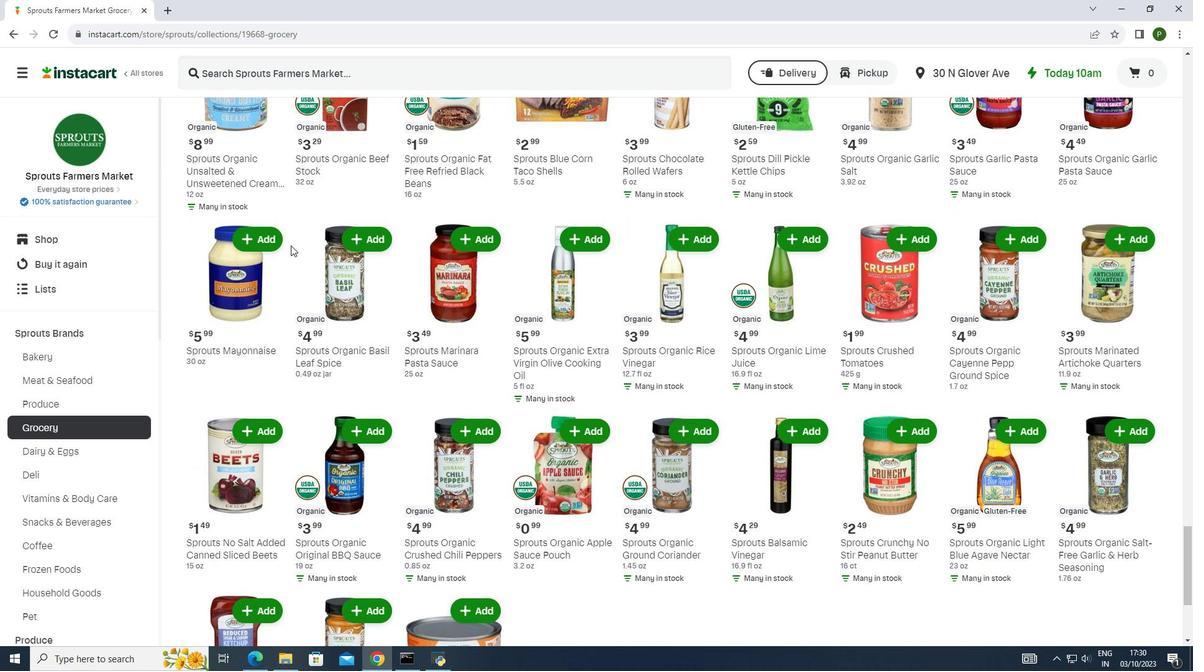 
Action: Mouse scrolled (290, 244) with delta (0, 0)
Screenshot: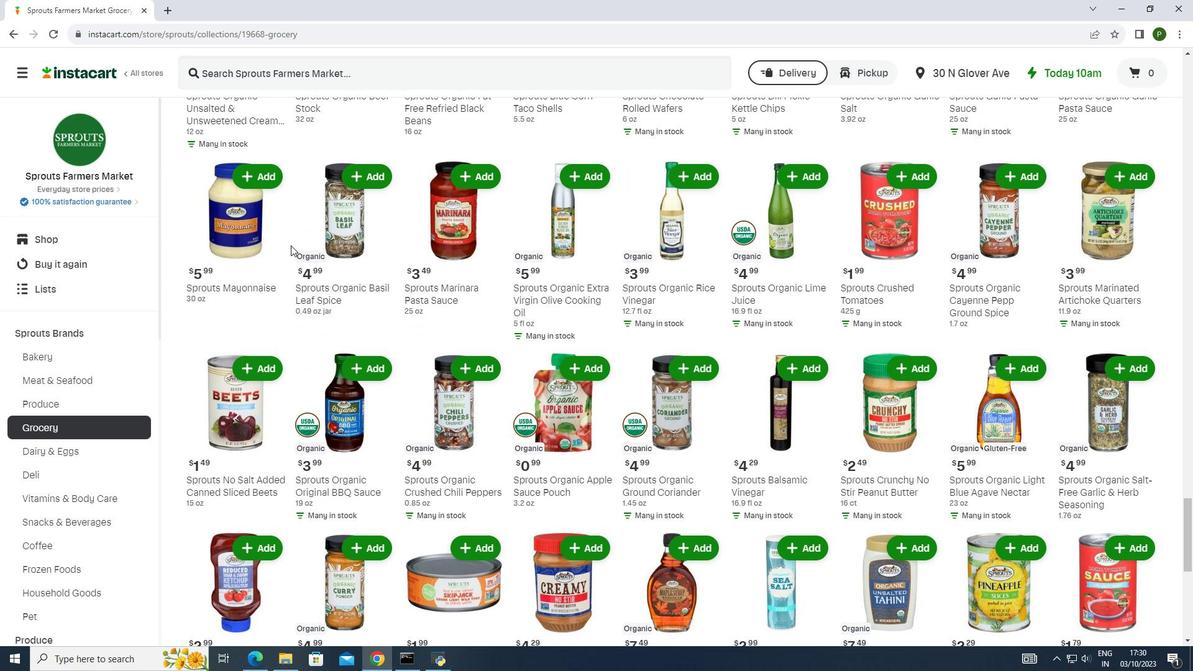 
Action: Mouse scrolled (290, 244) with delta (0, 0)
Screenshot: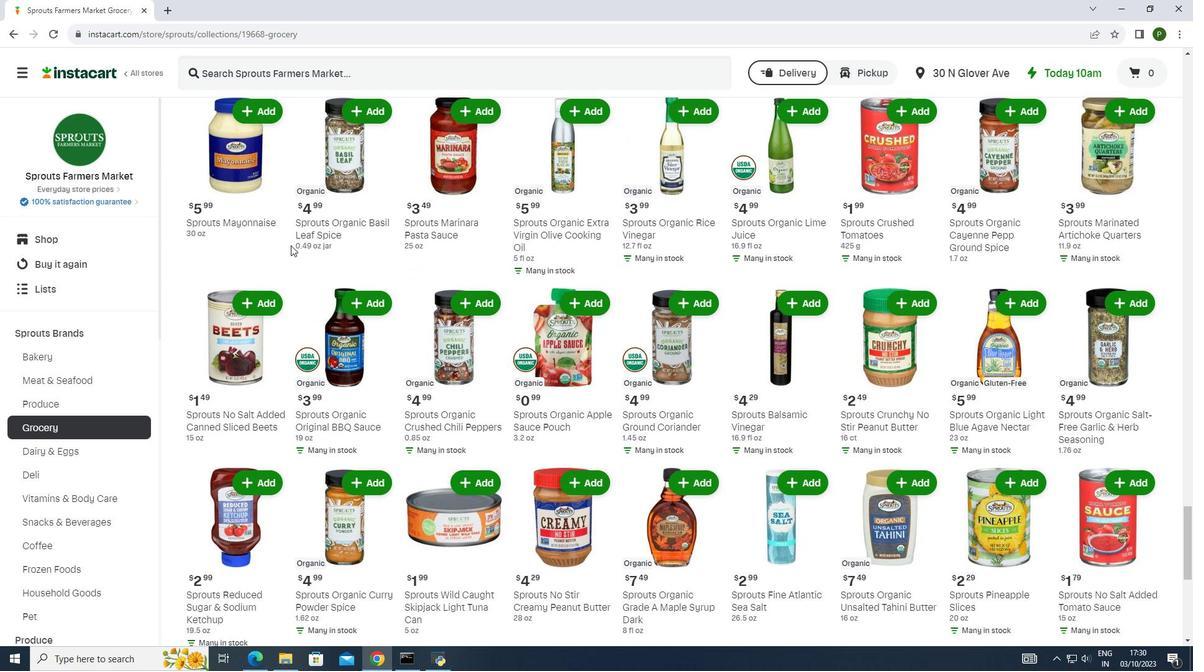 
Action: Mouse scrolled (290, 244) with delta (0, 0)
Screenshot: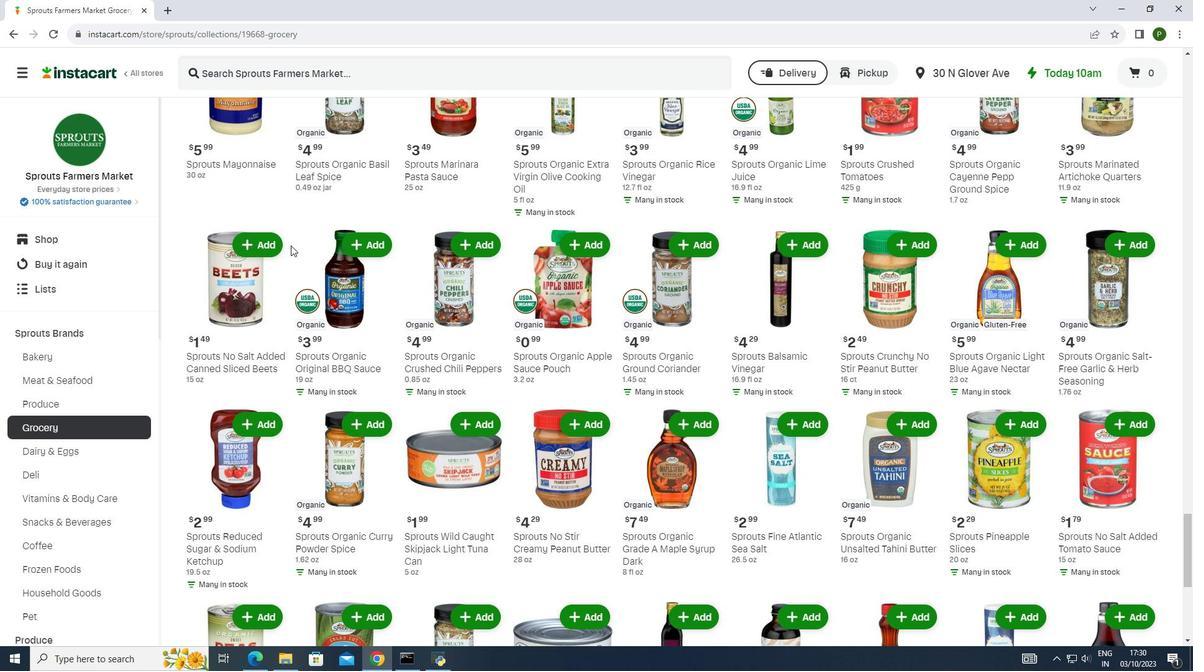 
Action: Mouse scrolled (290, 244) with delta (0, 0)
Screenshot: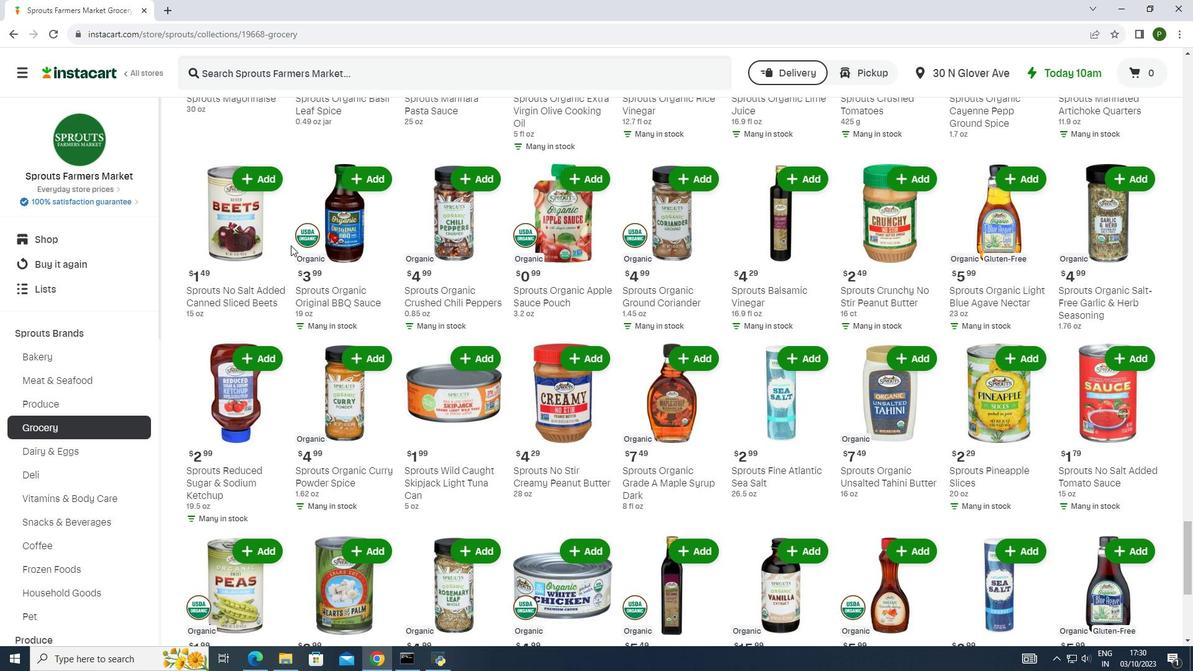 
Action: Mouse scrolled (290, 244) with delta (0, 0)
Screenshot: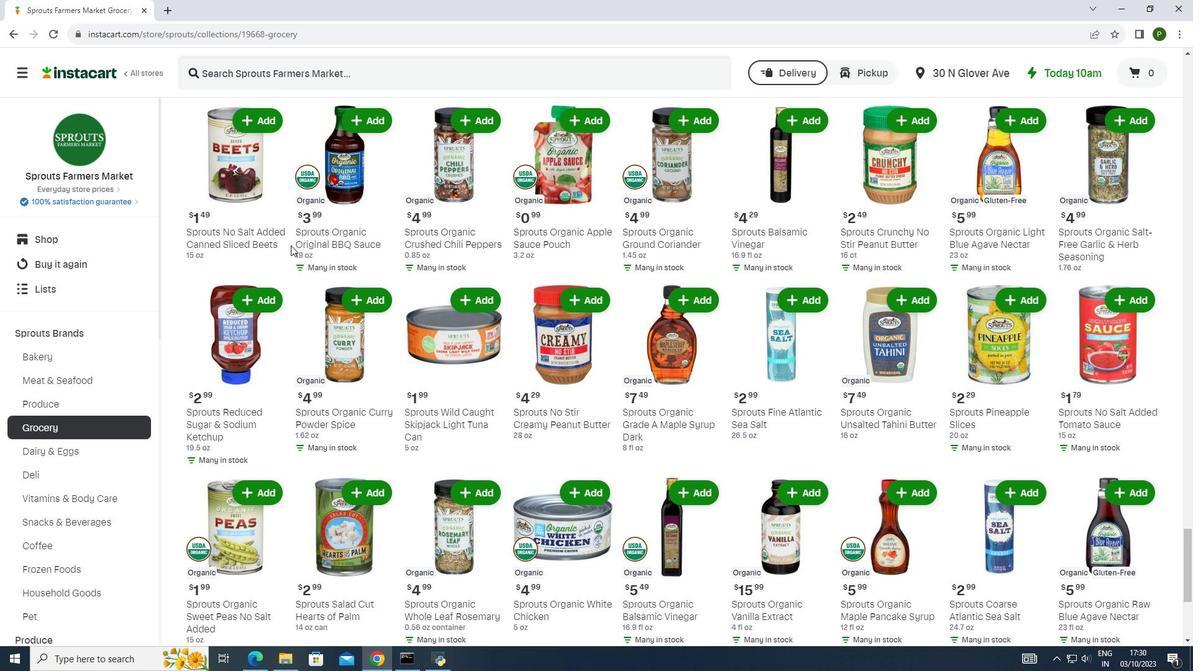 
Action: Mouse scrolled (290, 244) with delta (0, 0)
Screenshot: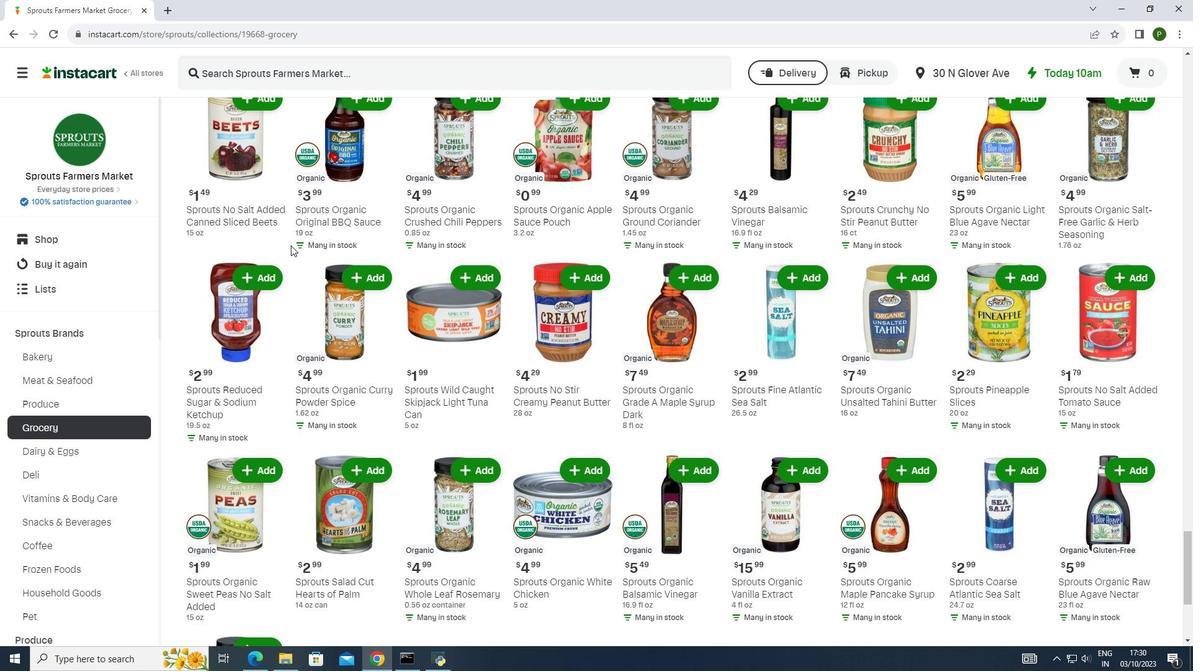 
Action: Mouse scrolled (290, 246) with delta (0, 0)
Screenshot: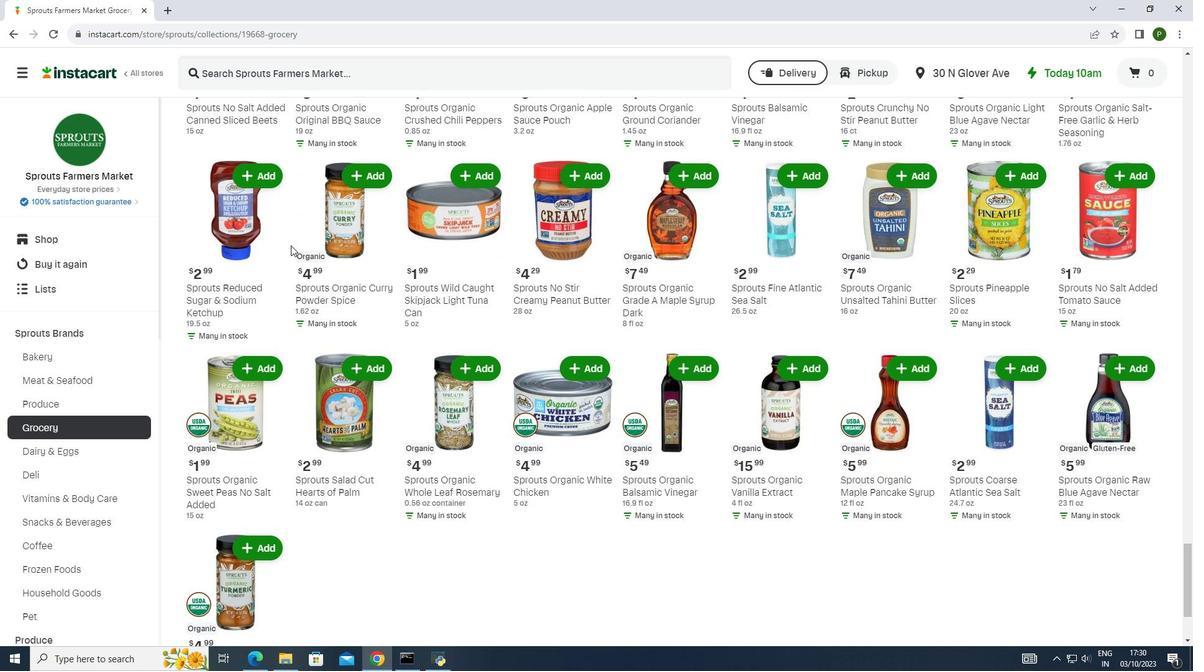 
Action: Mouse scrolled (290, 244) with delta (0, 0)
Screenshot: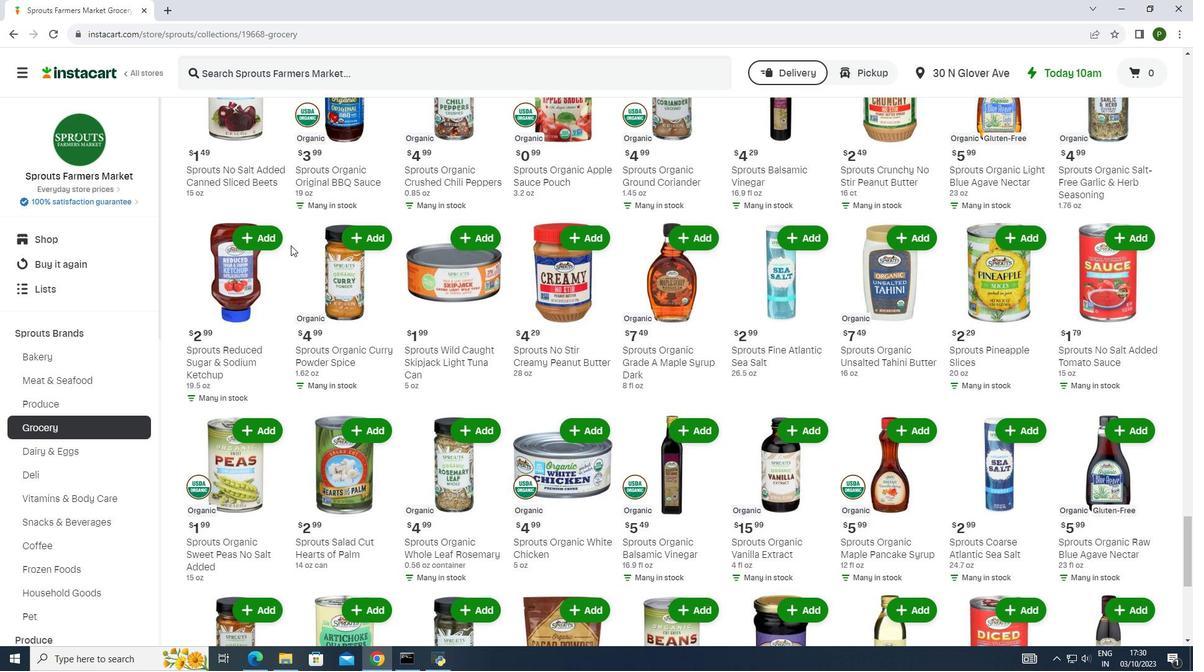 
Action: Mouse scrolled (290, 244) with delta (0, 0)
Screenshot: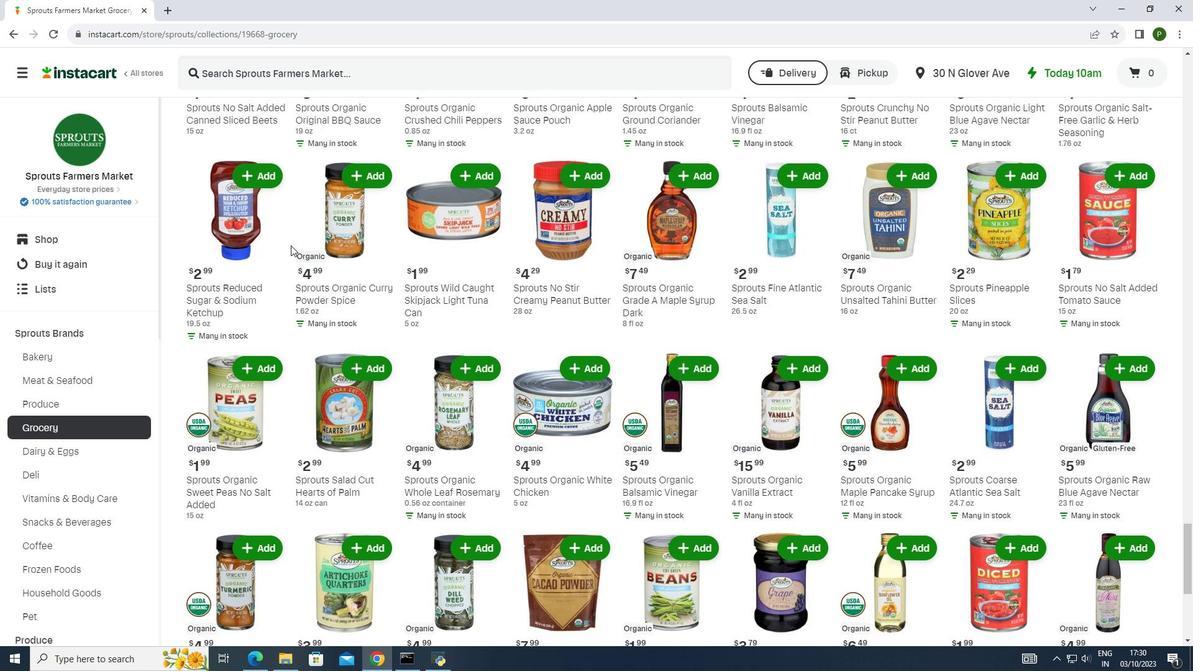 
Action: Mouse scrolled (290, 244) with delta (0, 0)
Screenshot: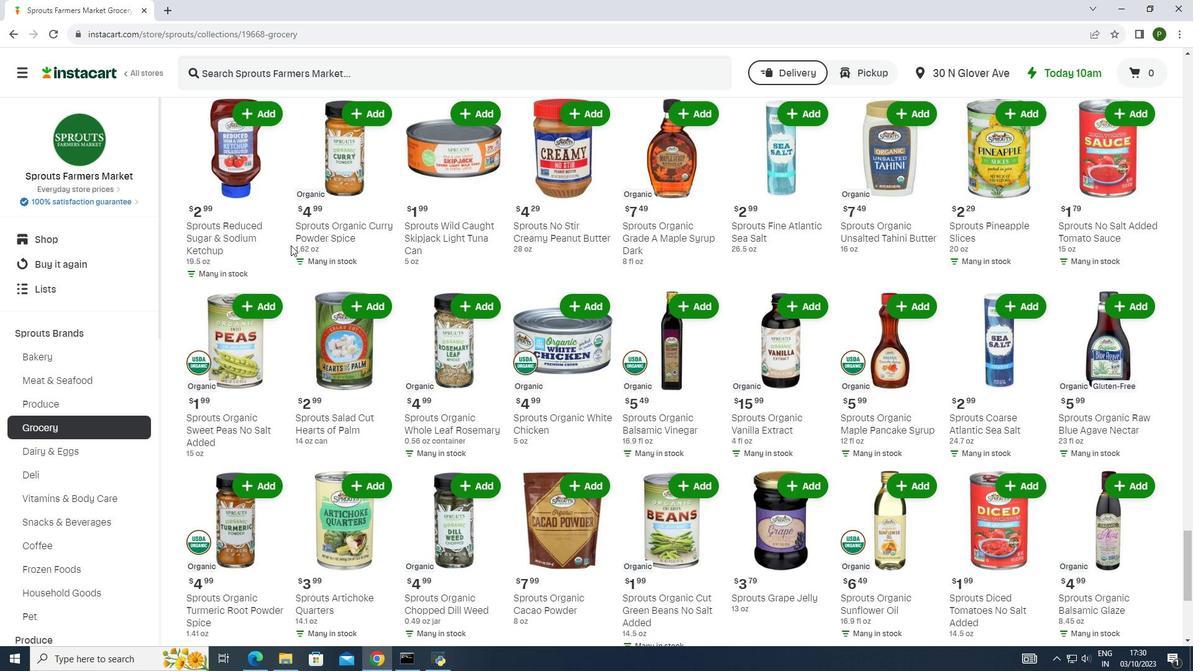 
Action: Mouse scrolled (290, 246) with delta (0, 0)
Screenshot: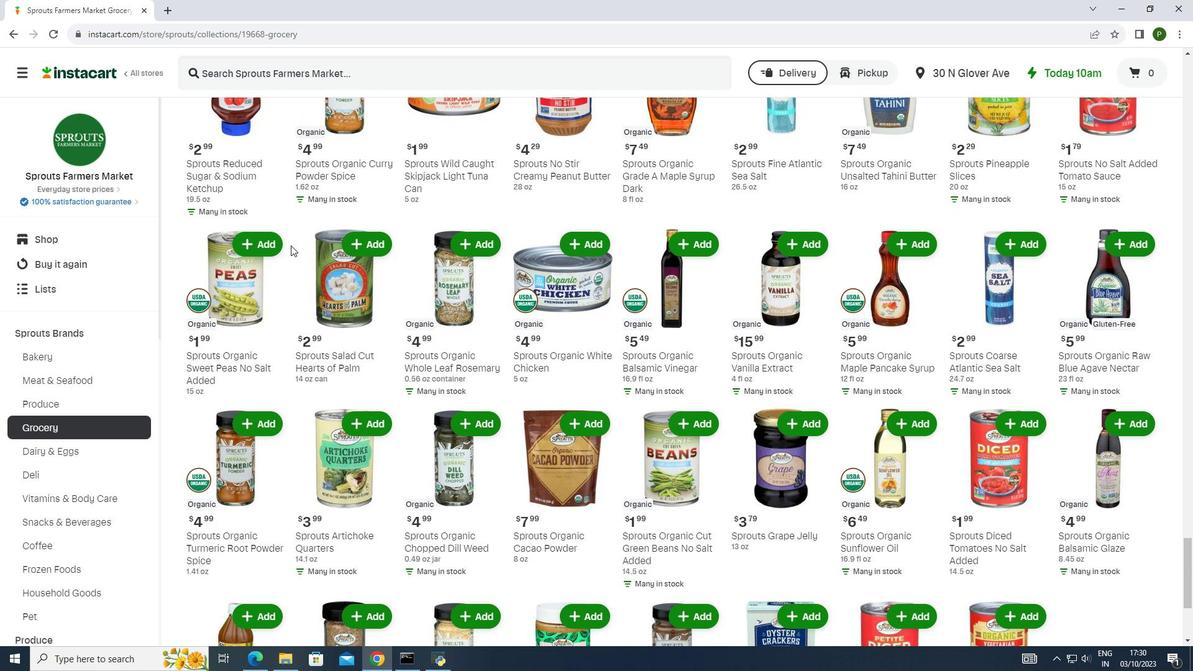 
Action: Mouse scrolled (290, 244) with delta (0, 0)
Screenshot: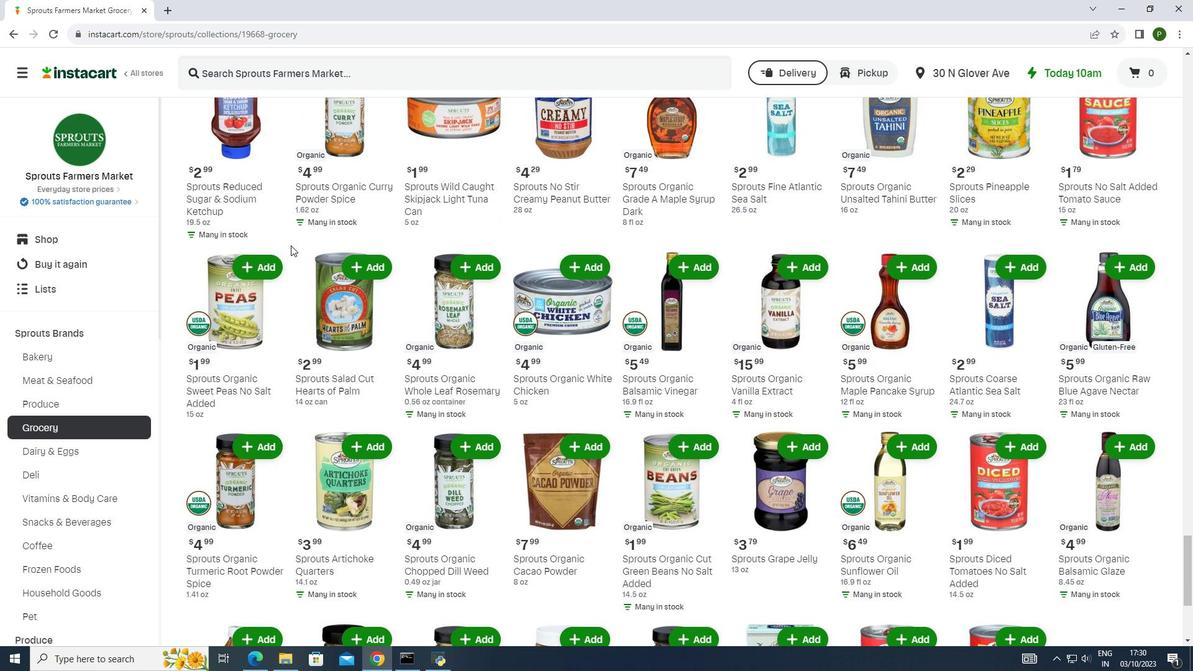 
Action: Mouse scrolled (290, 244) with delta (0, 0)
Screenshot: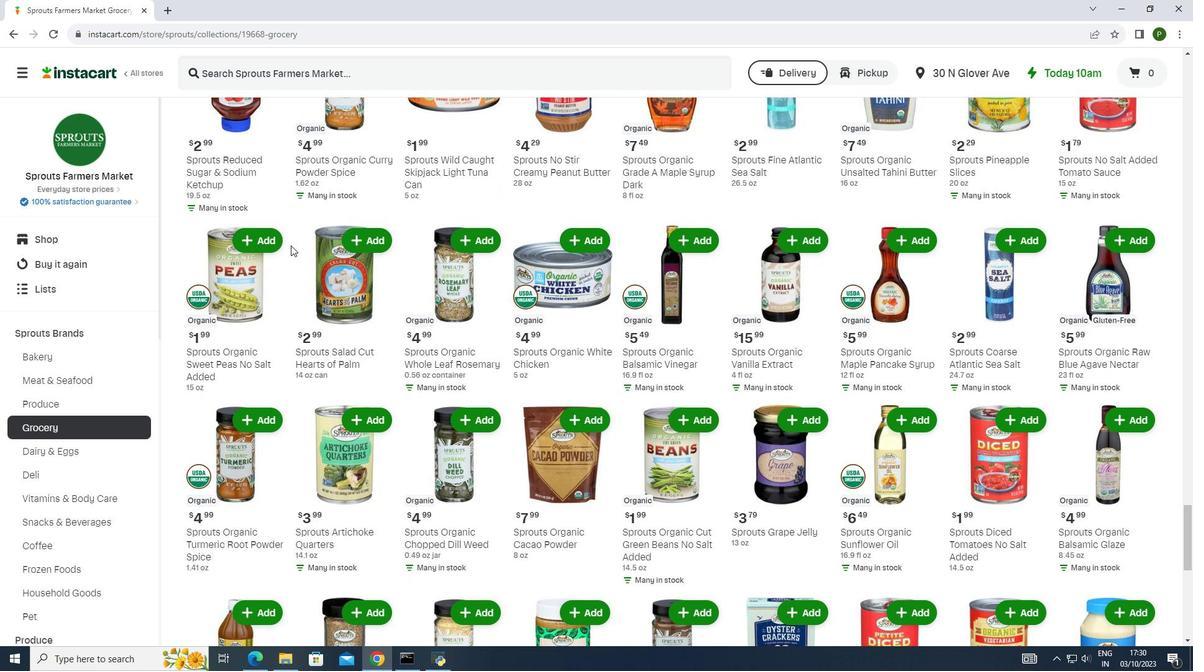 
Action: Mouse scrolled (290, 244) with delta (0, 0)
Screenshot: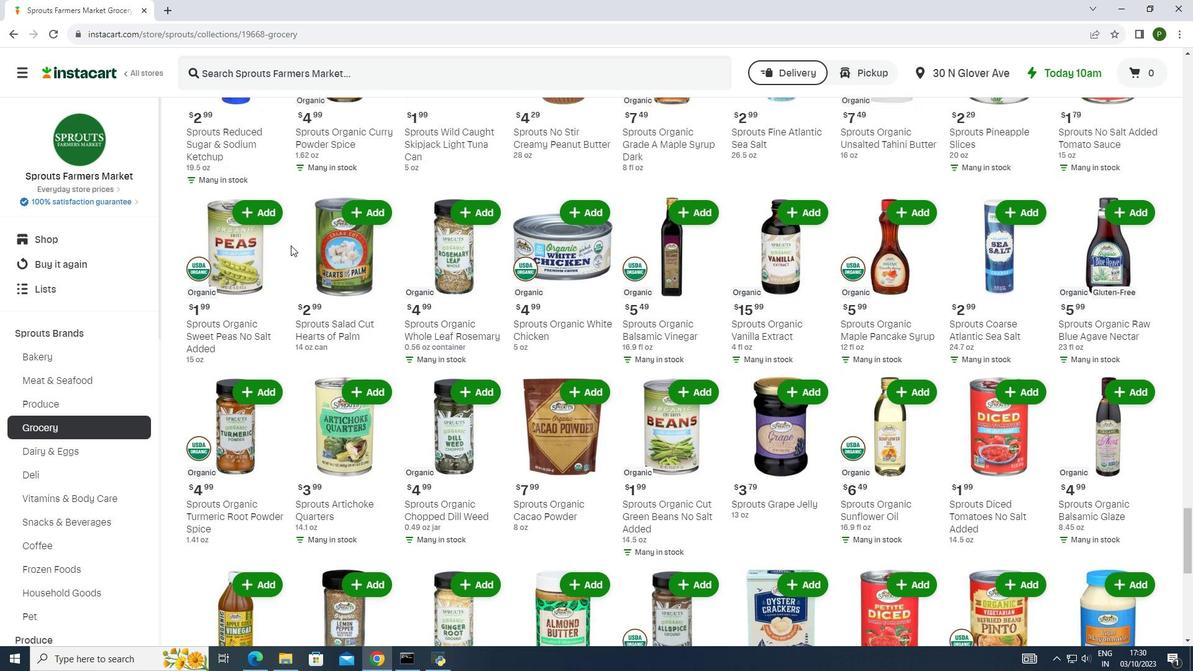 
Action: Mouse scrolled (290, 244) with delta (0, 0)
Screenshot: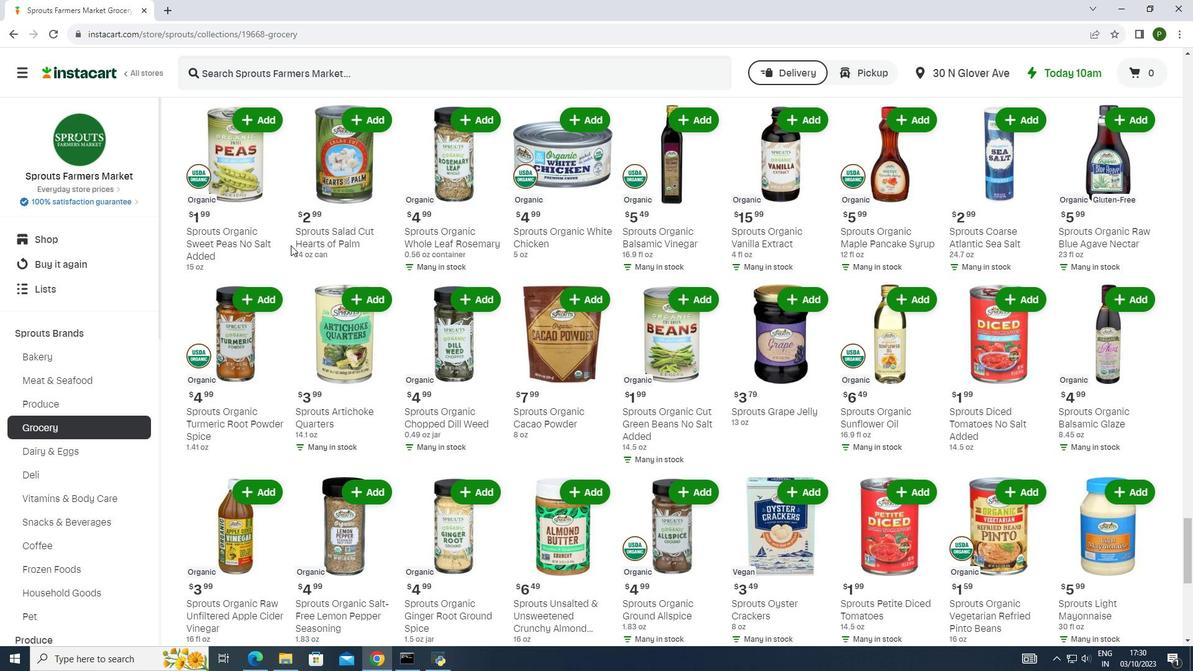 
Action: Mouse scrolled (290, 244) with delta (0, 0)
Screenshot: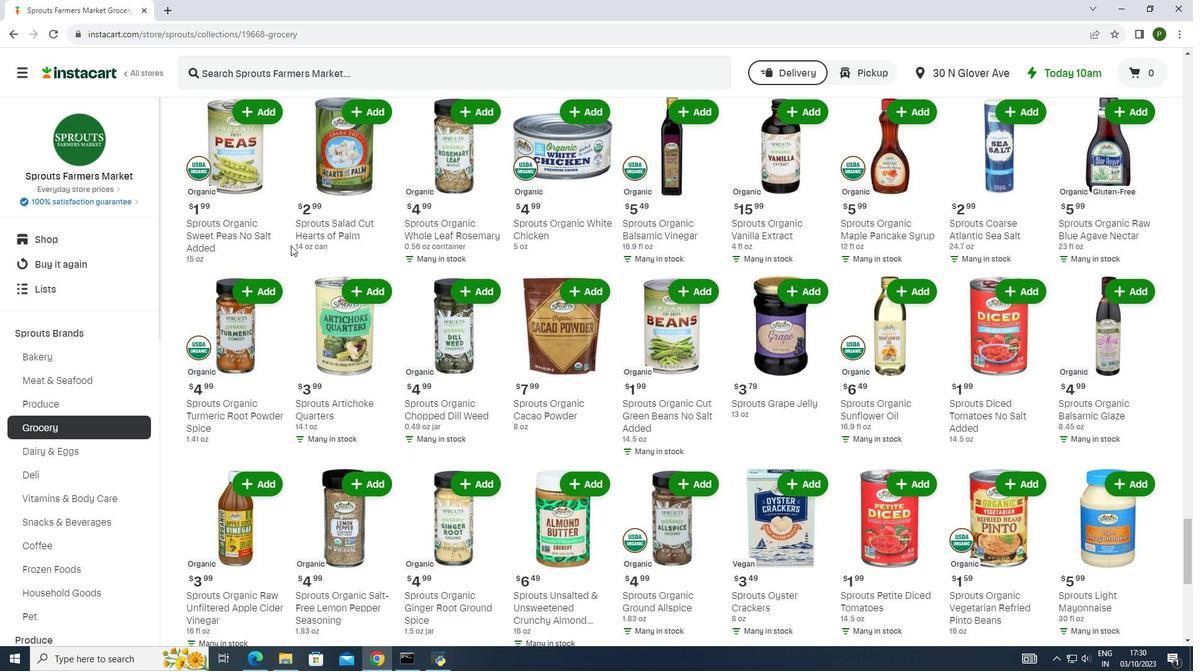 
Action: Mouse scrolled (290, 244) with delta (0, 0)
Screenshot: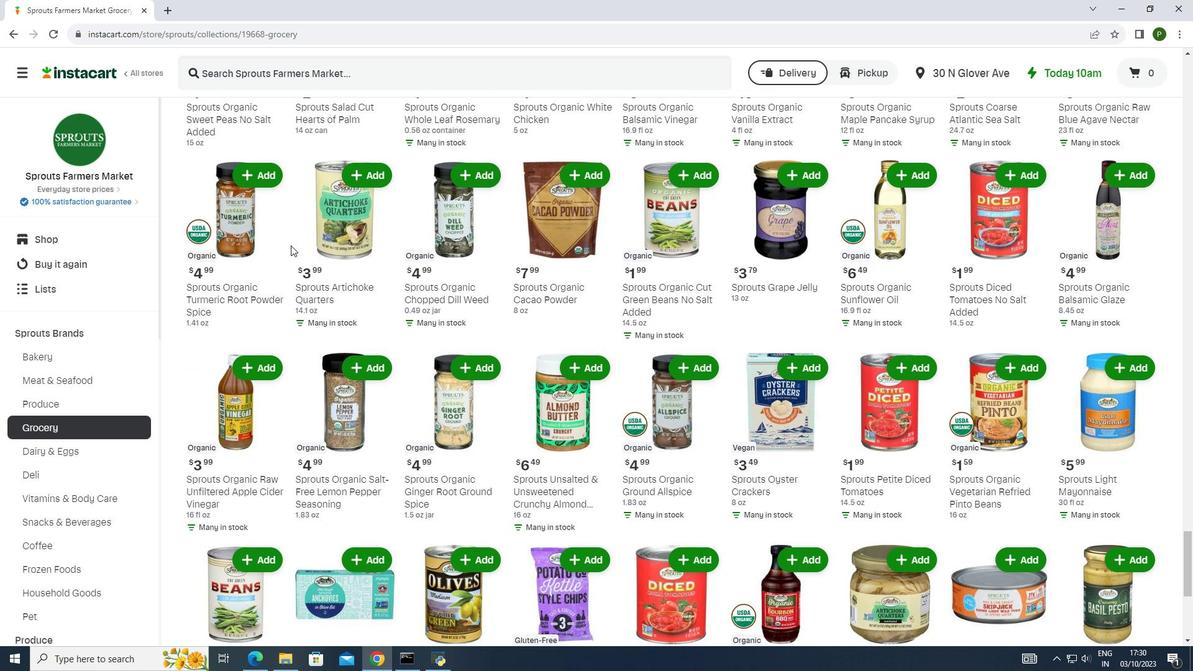 
Action: Mouse moved to (499, 265)
Screenshot: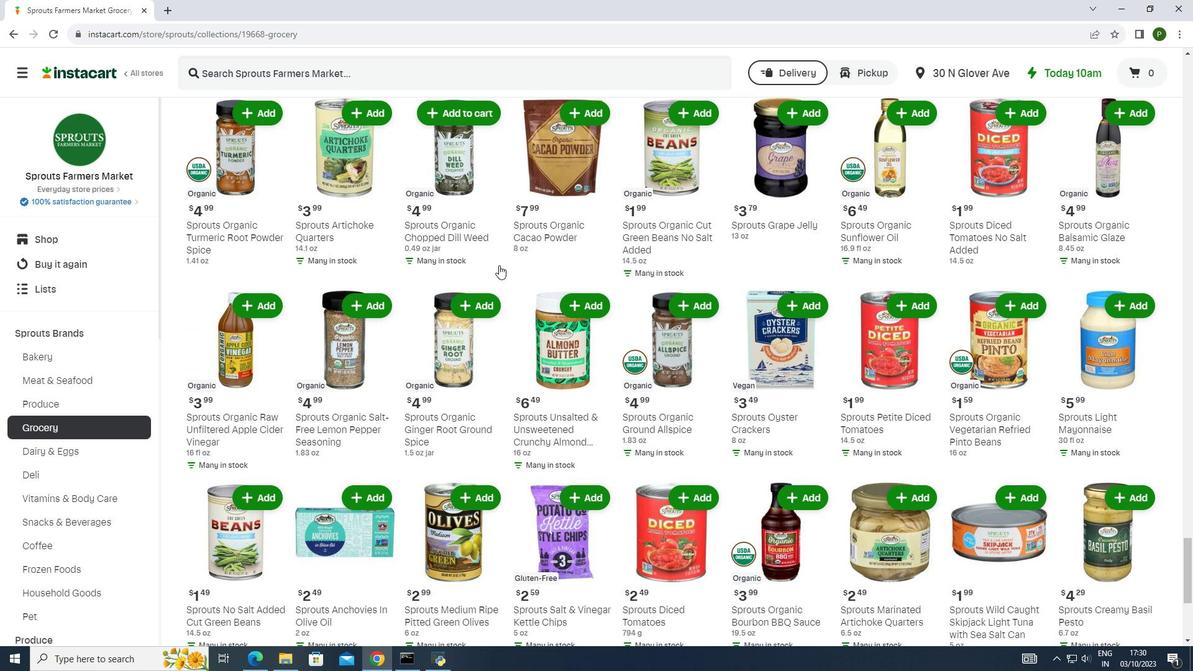 
Action: Mouse scrolled (499, 264) with delta (0, 0)
Screenshot: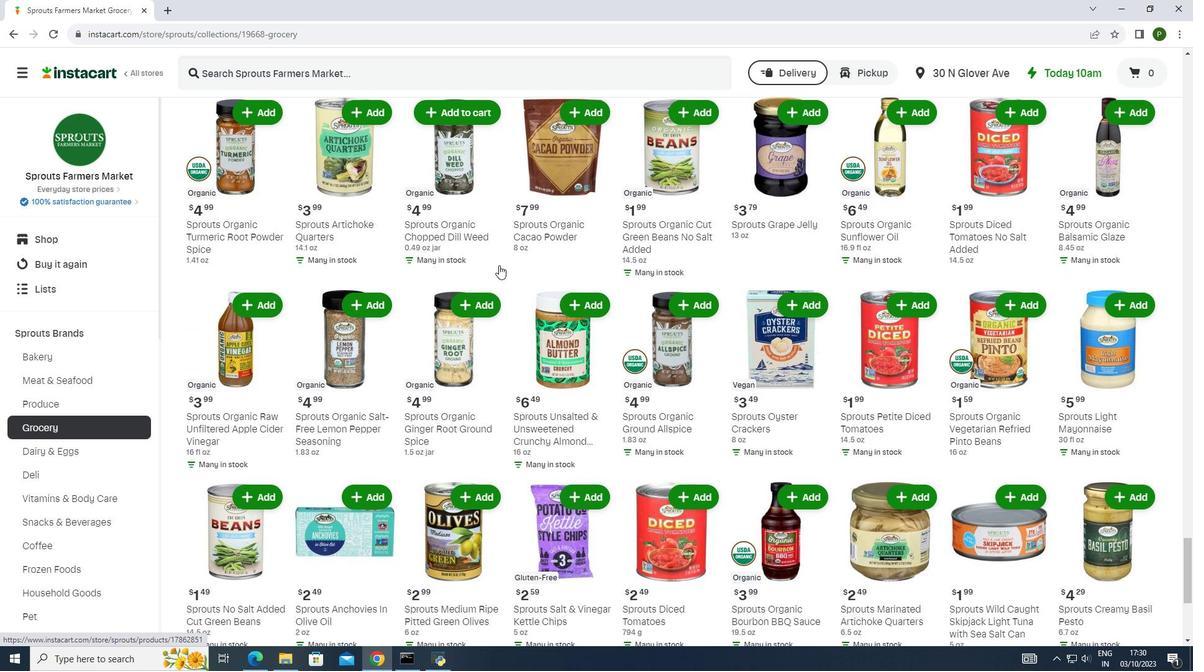 
Action: Mouse scrolled (499, 264) with delta (0, 0)
Screenshot: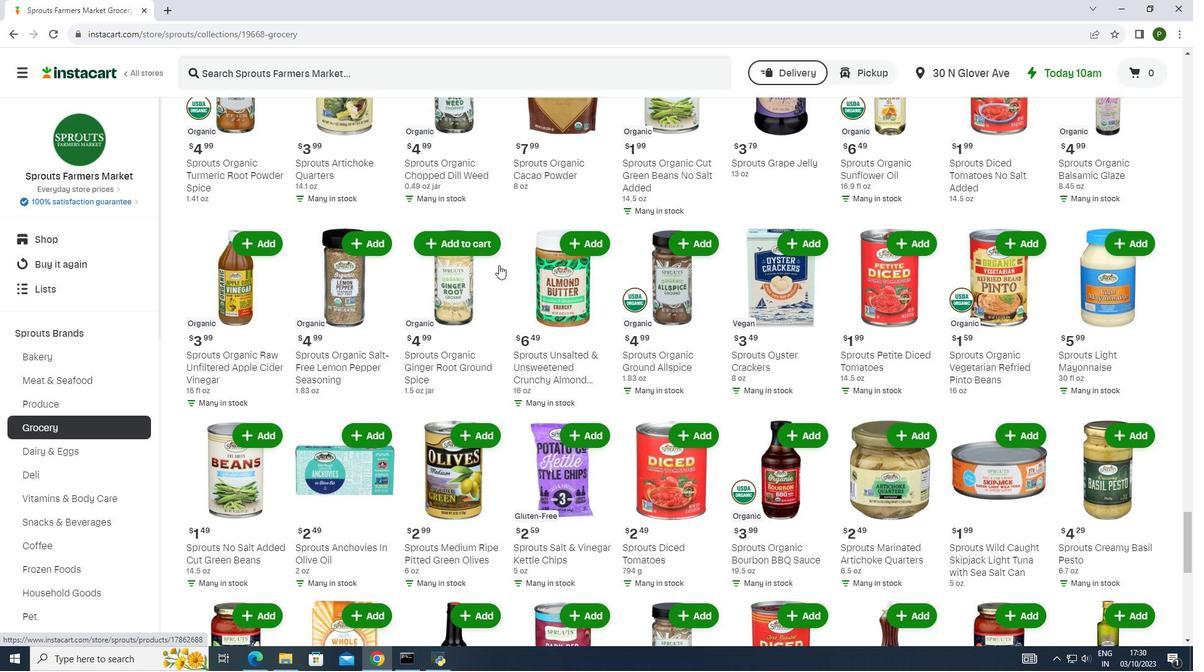 
Action: Mouse scrolled (499, 264) with delta (0, 0)
Screenshot: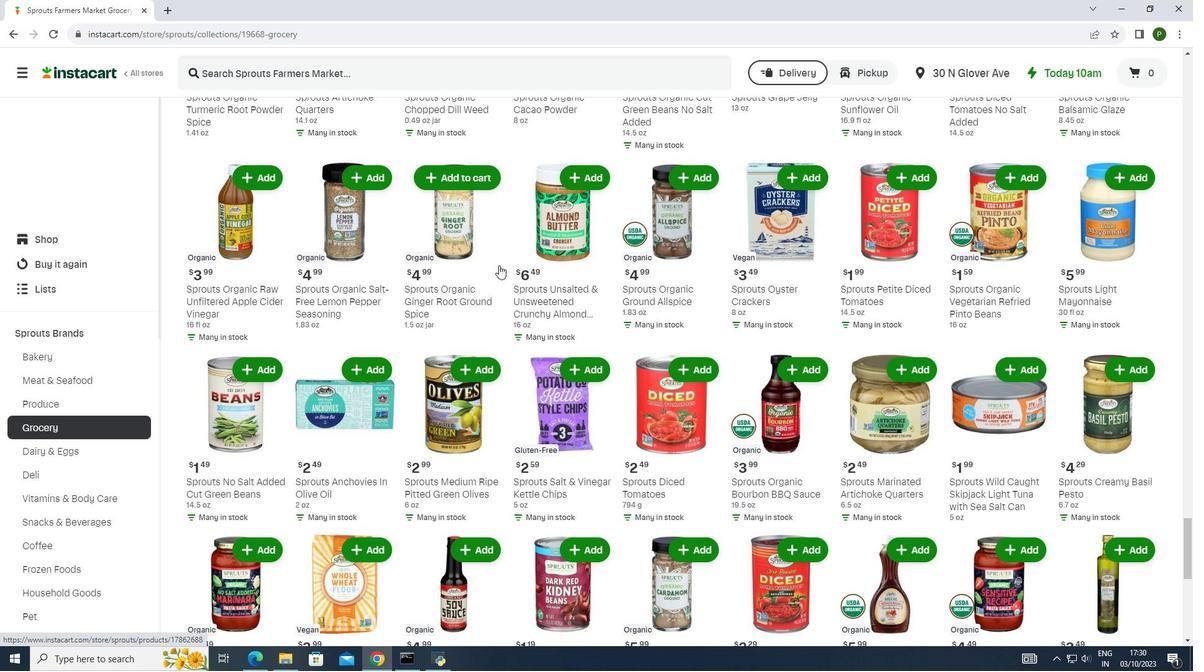 
Action: Mouse scrolled (499, 264) with delta (0, 0)
Screenshot: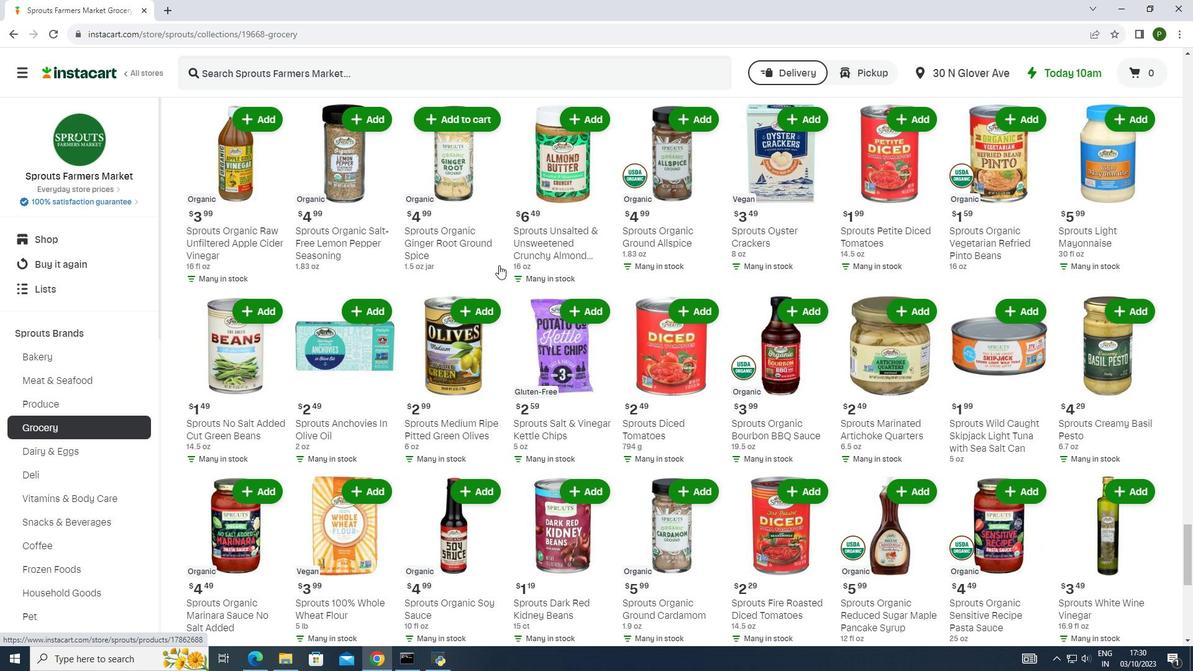 
Action: Mouse moved to (217, 248)
Screenshot: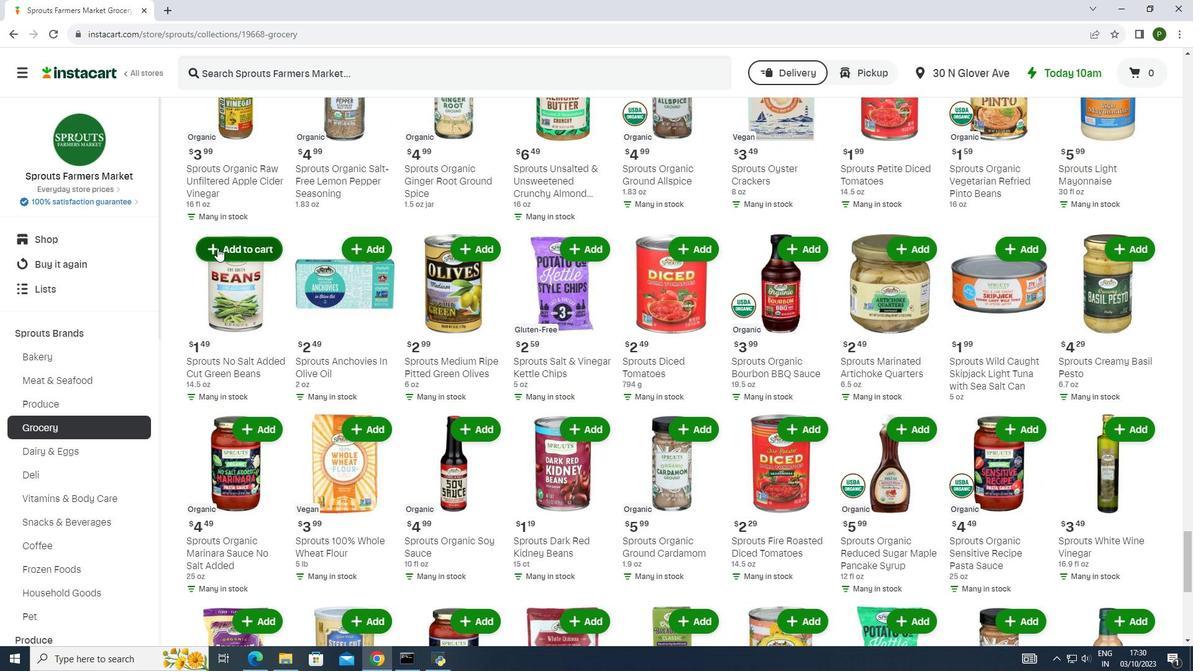 
Action: Mouse pressed left at (217, 248)
Screenshot: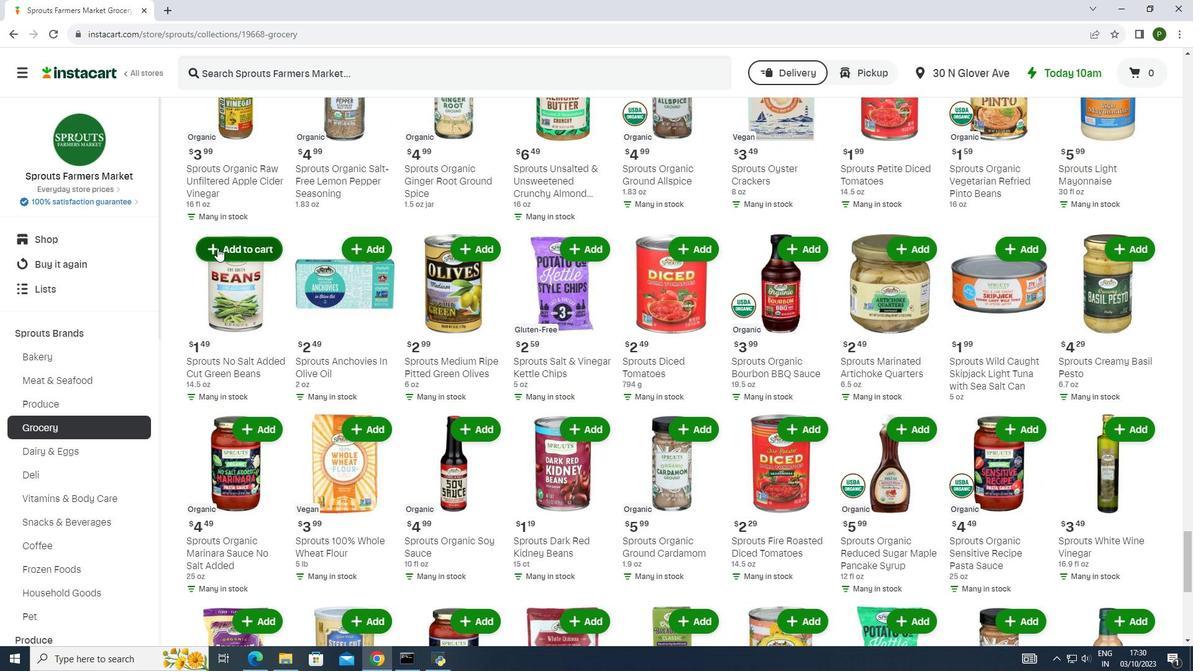 
